 Task: Look for space in Kāmāreddi, India from 6th June, 2023 to 8th June, 2023 for 2 adults in price range Rs.7000 to Rs.12000. Place can be private room with 1  bedroom having 2 beds and 1 bathroom. Property type can be house, flat, guest house. Amenities needed are: wifi. Booking option can be shelf check-in. Required host language is English.
Action: Mouse moved to (519, 133)
Screenshot: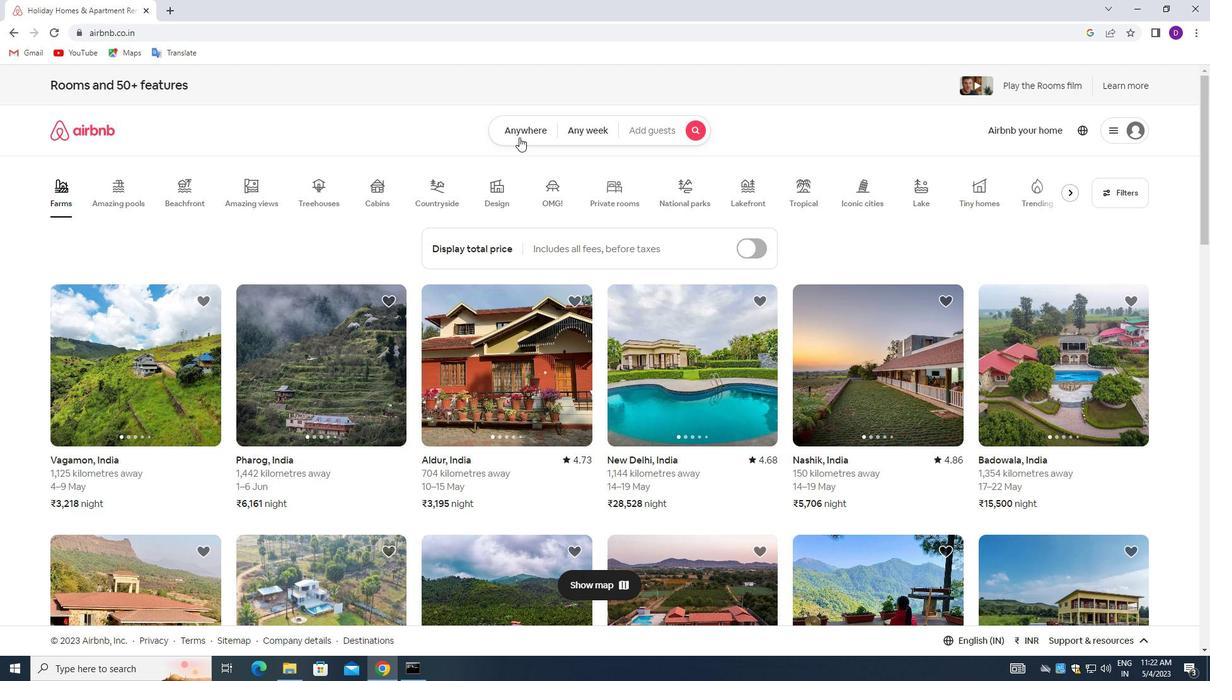 
Action: Mouse pressed left at (519, 133)
Screenshot: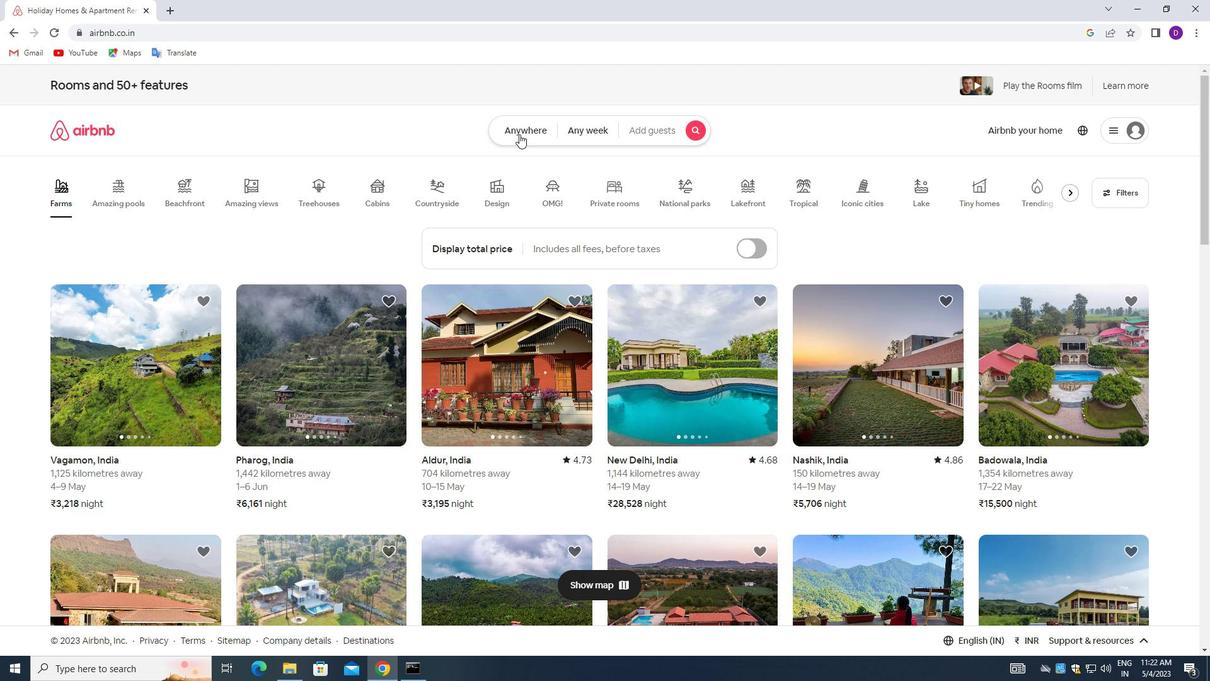 
Action: Mouse moved to (415, 180)
Screenshot: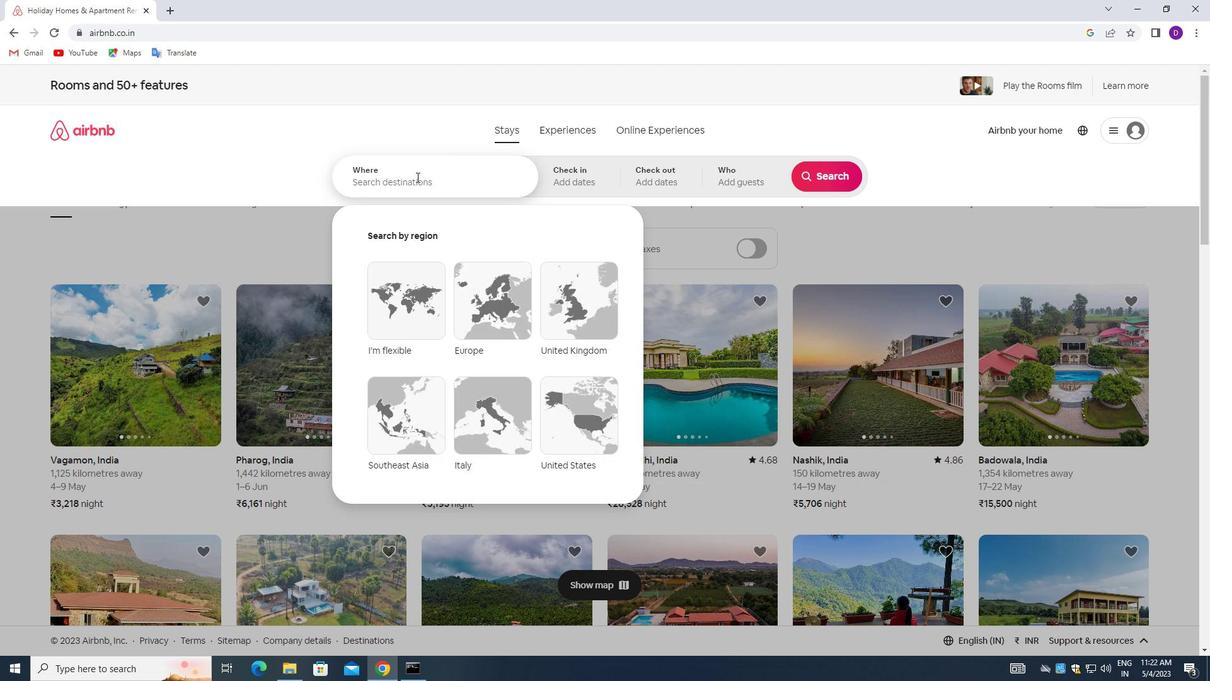 
Action: Mouse pressed left at (415, 180)
Screenshot: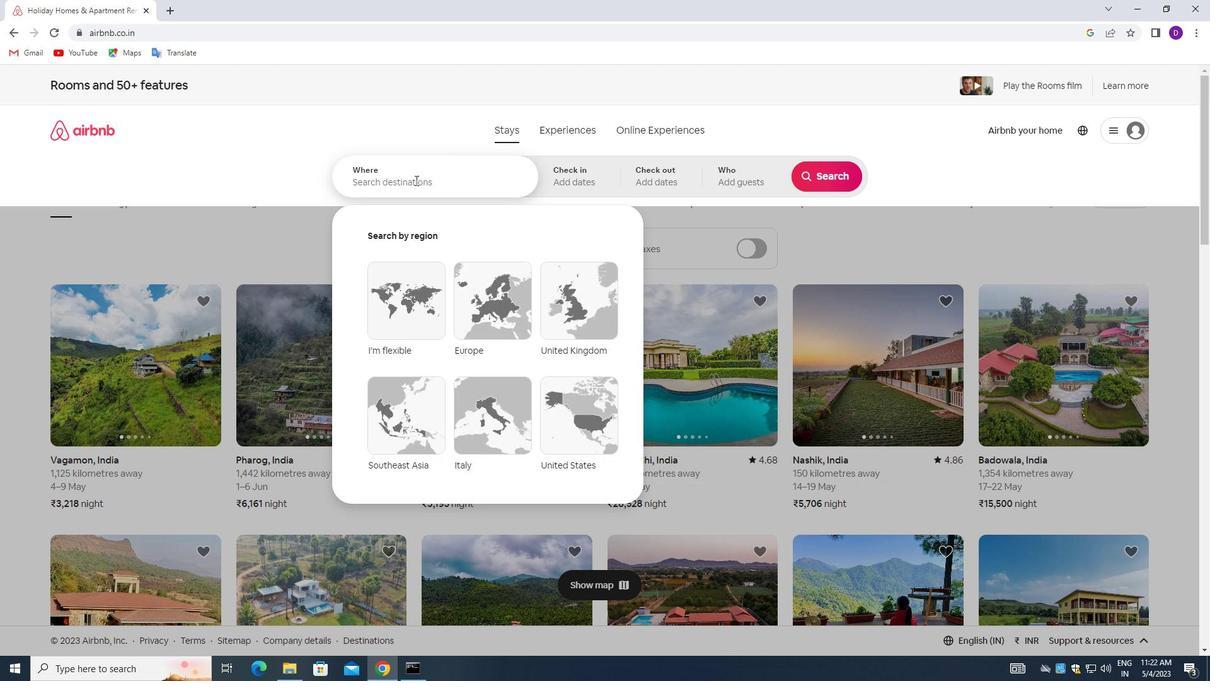 
Action: Mouse moved to (287, 109)
Screenshot: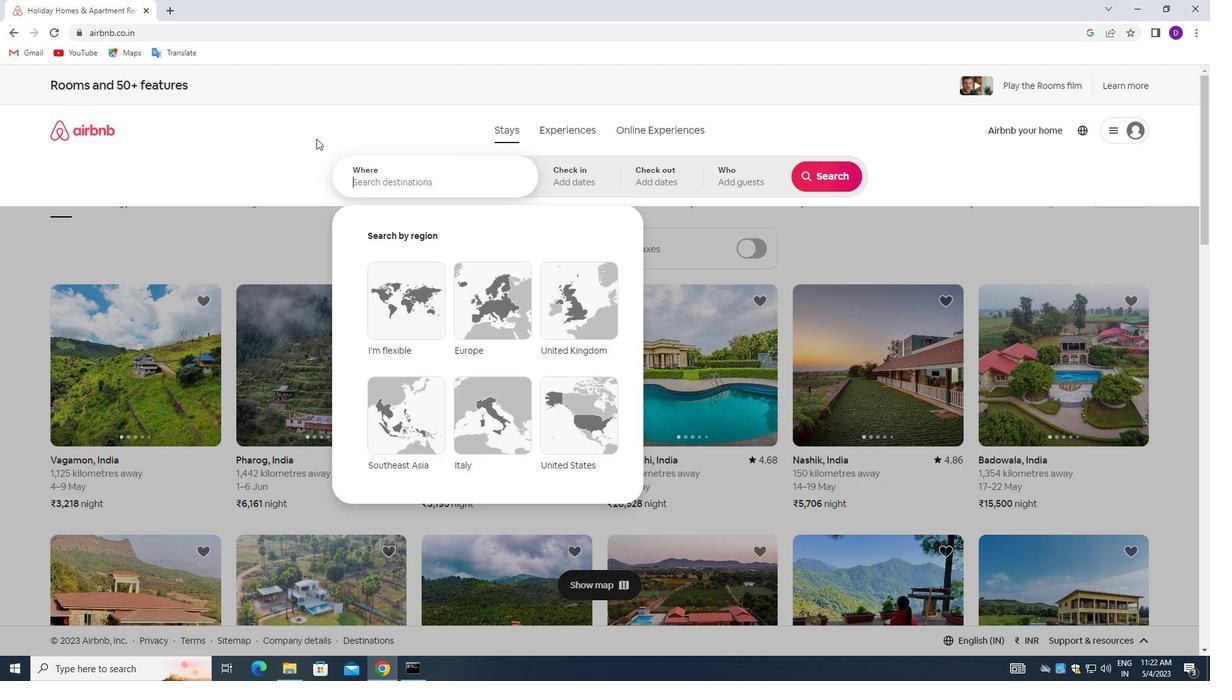 
Action: Key pressed <Key.shift>KAMAREDDI,<Key.space><Key.shift>INDIA<Key.enter>
Screenshot: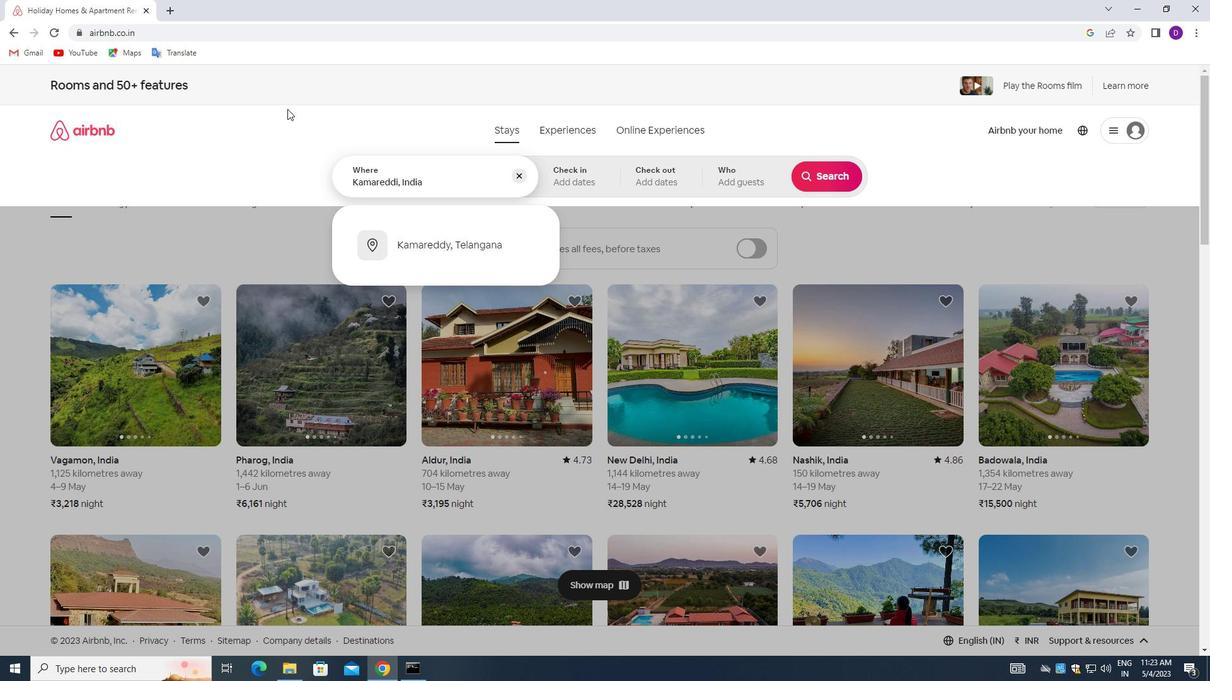 
Action: Mouse moved to (700, 365)
Screenshot: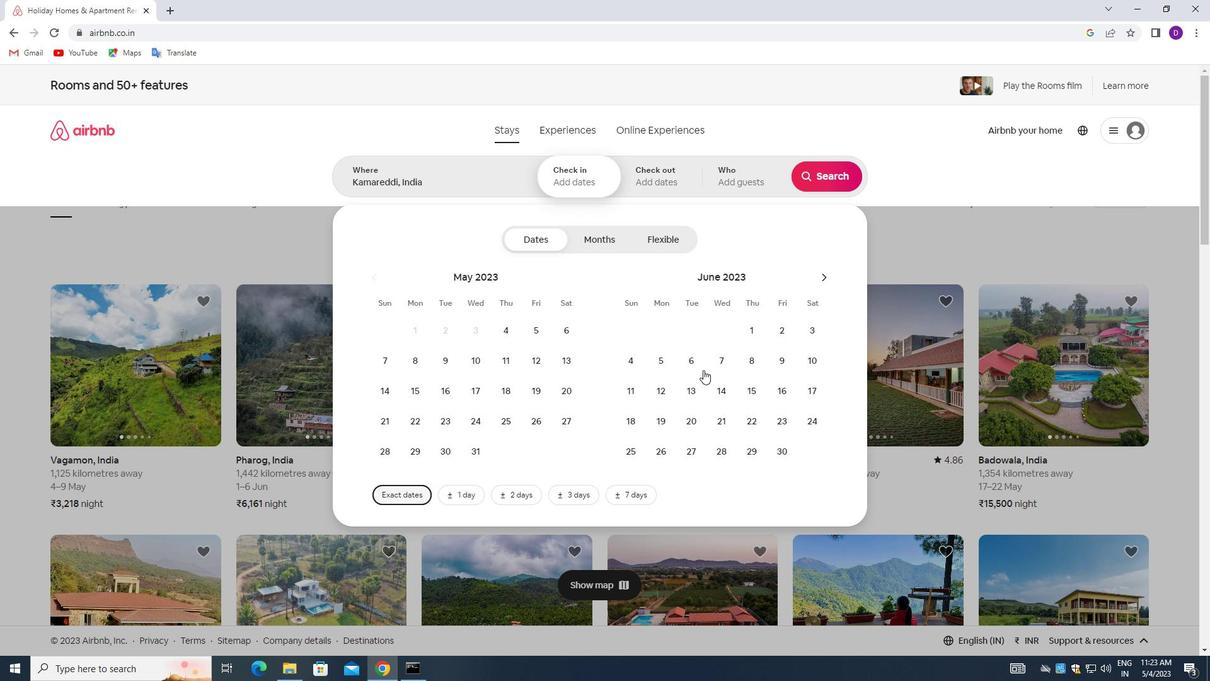 
Action: Mouse pressed left at (700, 365)
Screenshot: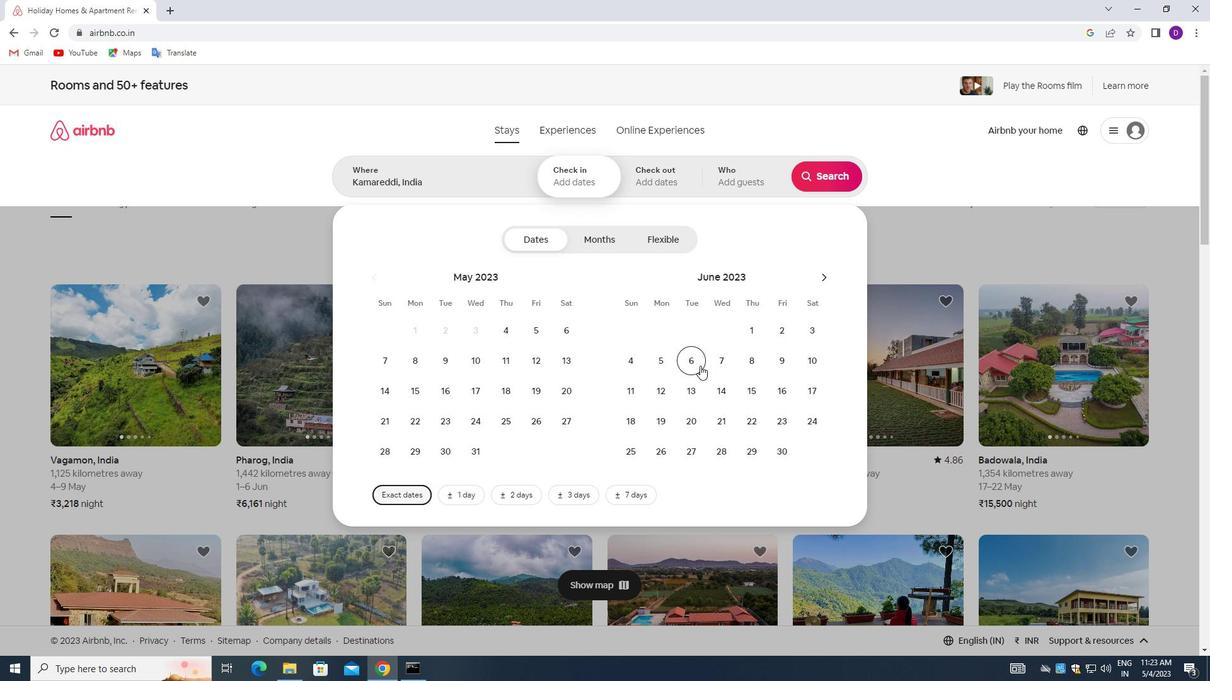 
Action: Mouse moved to (755, 360)
Screenshot: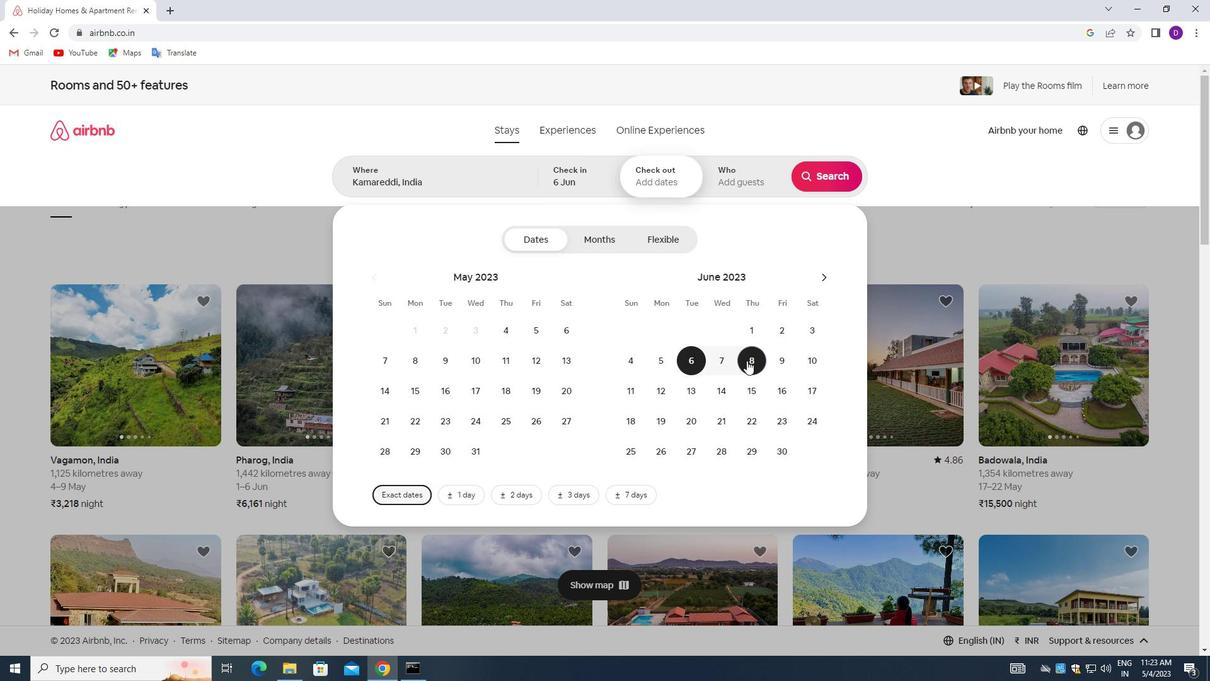 
Action: Mouse pressed left at (755, 360)
Screenshot: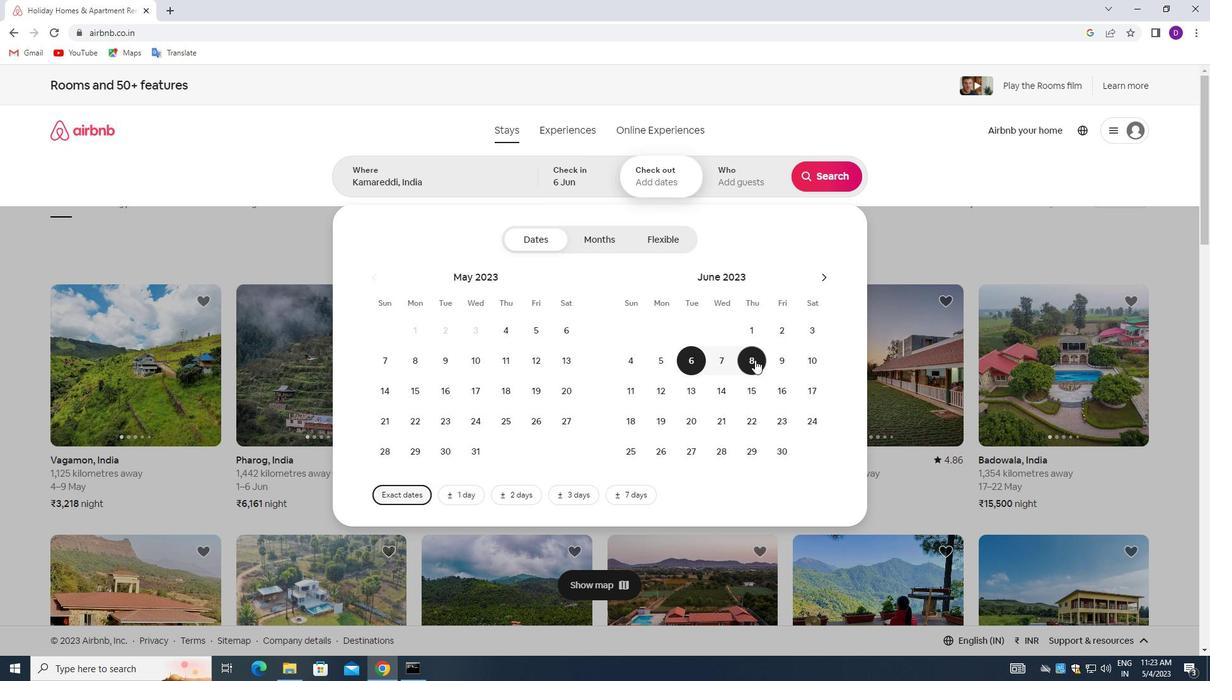 
Action: Mouse moved to (730, 171)
Screenshot: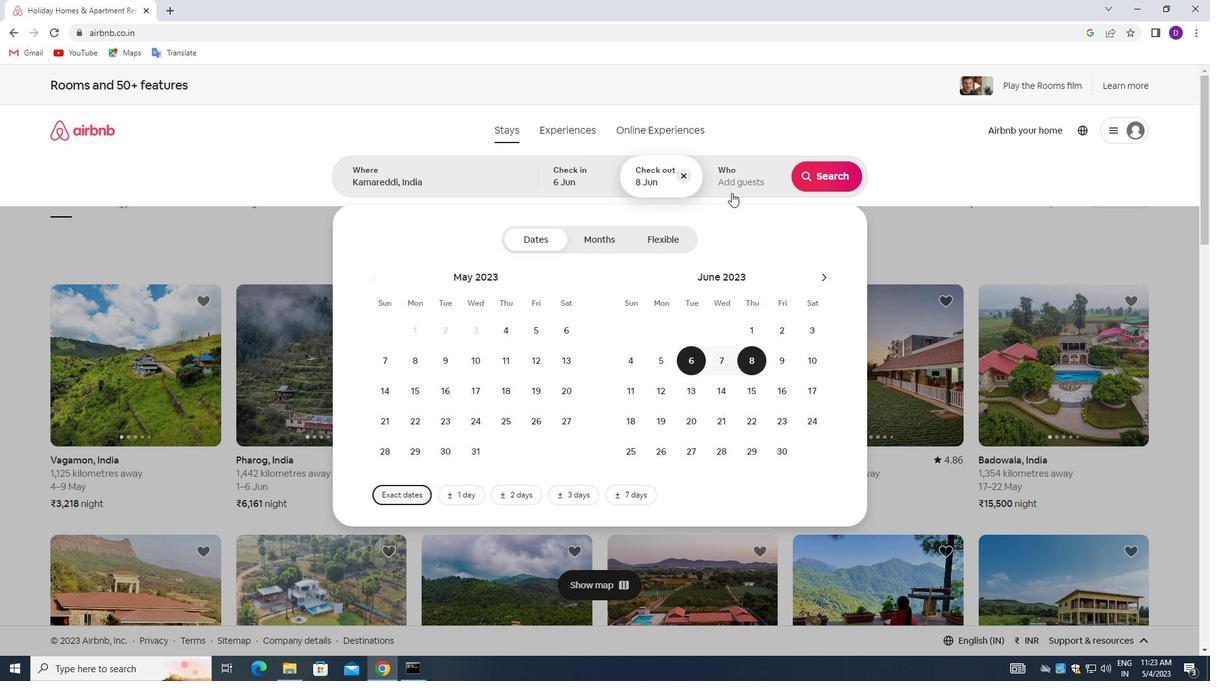 
Action: Mouse pressed left at (730, 171)
Screenshot: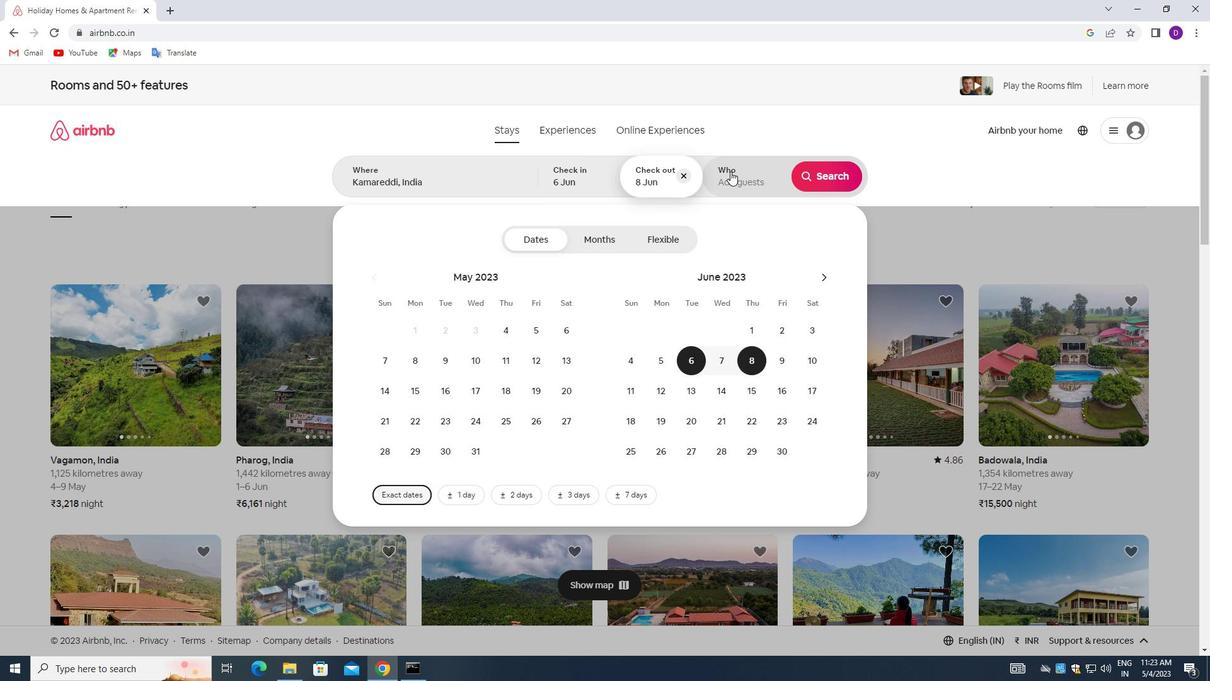 
Action: Mouse moved to (836, 247)
Screenshot: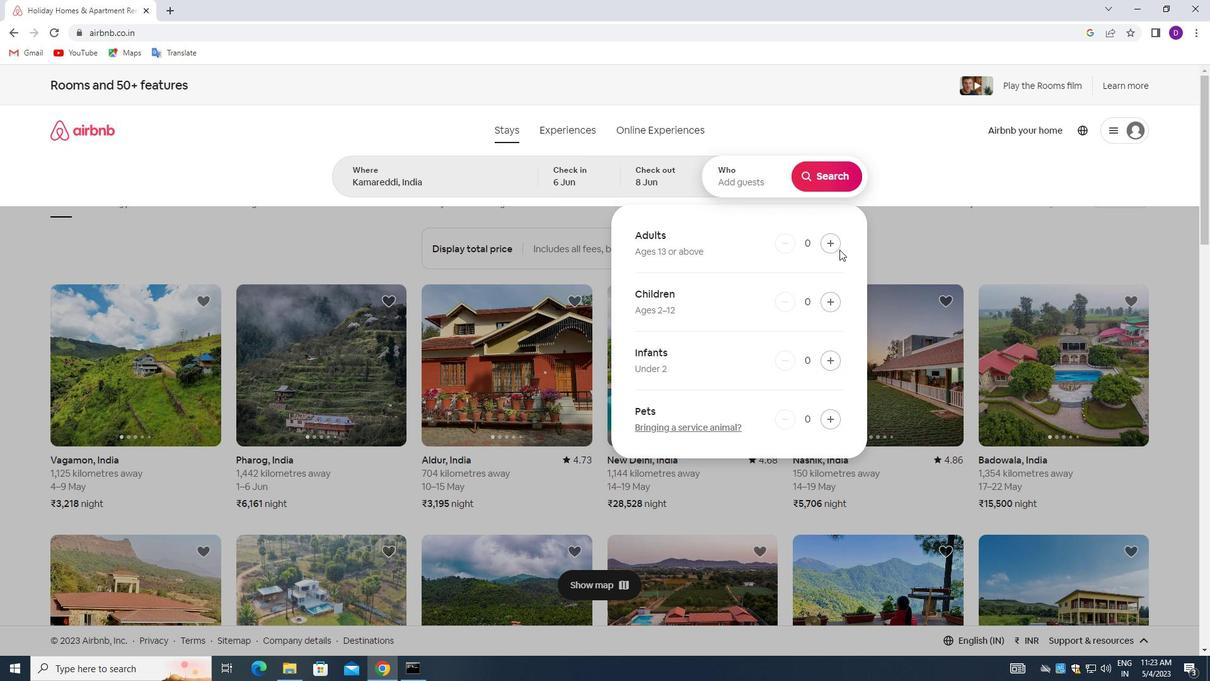 
Action: Mouse pressed left at (836, 247)
Screenshot: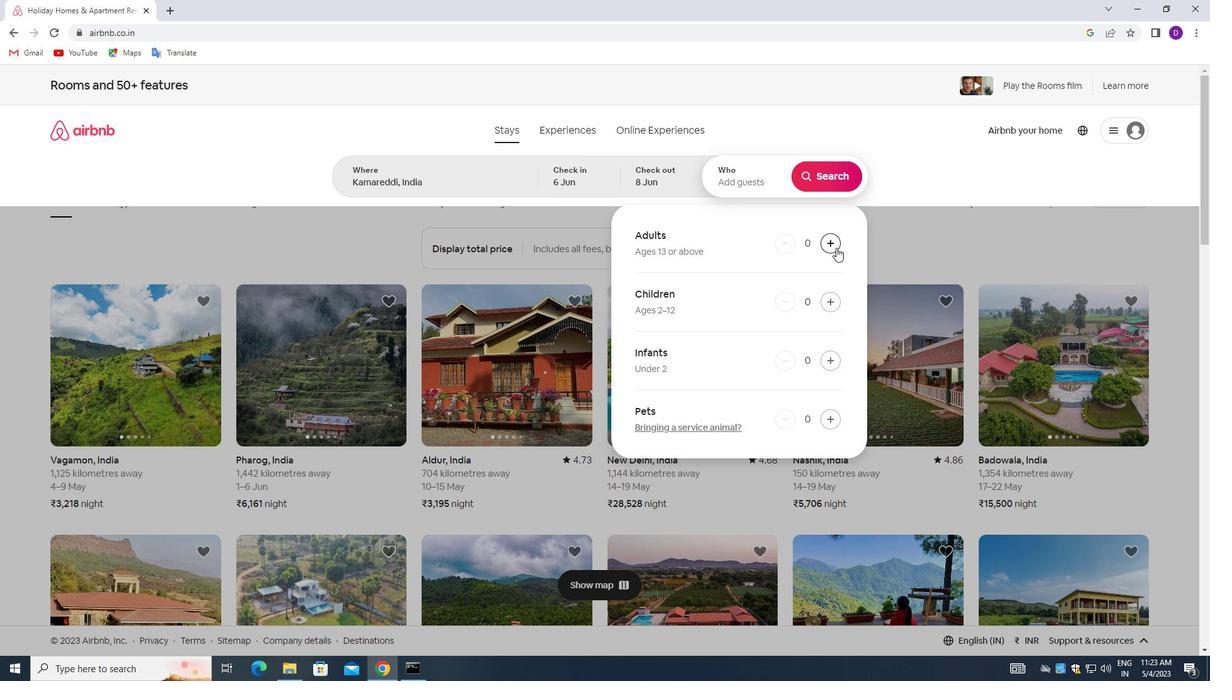 
Action: Mouse pressed left at (836, 247)
Screenshot: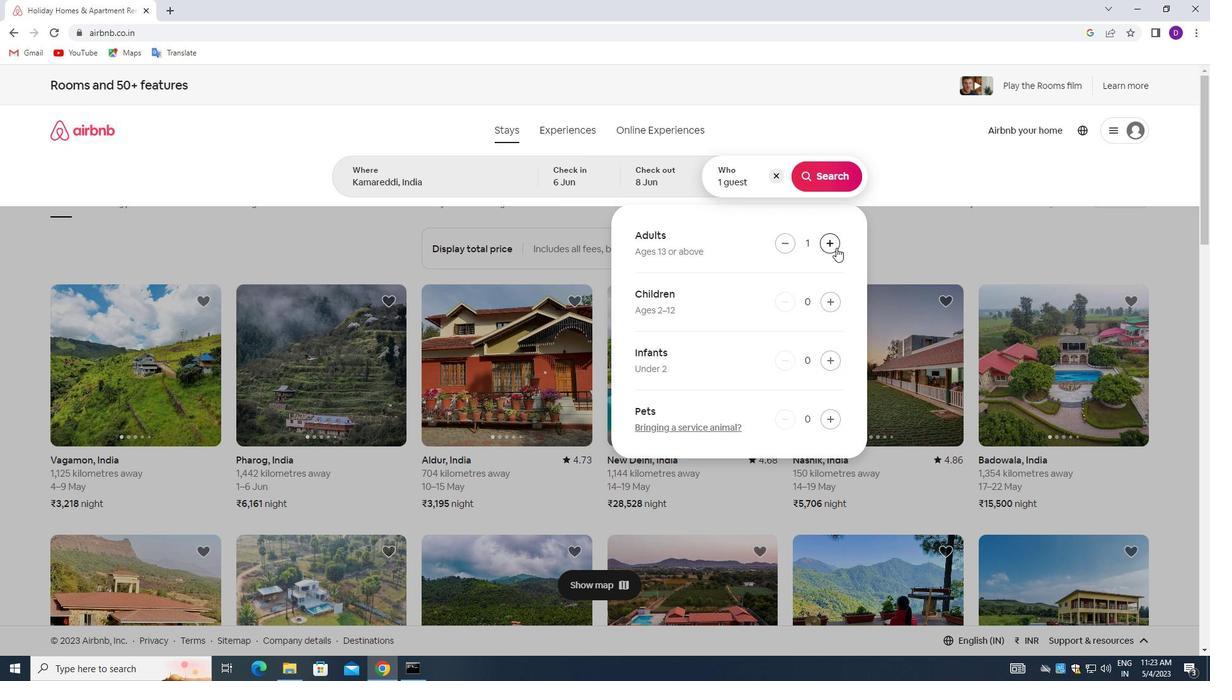 
Action: Mouse moved to (824, 177)
Screenshot: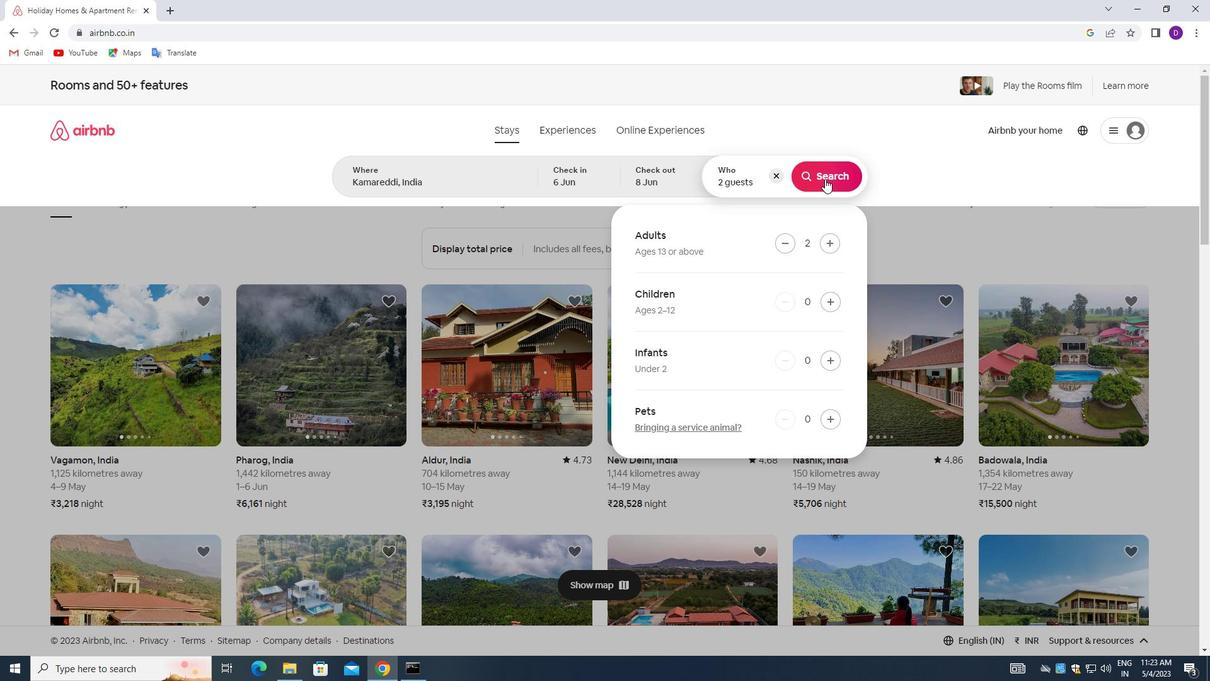 
Action: Mouse pressed left at (824, 177)
Screenshot: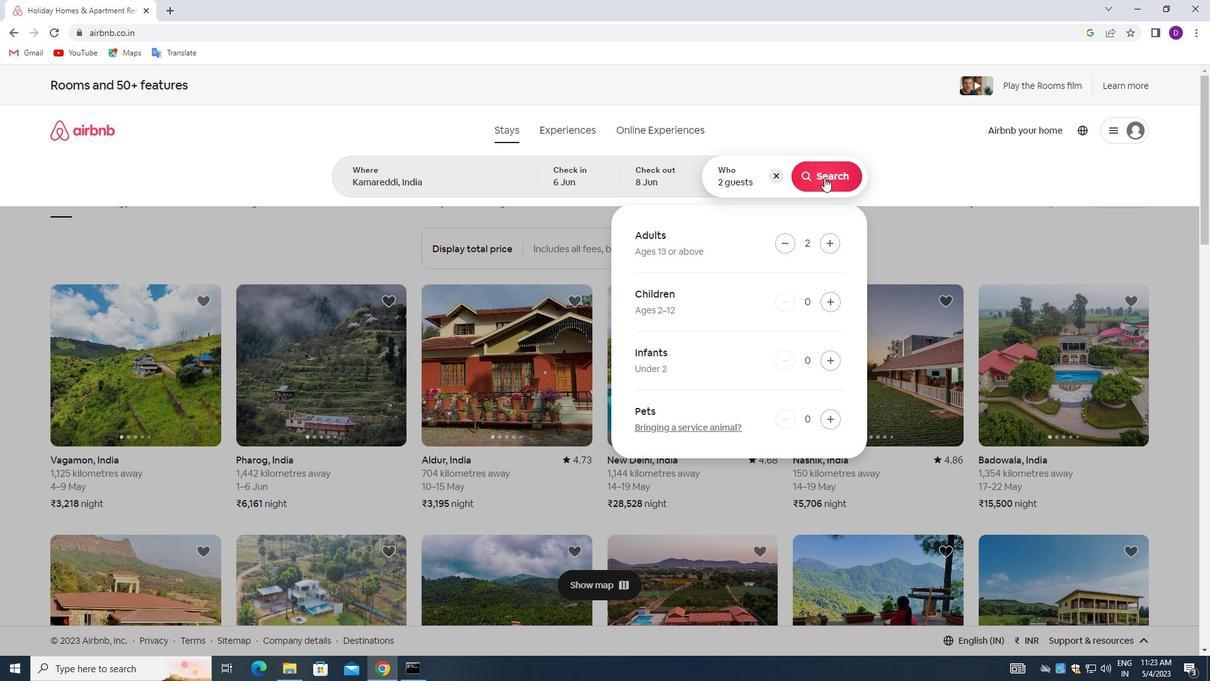
Action: Mouse moved to (1140, 141)
Screenshot: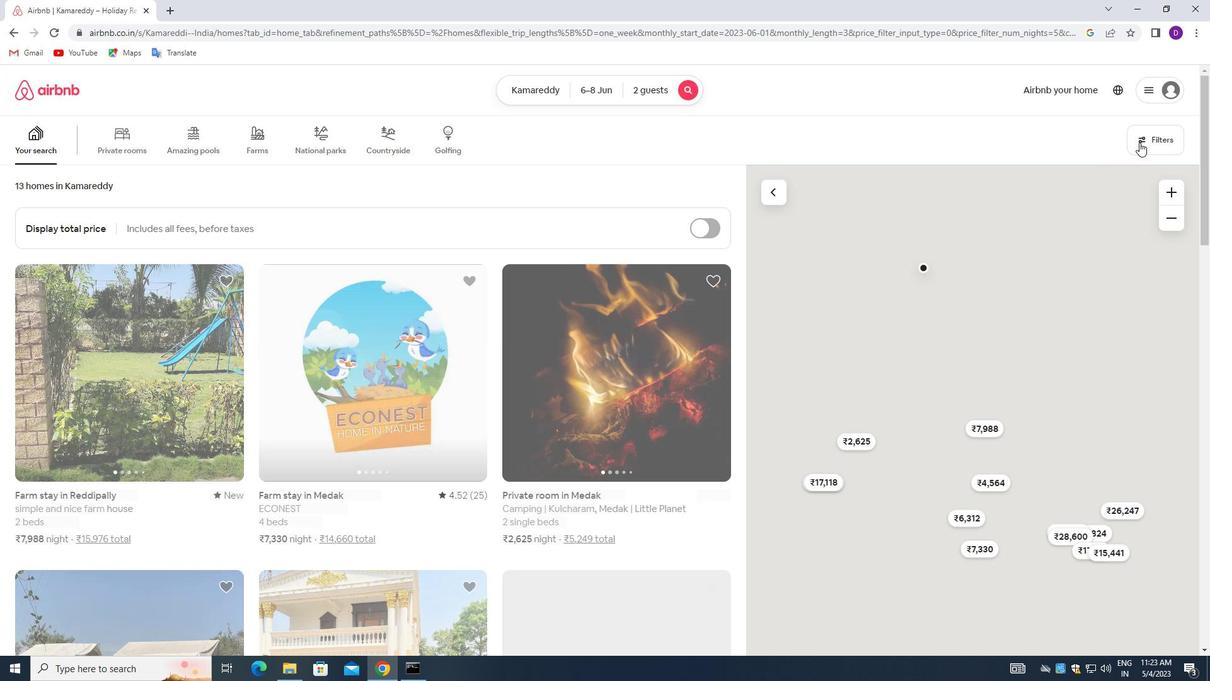 
Action: Mouse pressed left at (1140, 141)
Screenshot: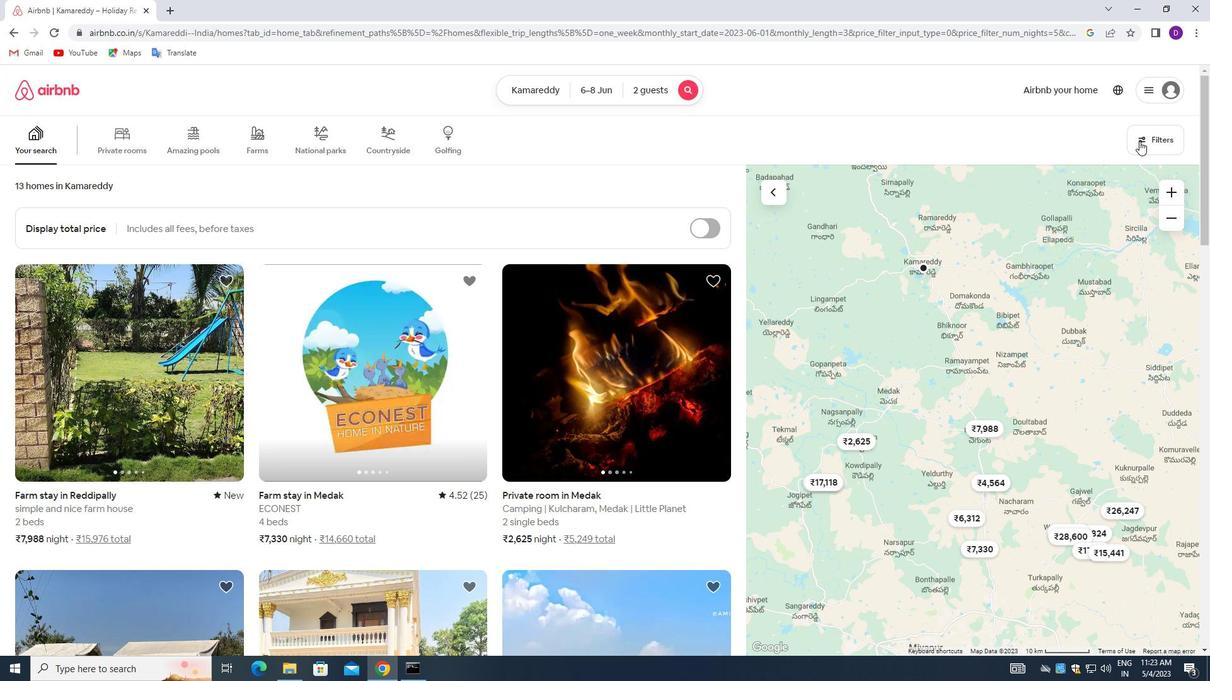 
Action: Mouse moved to (451, 303)
Screenshot: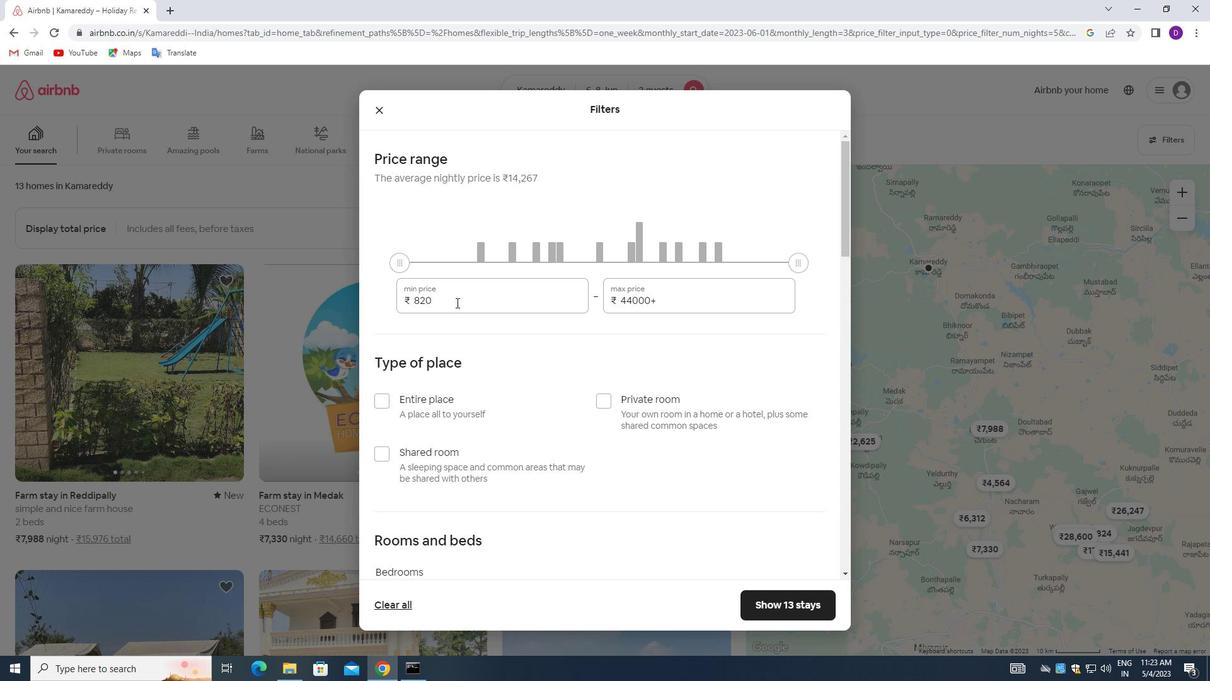 
Action: Mouse pressed left at (451, 303)
Screenshot: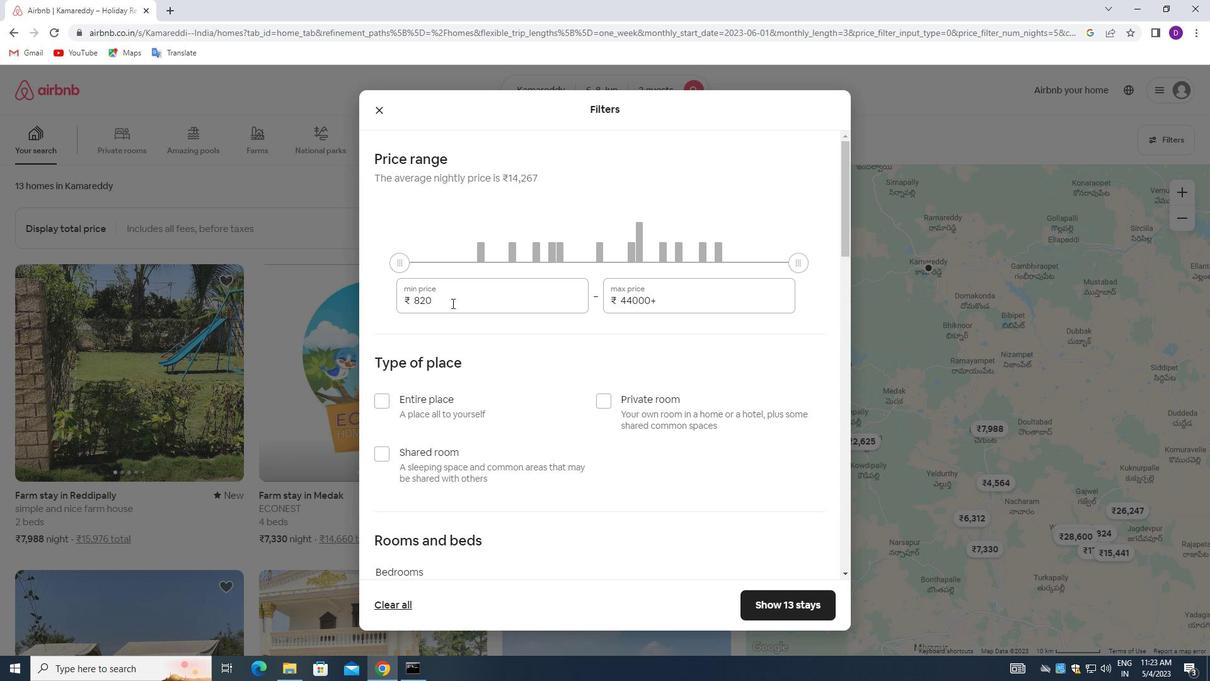 
Action: Mouse pressed left at (451, 303)
Screenshot: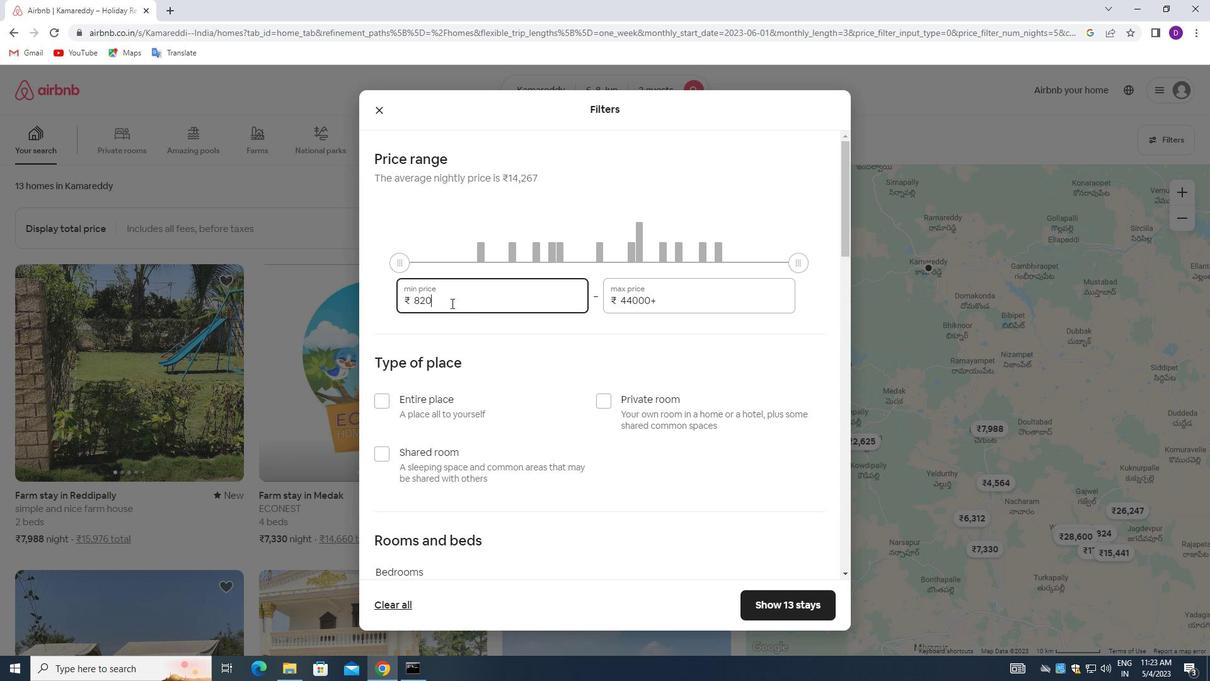 
Action: Key pressed 7000<Key.tab>12000
Screenshot: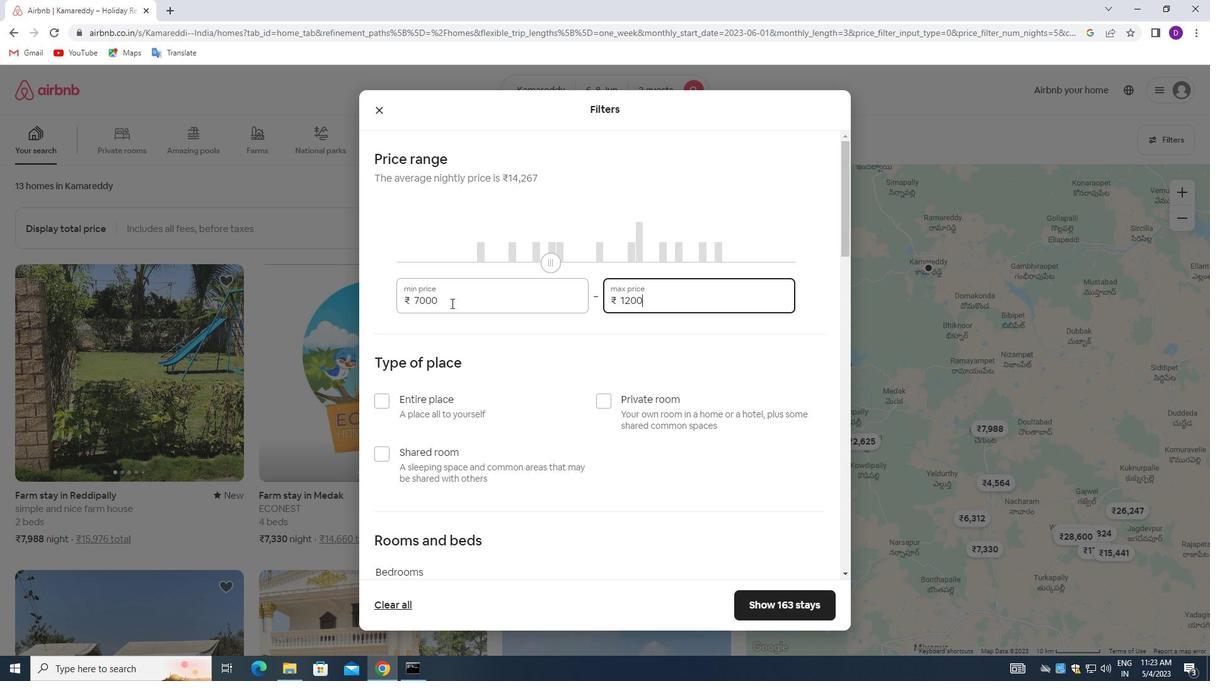 
Action: Mouse moved to (530, 322)
Screenshot: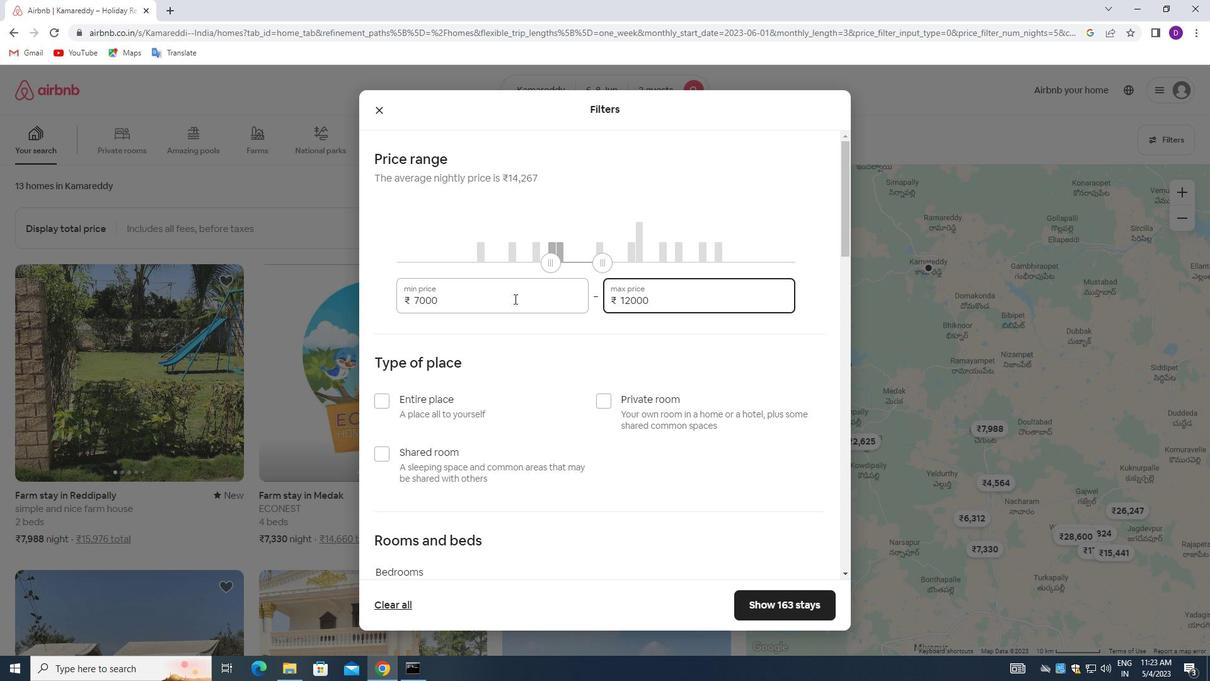 
Action: Mouse scrolled (530, 321) with delta (0, 0)
Screenshot: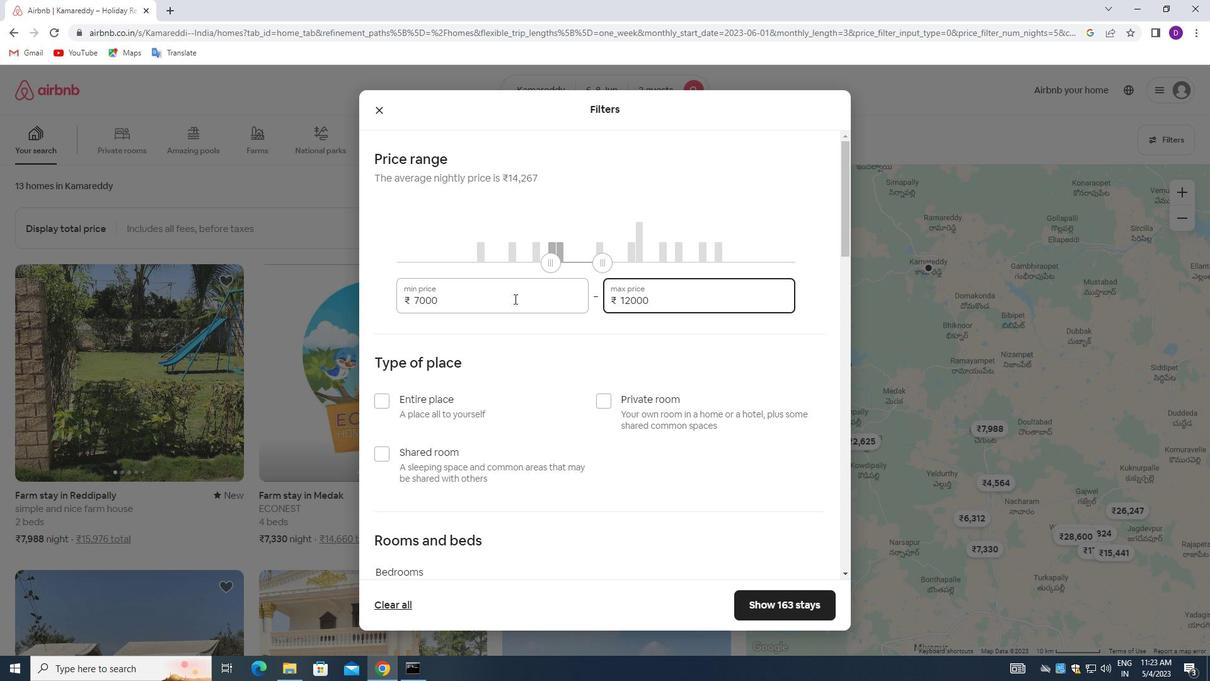 
Action: Mouse moved to (604, 333)
Screenshot: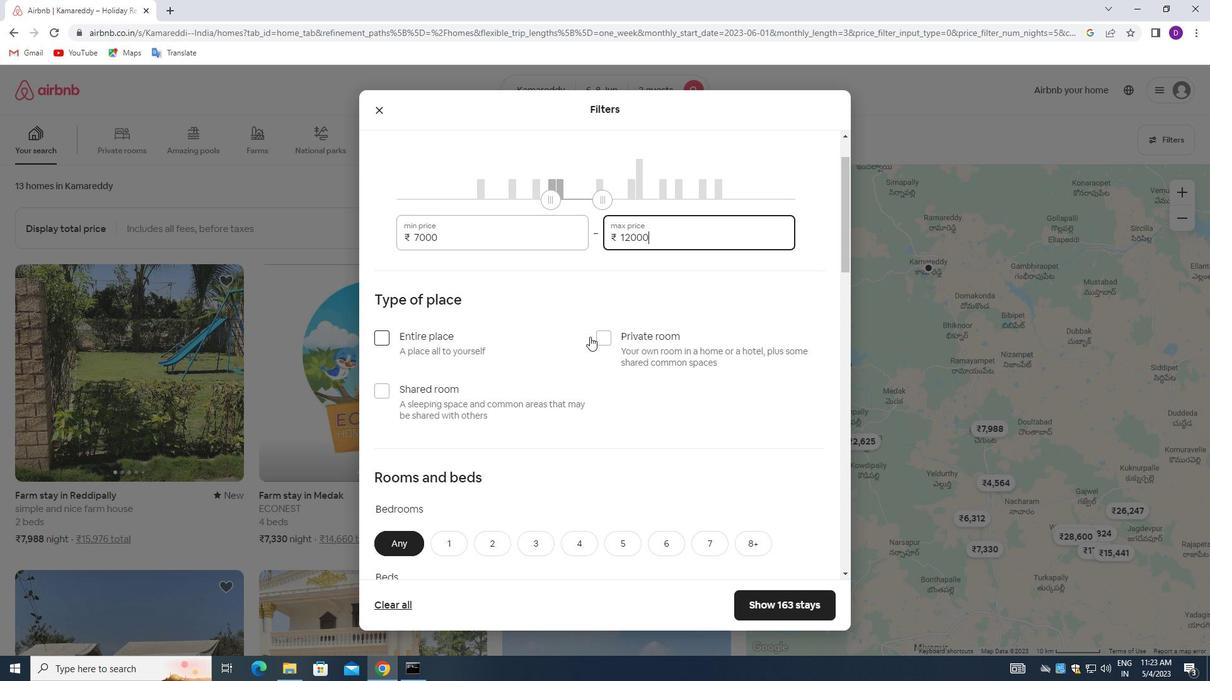 
Action: Mouse pressed left at (604, 333)
Screenshot: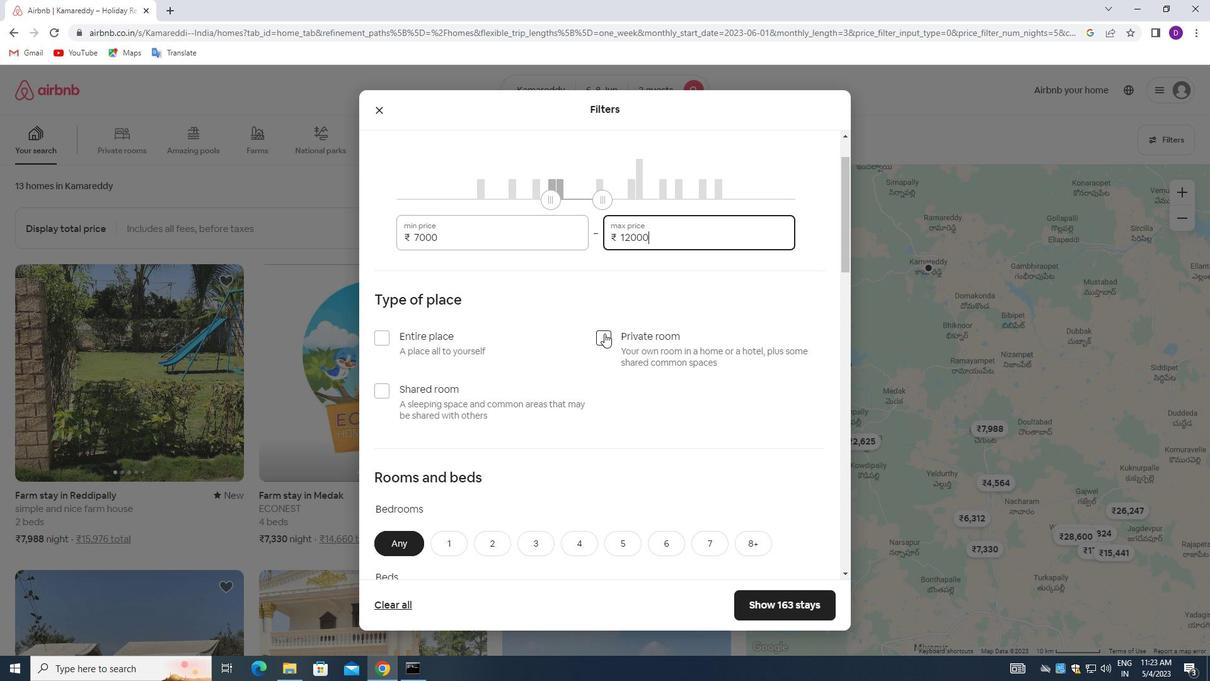 
Action: Mouse moved to (529, 346)
Screenshot: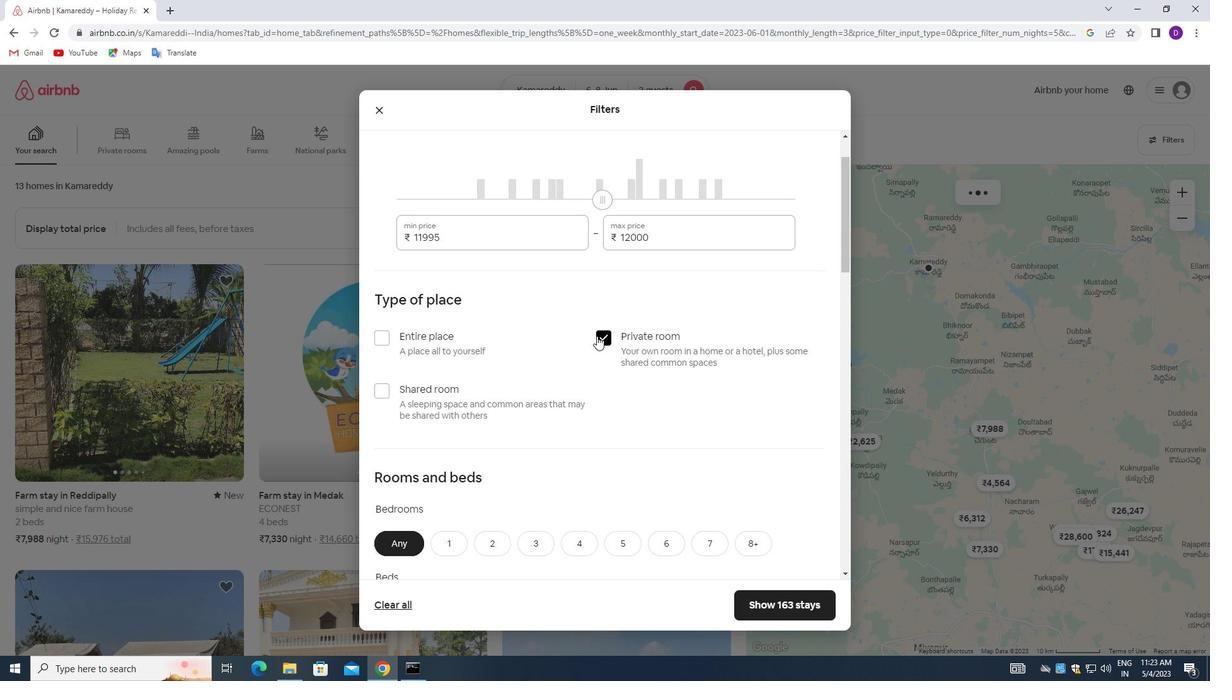 
Action: Mouse scrolled (529, 346) with delta (0, 0)
Screenshot: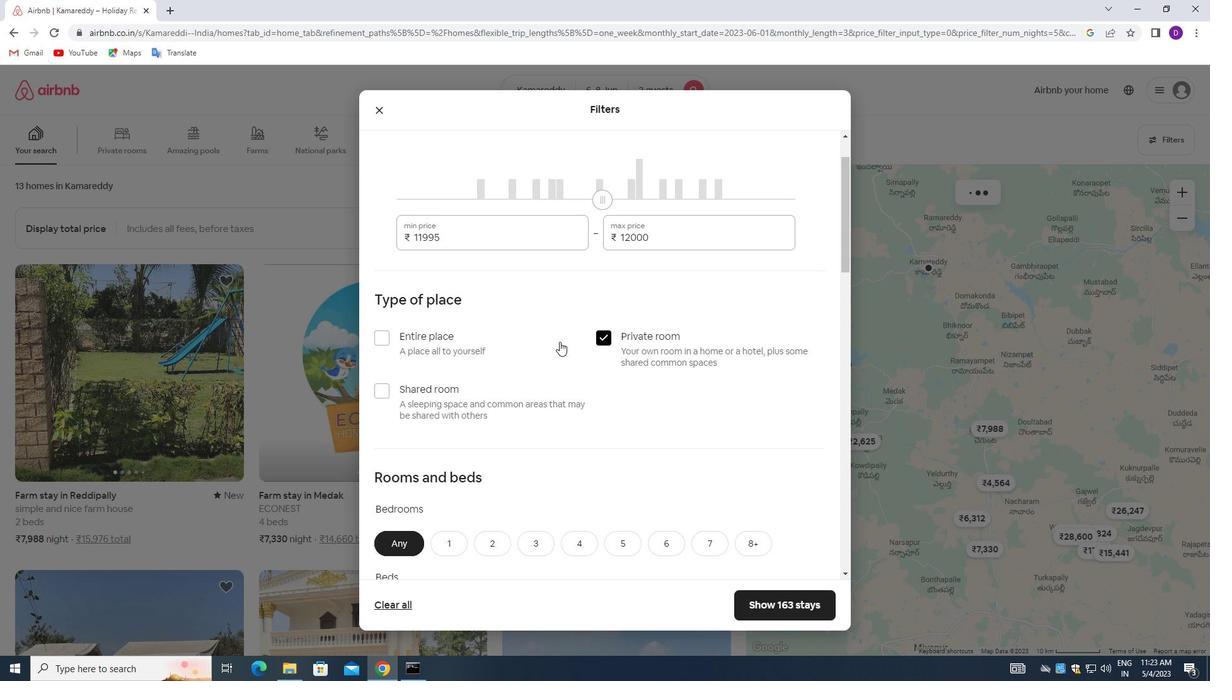
Action: Mouse moved to (529, 347)
Screenshot: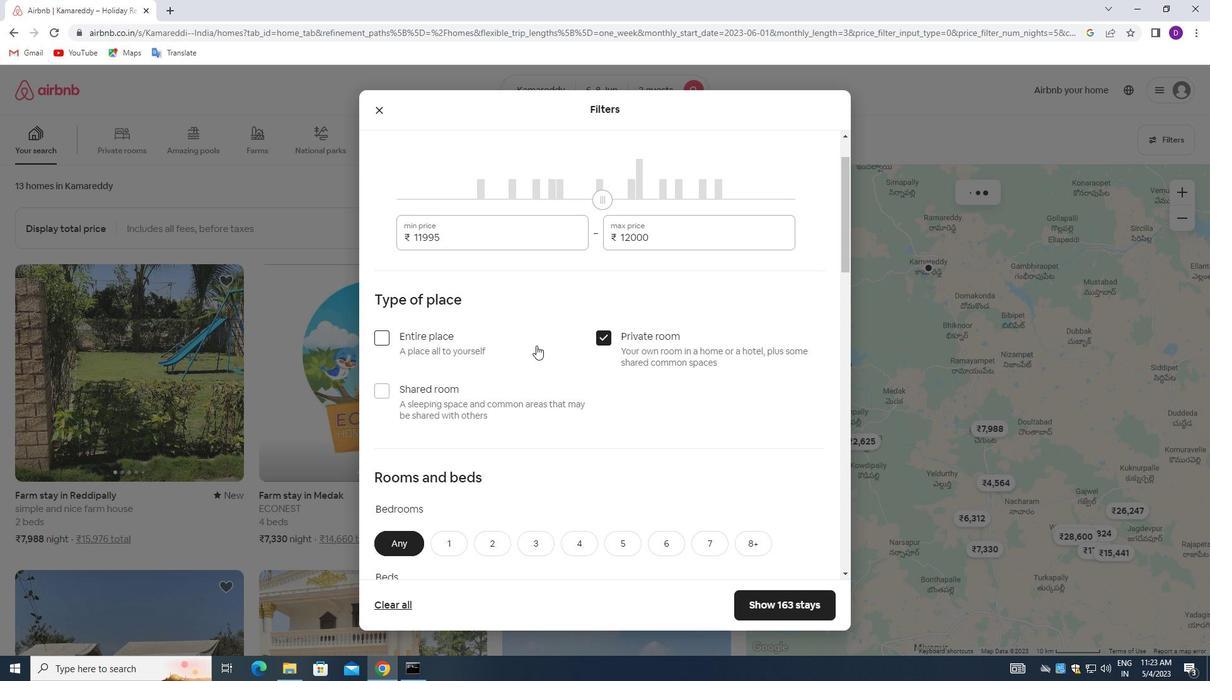 
Action: Mouse scrolled (529, 346) with delta (0, 0)
Screenshot: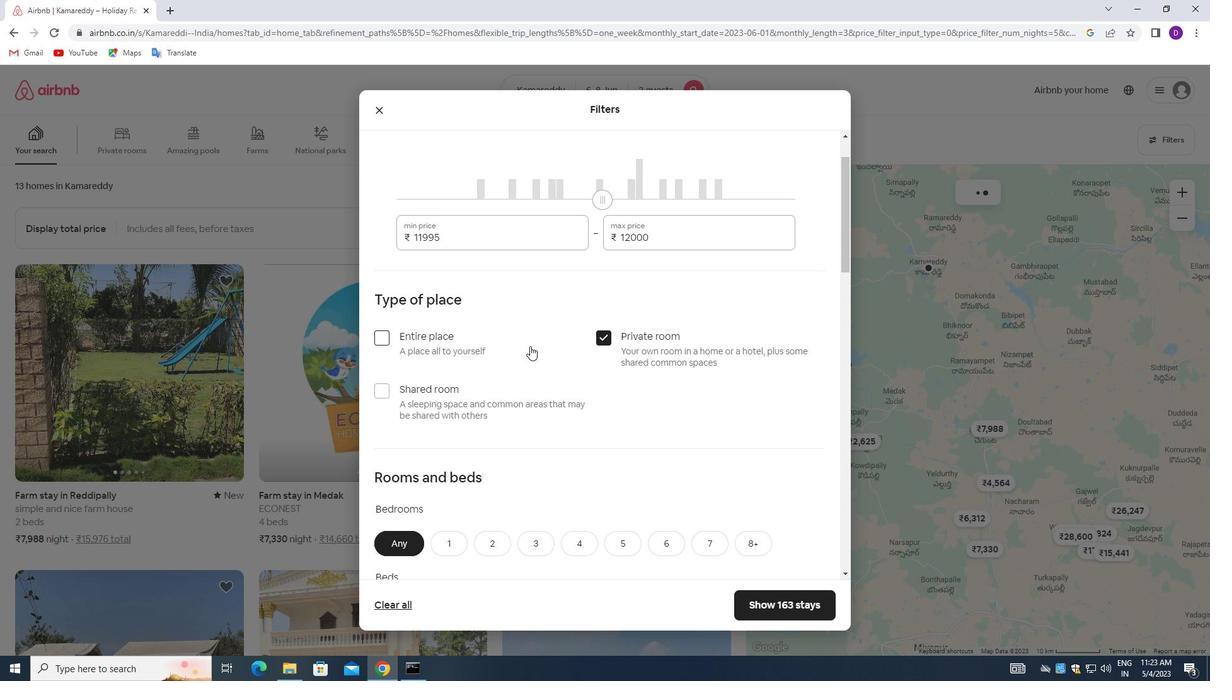 
Action: Mouse scrolled (529, 346) with delta (0, 0)
Screenshot: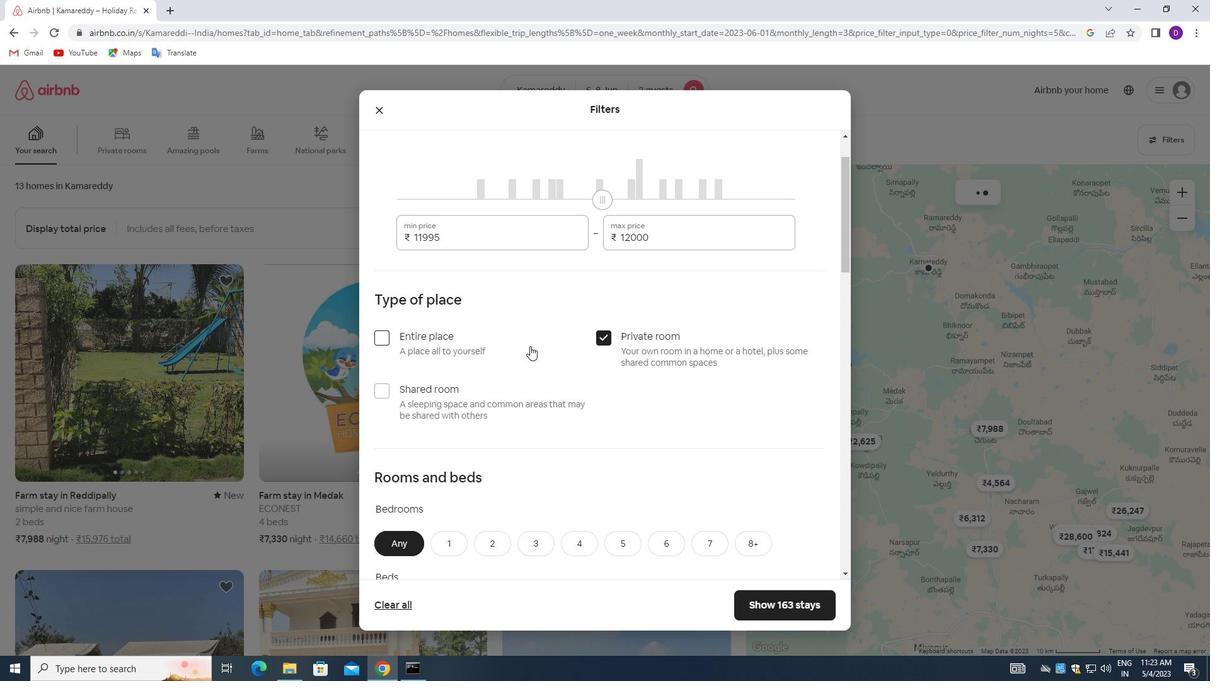 
Action: Mouse moved to (515, 356)
Screenshot: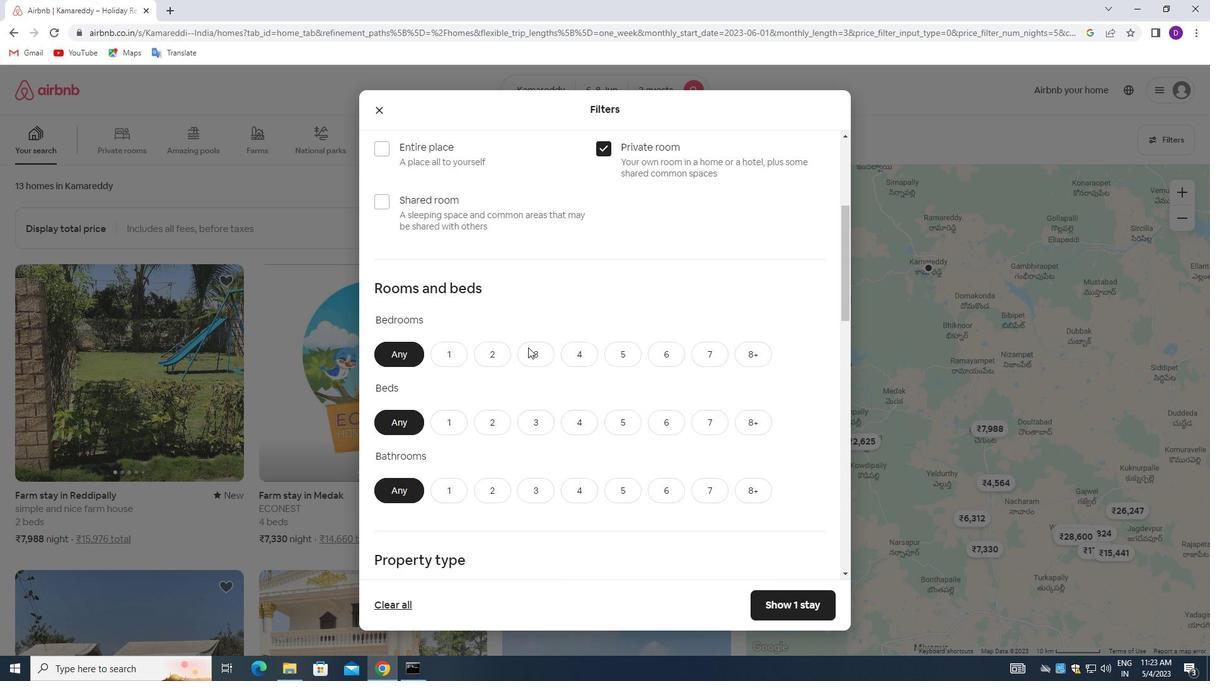 
Action: Mouse scrolled (515, 355) with delta (0, 0)
Screenshot: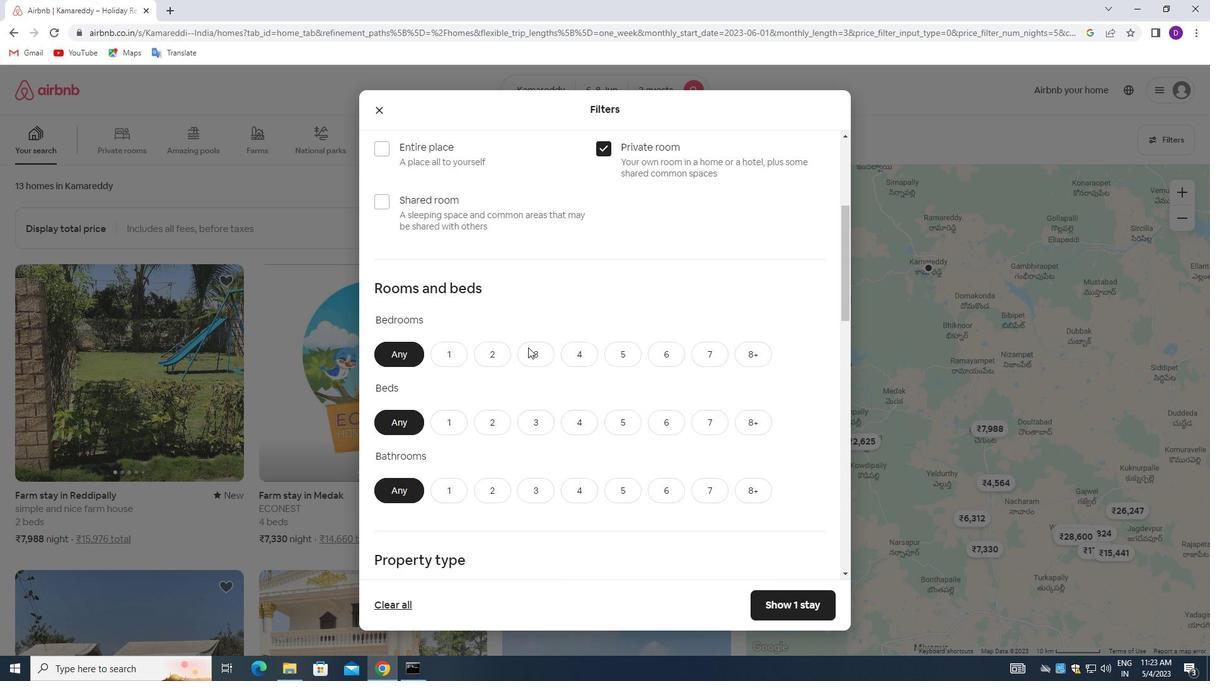 
Action: Mouse moved to (511, 358)
Screenshot: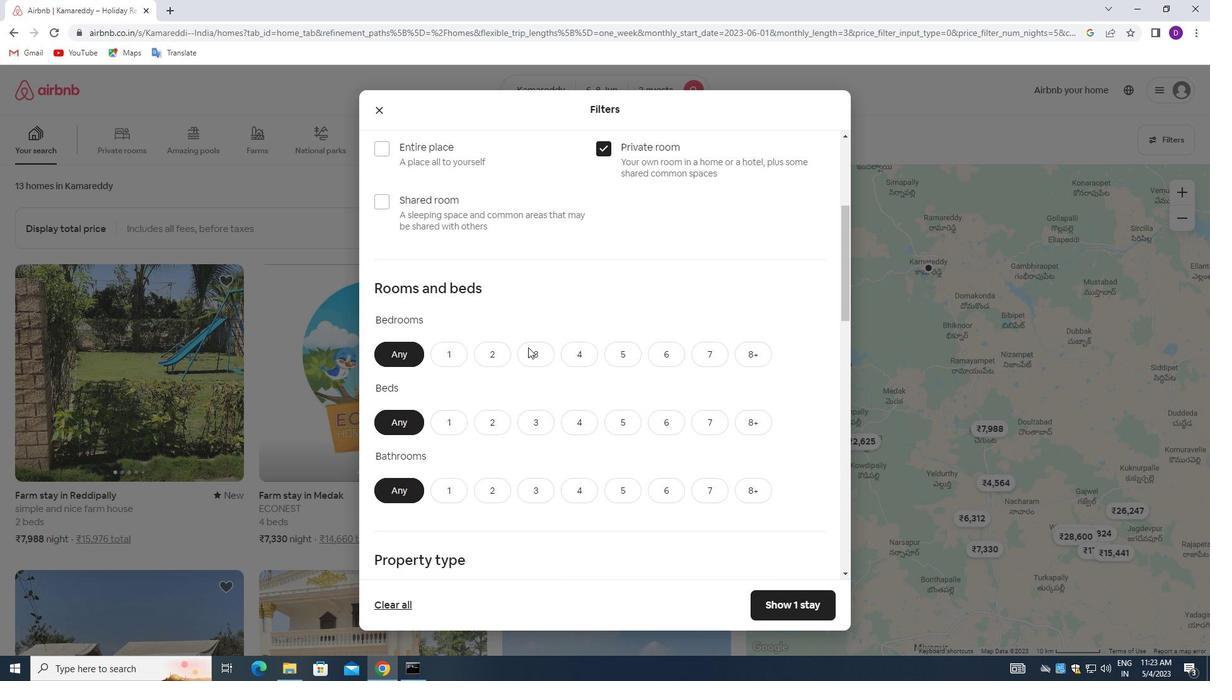 
Action: Mouse scrolled (511, 358) with delta (0, 0)
Screenshot: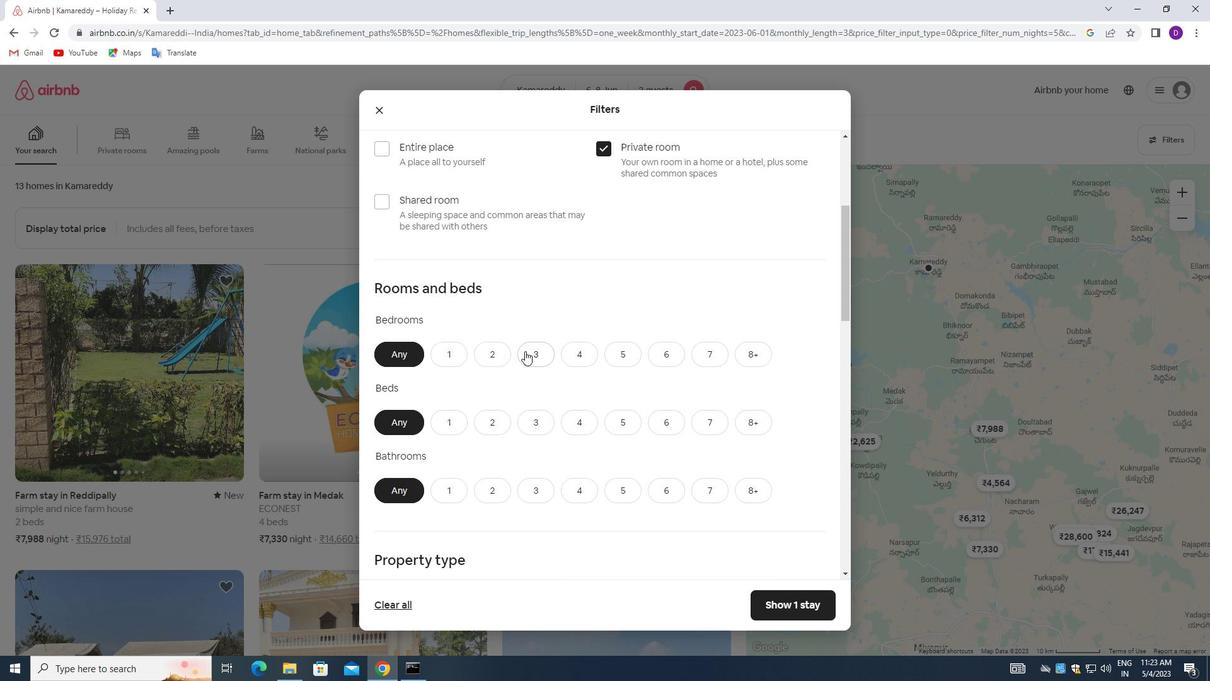 
Action: Mouse moved to (448, 232)
Screenshot: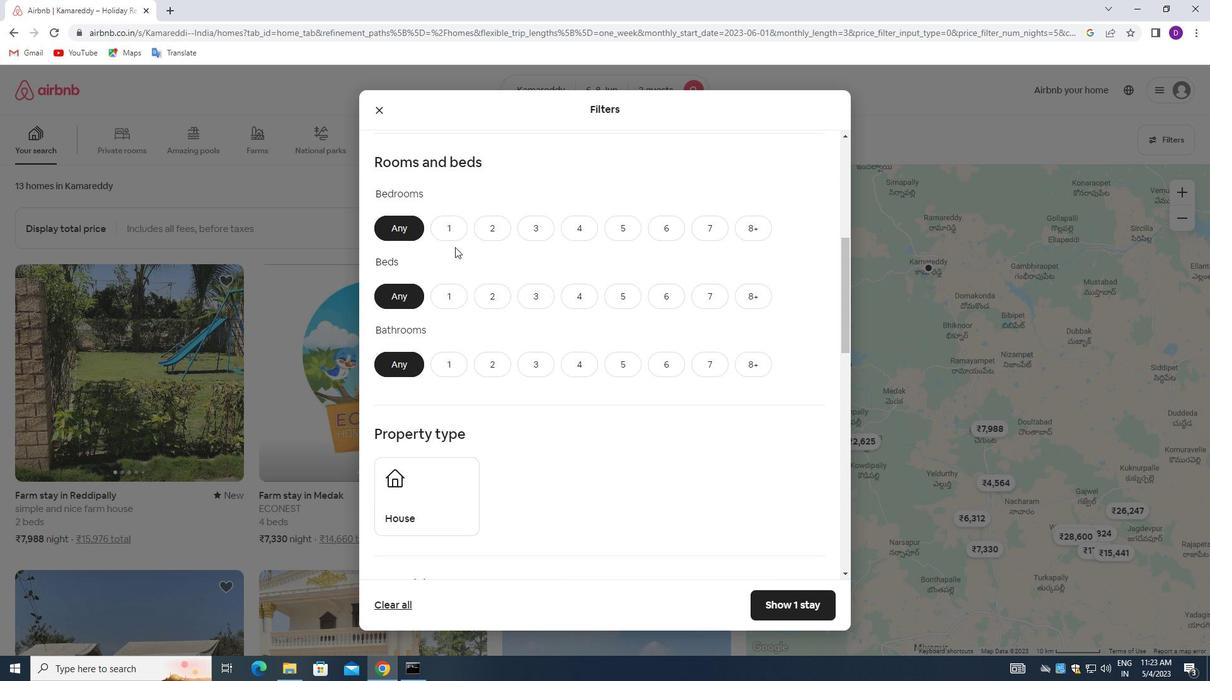
Action: Mouse pressed left at (448, 232)
Screenshot: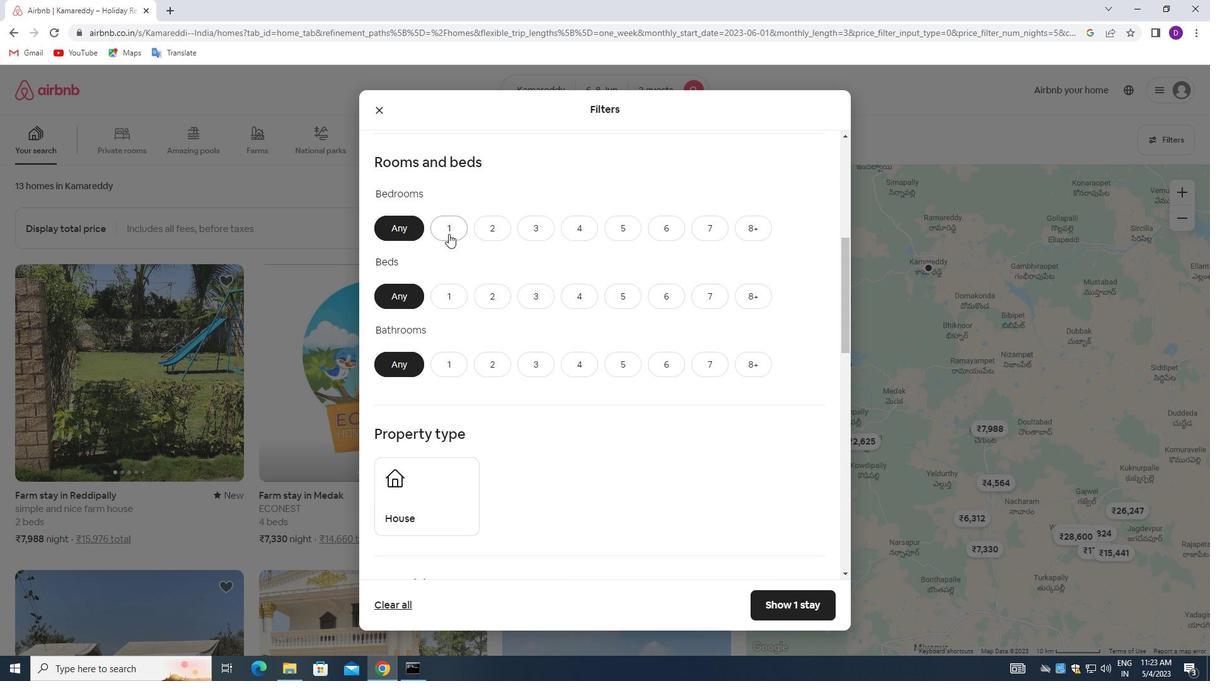 
Action: Mouse moved to (488, 294)
Screenshot: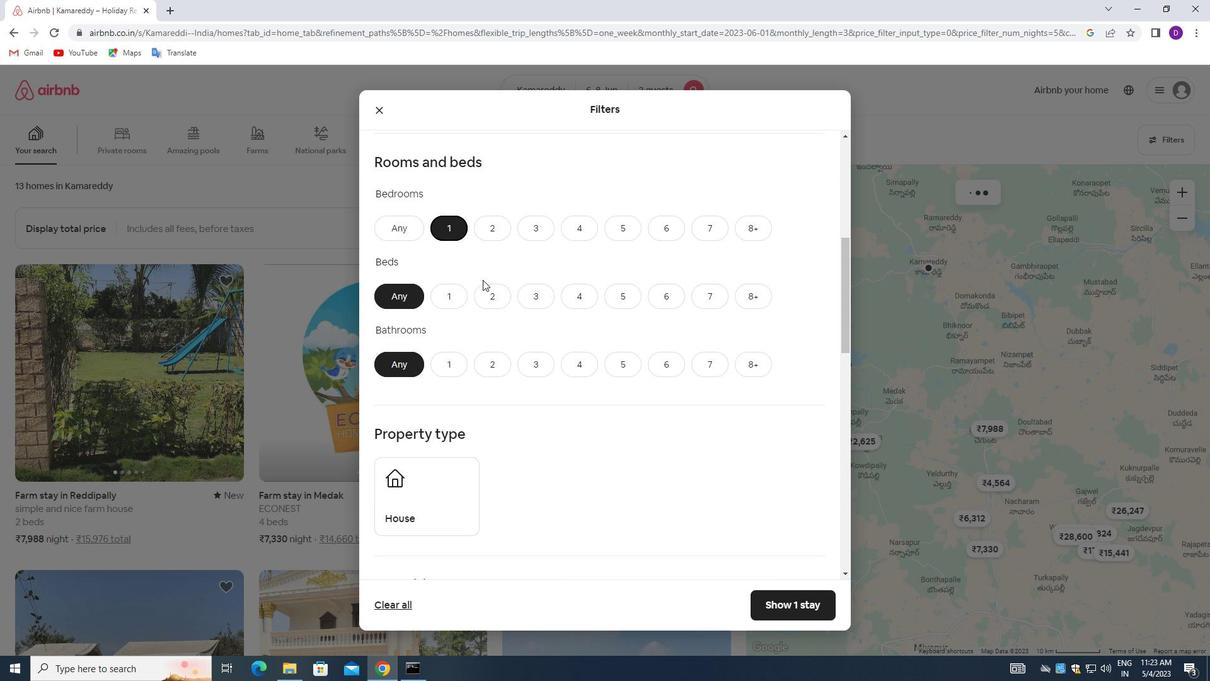 
Action: Mouse pressed left at (488, 294)
Screenshot: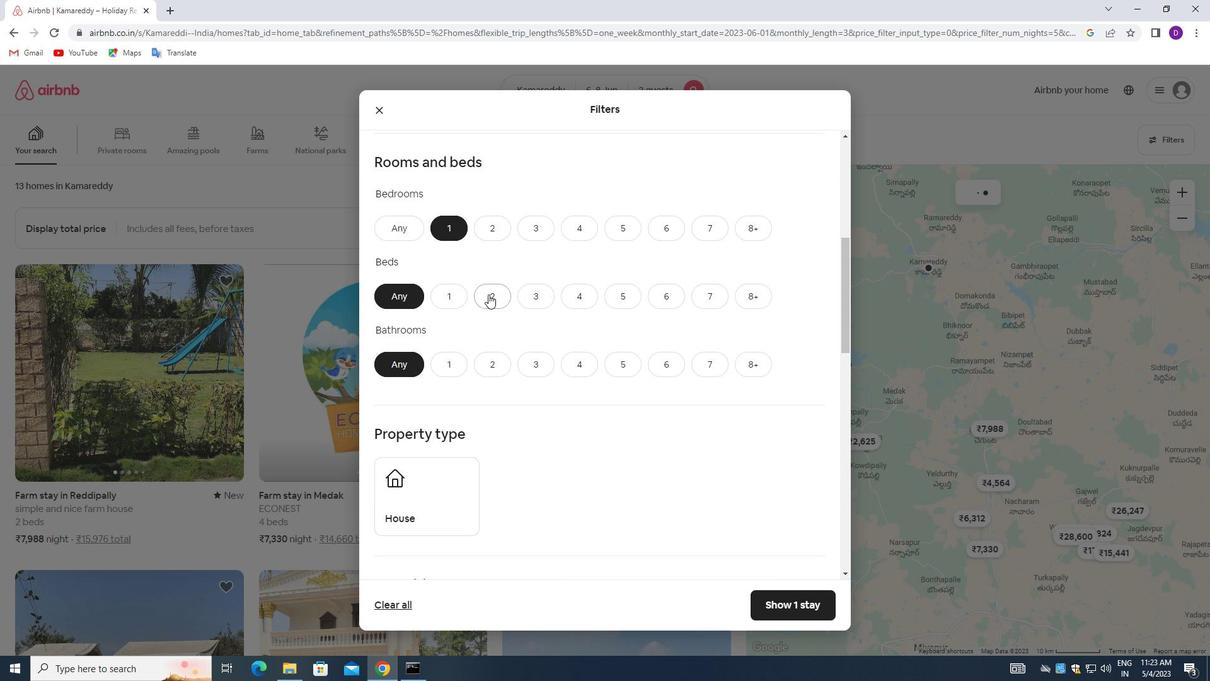 
Action: Mouse moved to (454, 360)
Screenshot: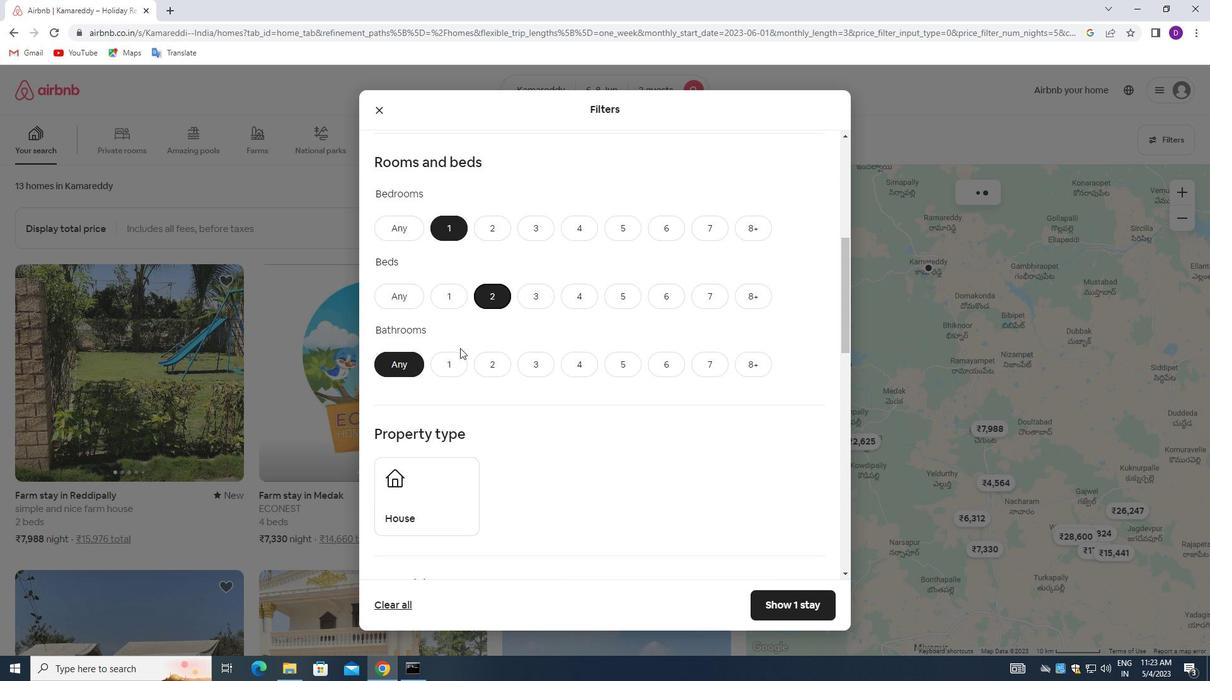 
Action: Mouse pressed left at (454, 360)
Screenshot: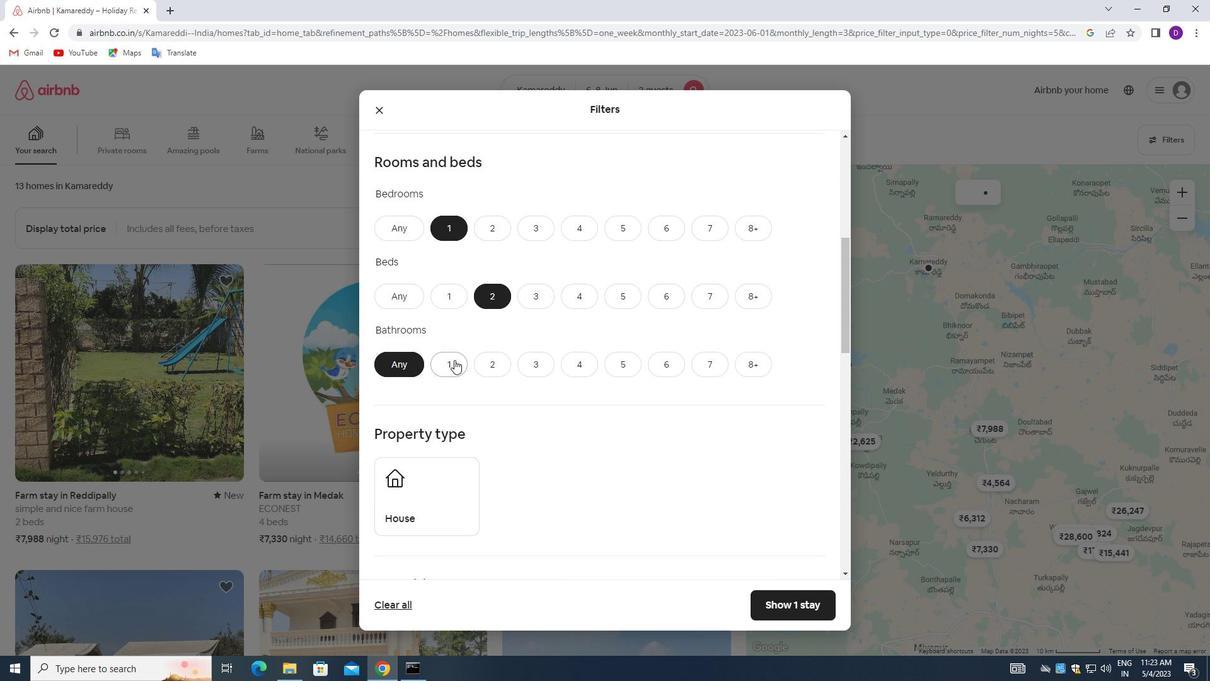 
Action: Mouse moved to (500, 308)
Screenshot: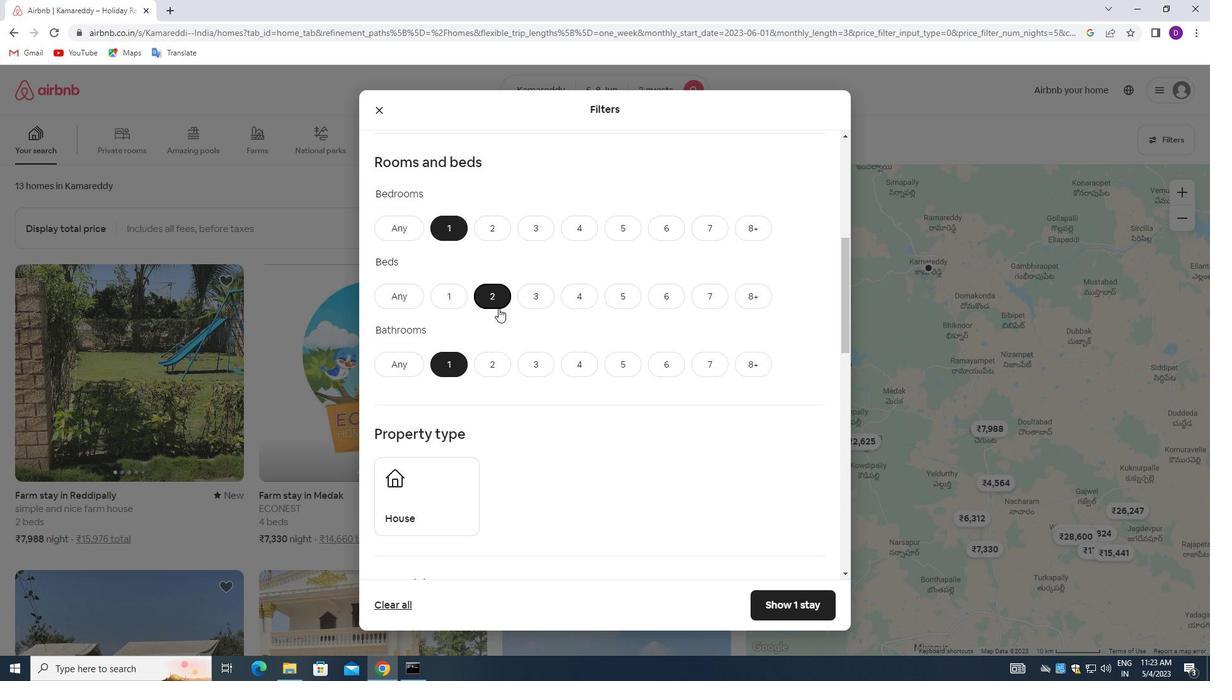 
Action: Mouse scrolled (500, 307) with delta (0, 0)
Screenshot: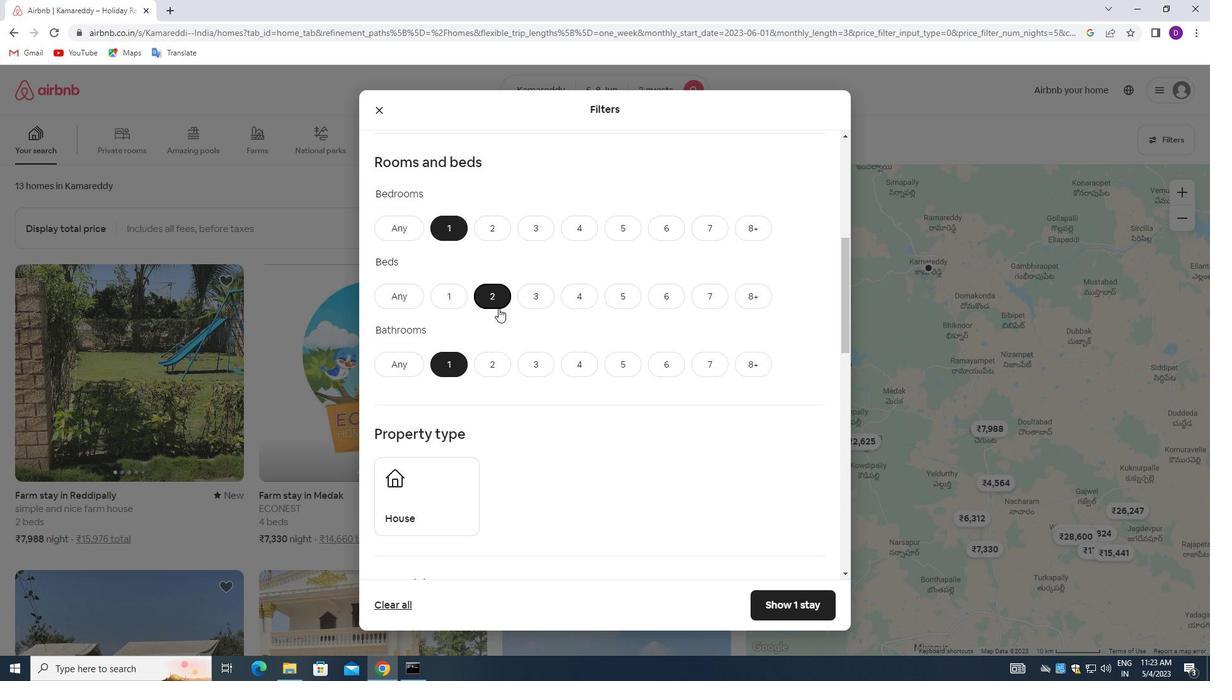 
Action: Mouse moved to (501, 309)
Screenshot: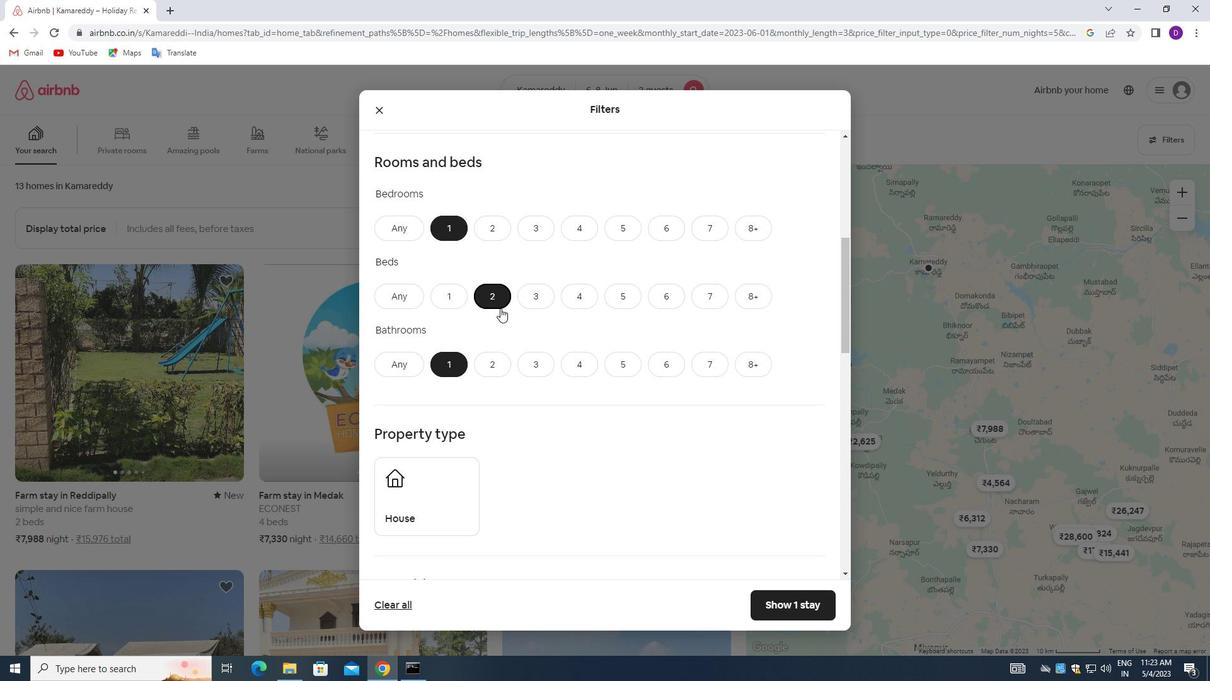 
Action: Mouse scrolled (501, 308) with delta (0, 0)
Screenshot: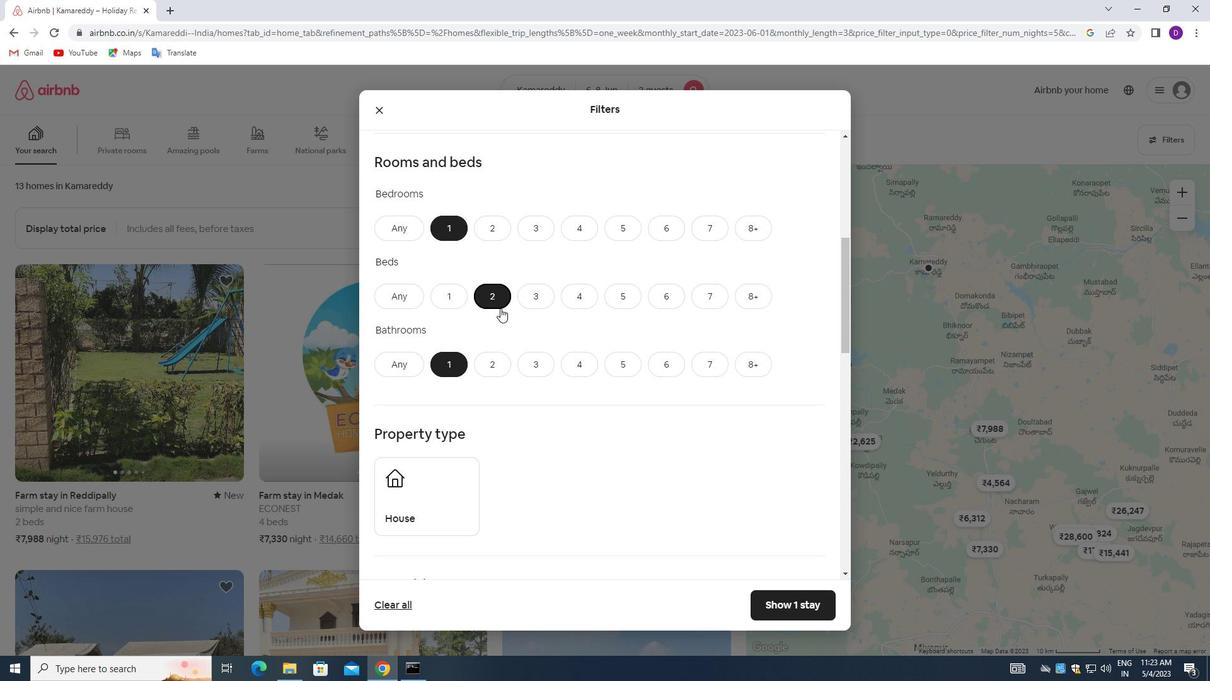 
Action: Mouse moved to (441, 348)
Screenshot: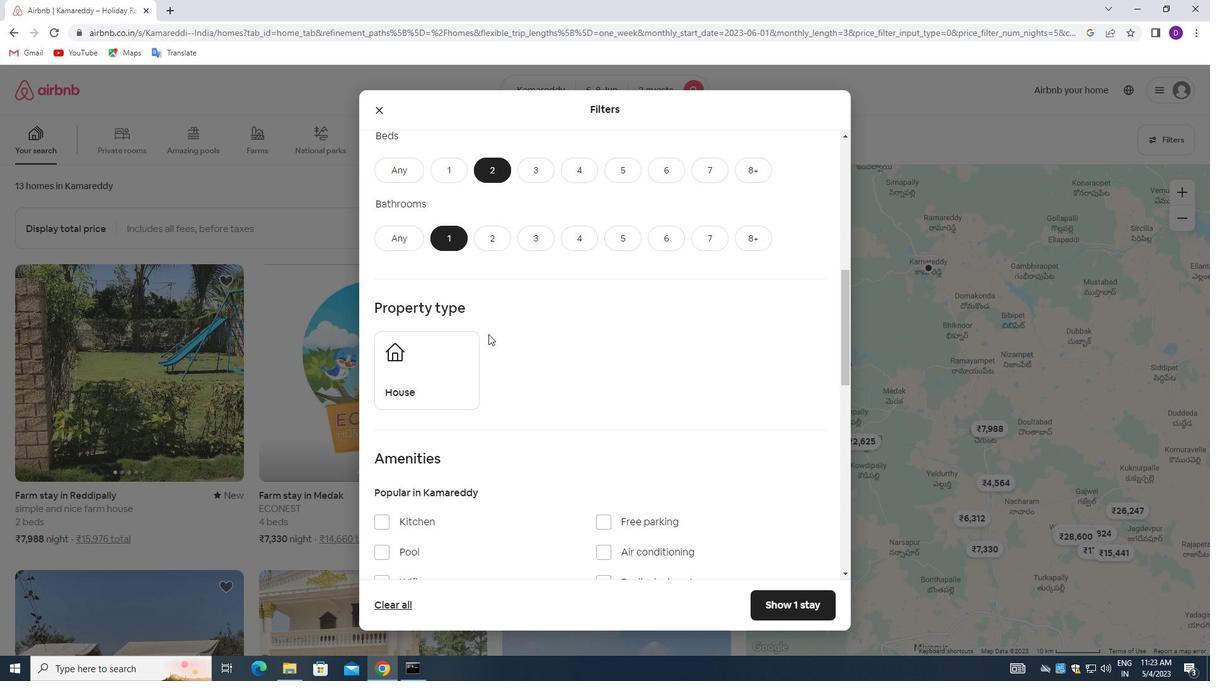 
Action: Mouse pressed left at (441, 348)
Screenshot: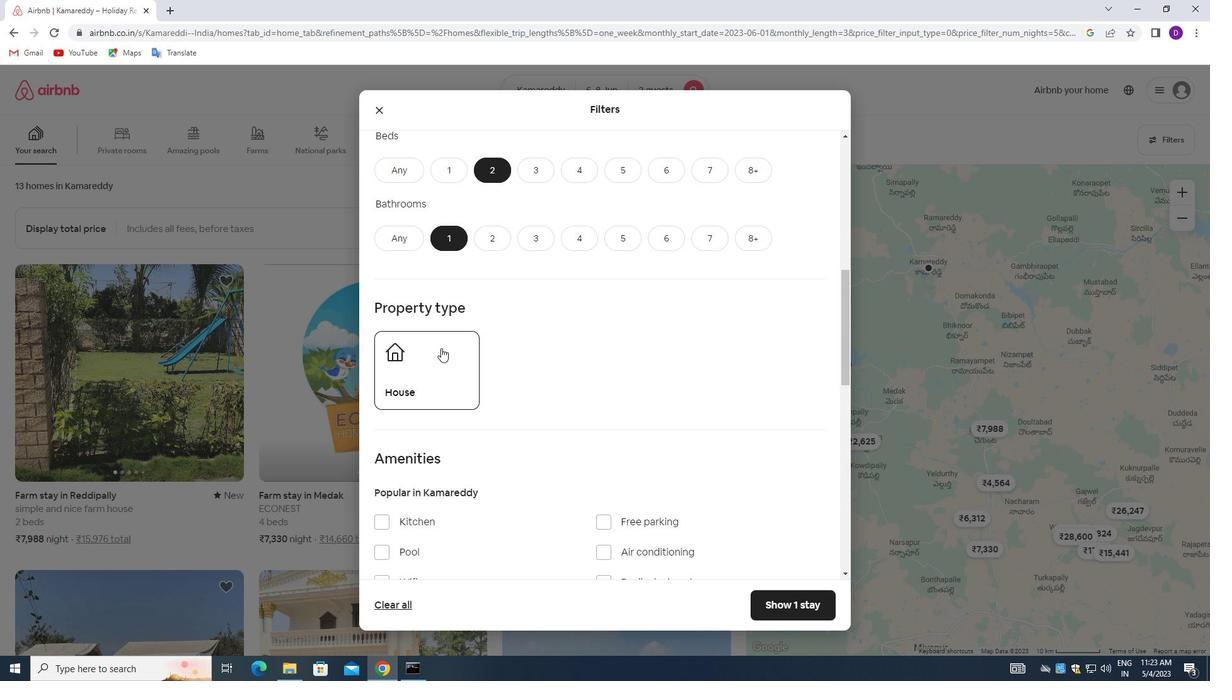 
Action: Mouse moved to (509, 339)
Screenshot: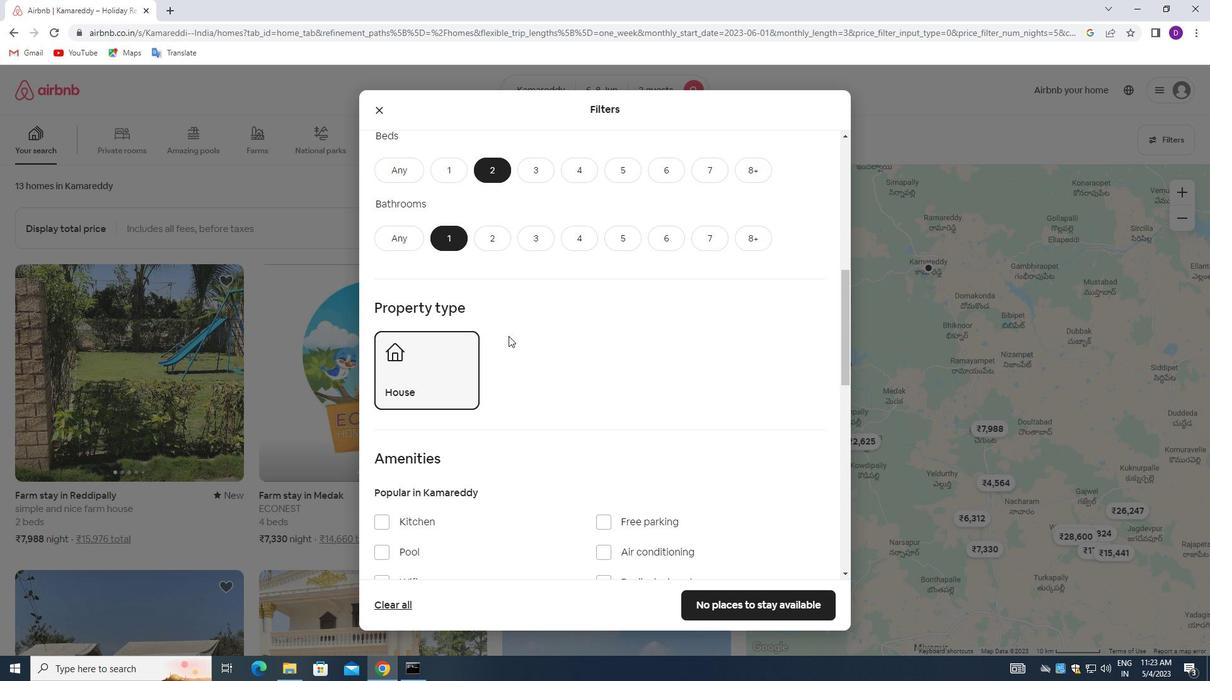 
Action: Mouse scrolled (509, 339) with delta (0, 0)
Screenshot: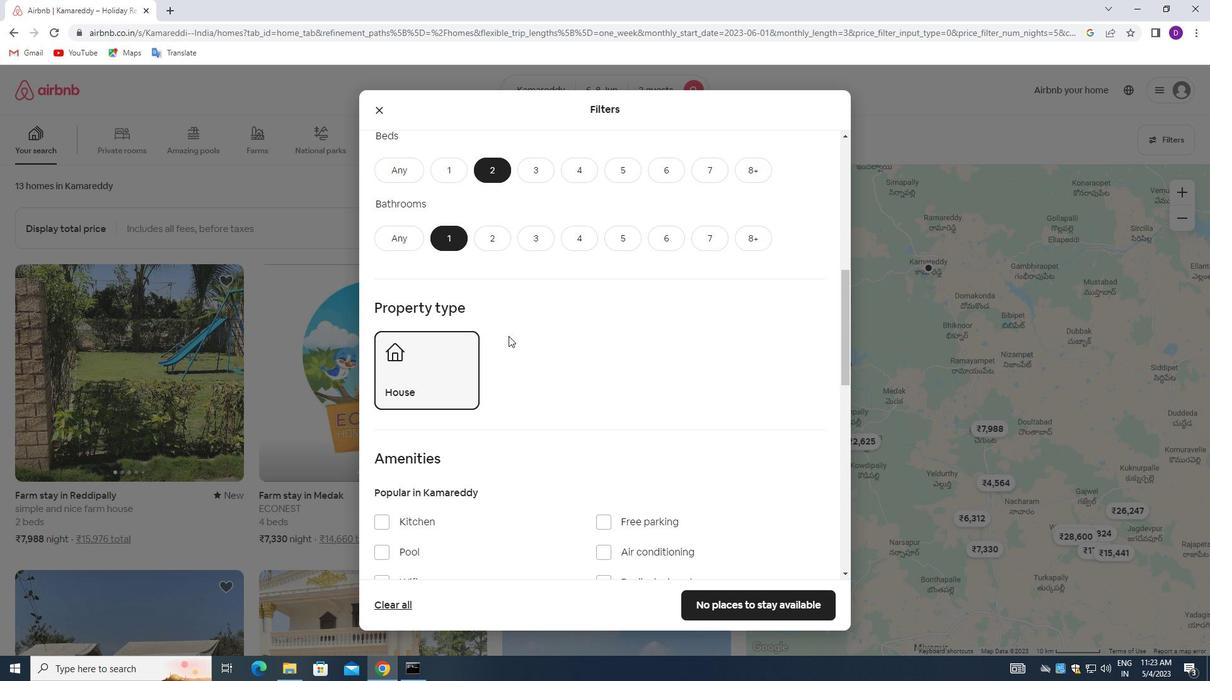 
Action: Mouse moved to (509, 341)
Screenshot: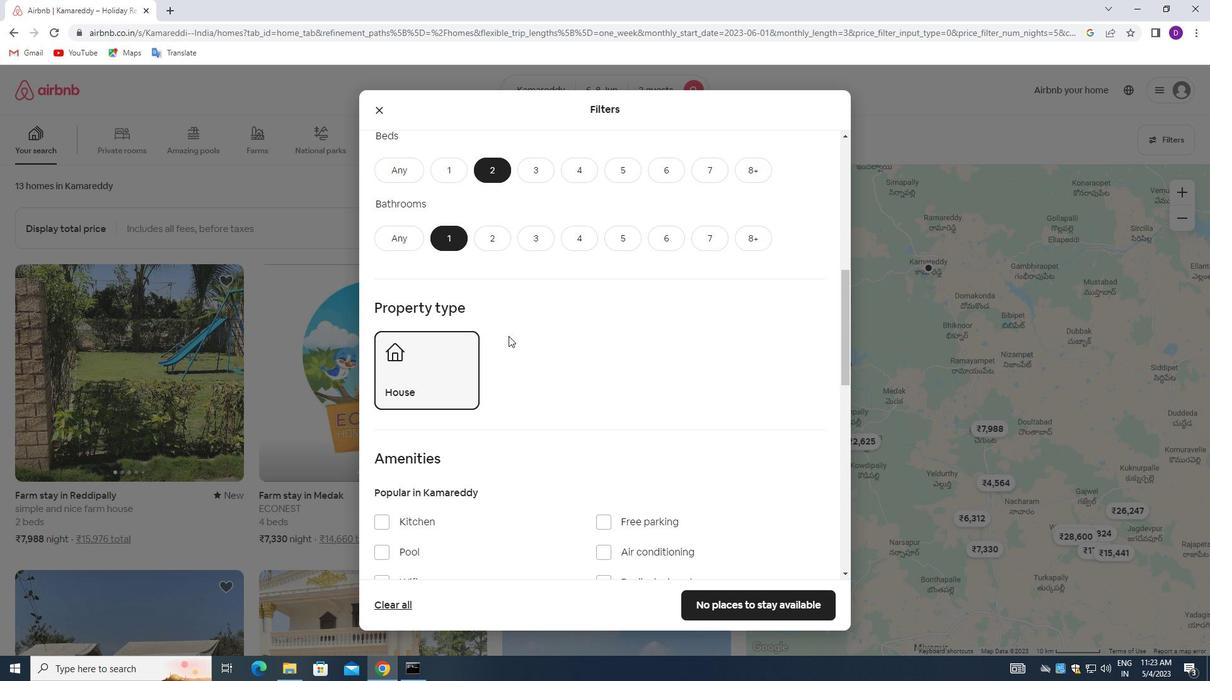 
Action: Mouse scrolled (509, 341) with delta (0, 0)
Screenshot: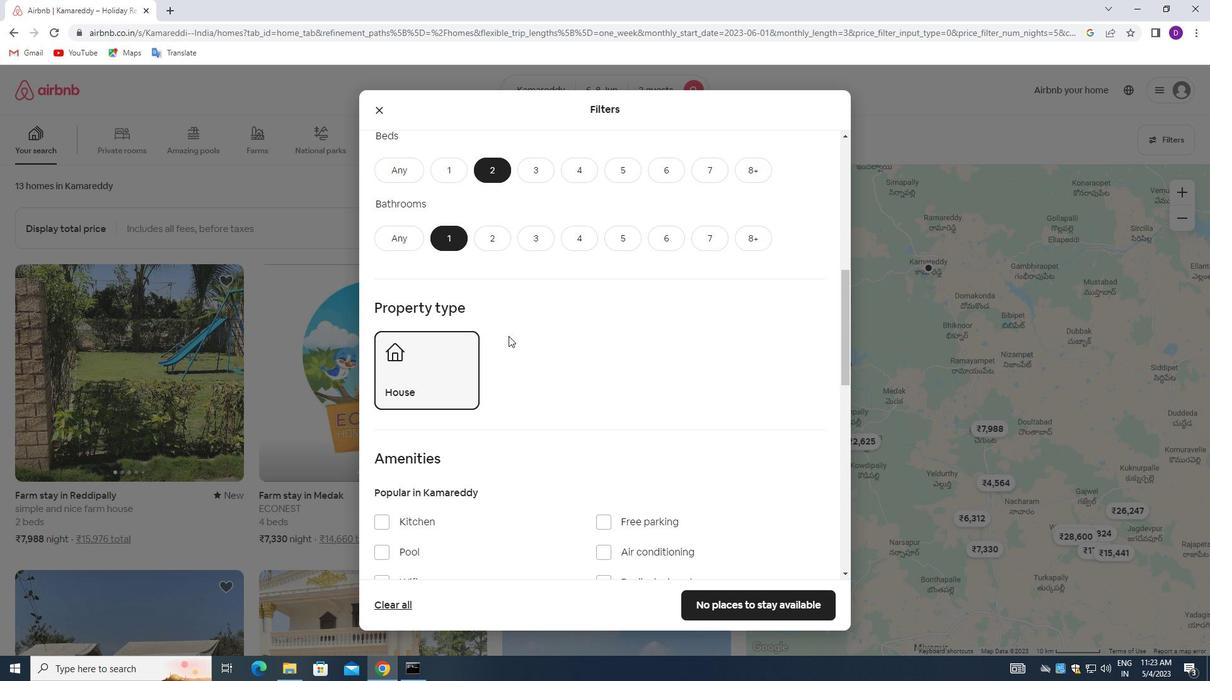 
Action: Mouse moved to (510, 343)
Screenshot: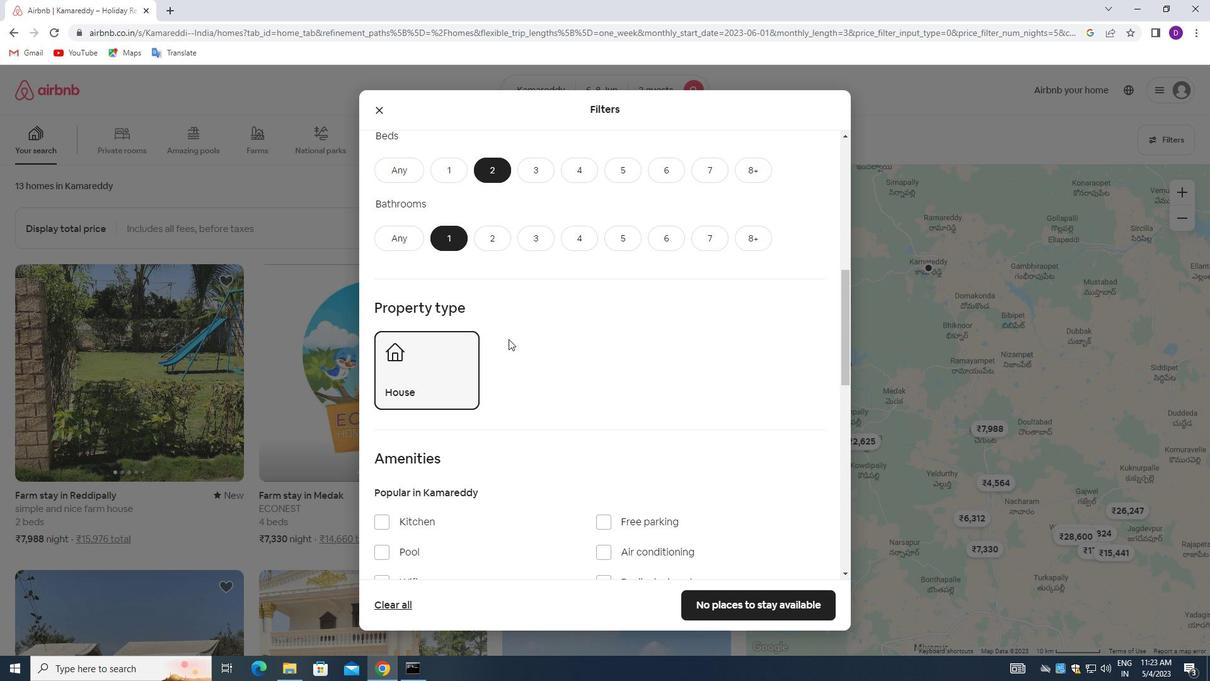 
Action: Mouse scrolled (510, 342) with delta (0, 0)
Screenshot: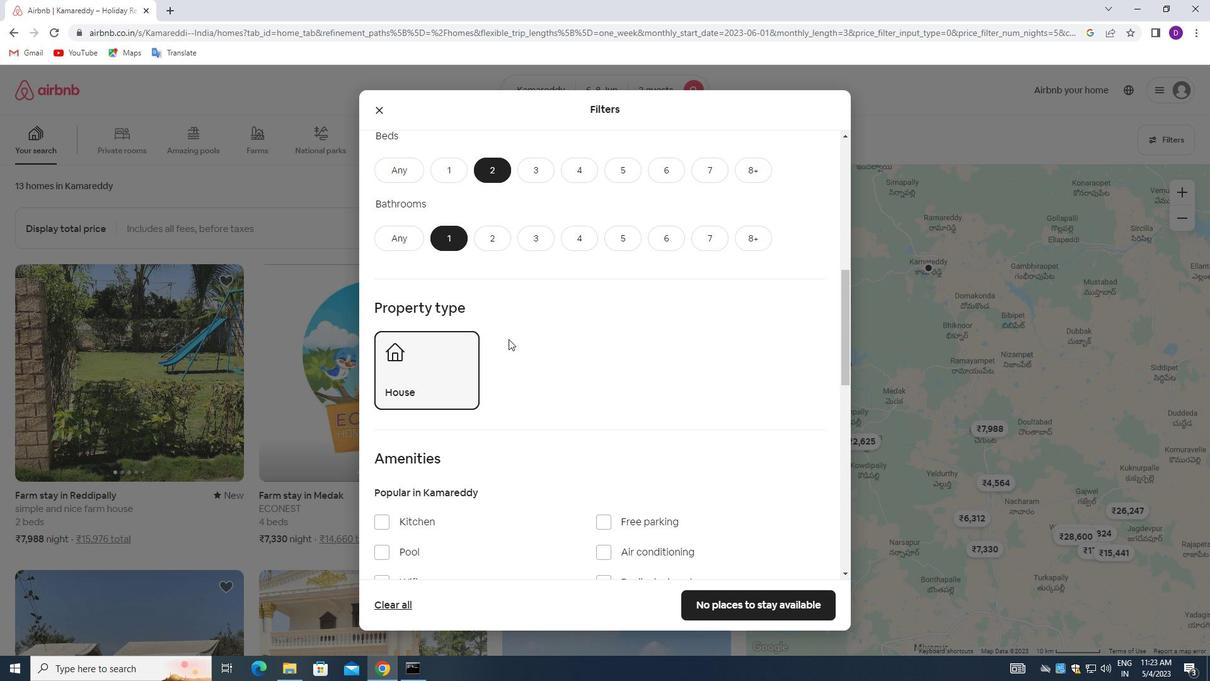 
Action: Mouse moved to (510, 344)
Screenshot: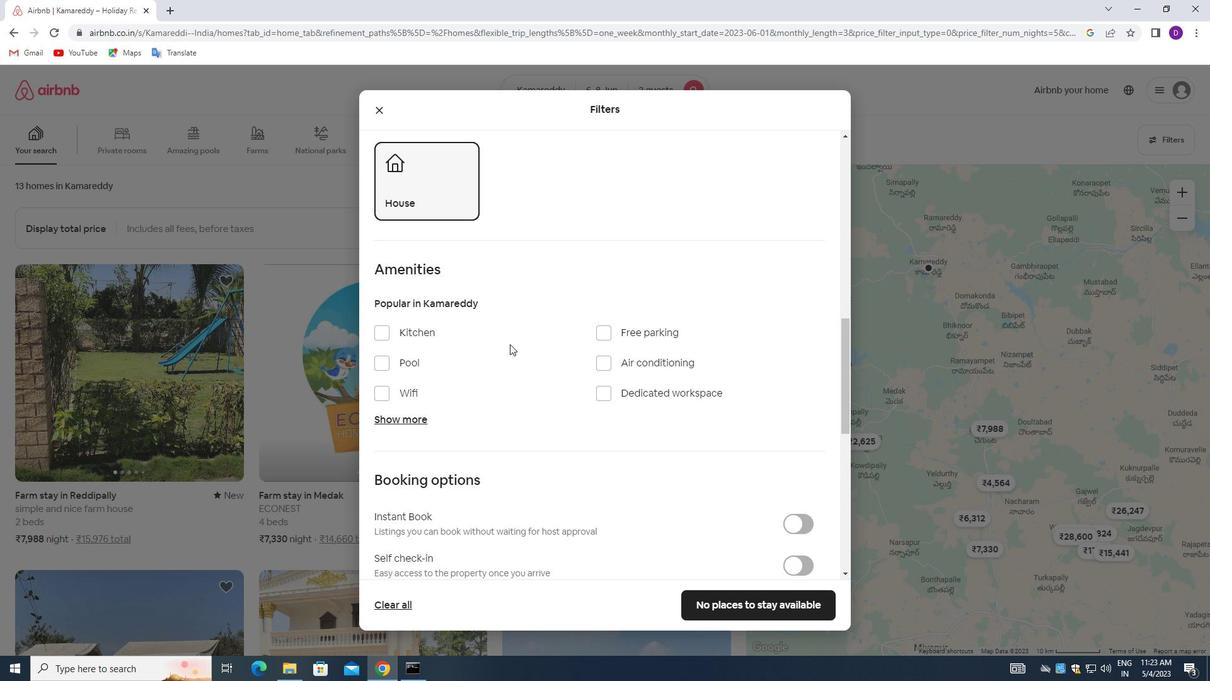 
Action: Mouse scrolled (510, 343) with delta (0, 0)
Screenshot: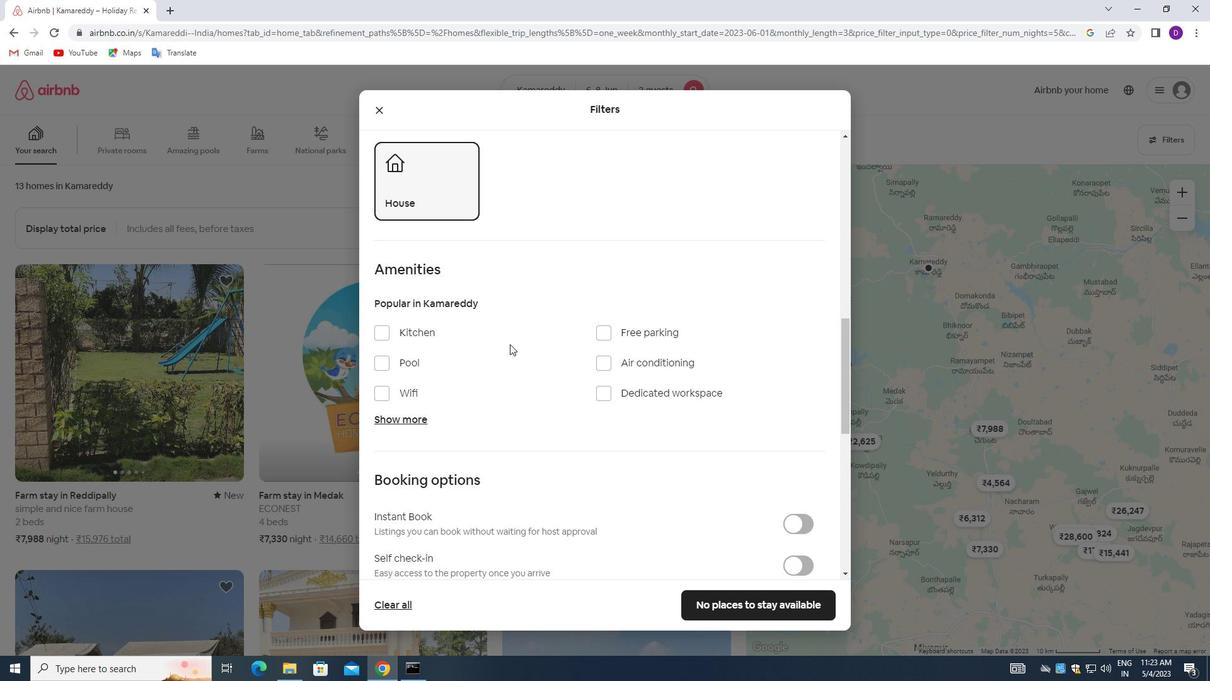 
Action: Mouse moved to (510, 346)
Screenshot: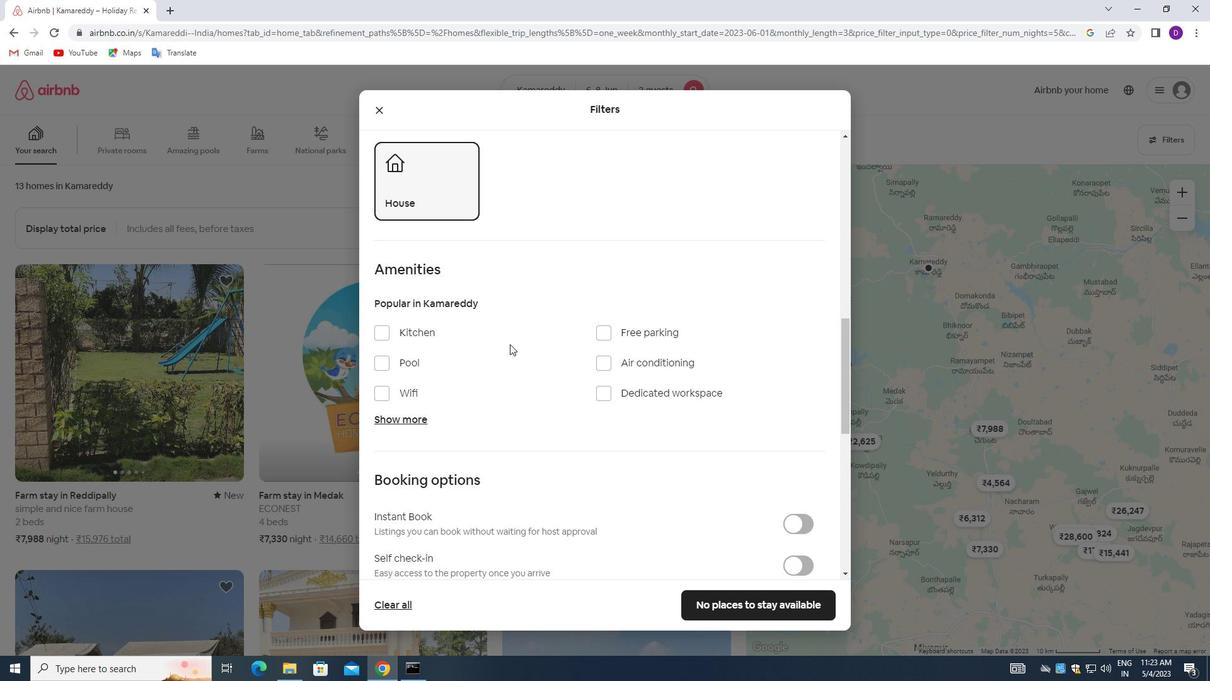 
Action: Mouse scrolled (510, 345) with delta (0, 0)
Screenshot: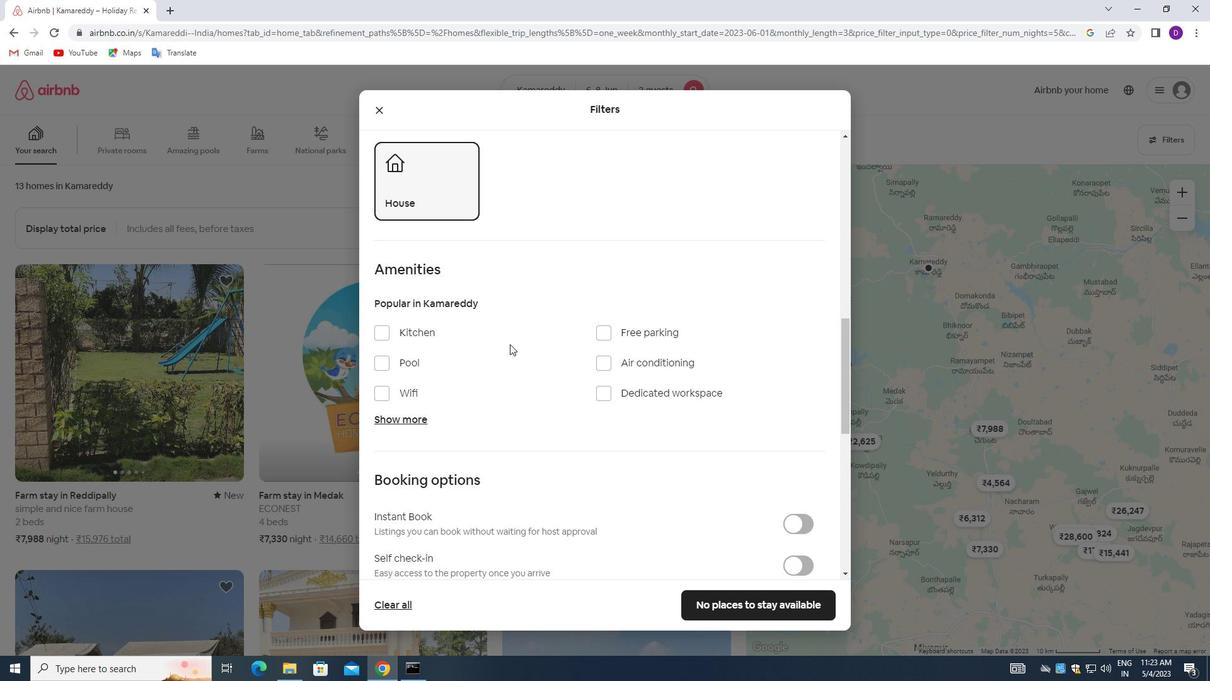 
Action: Mouse moved to (510, 347)
Screenshot: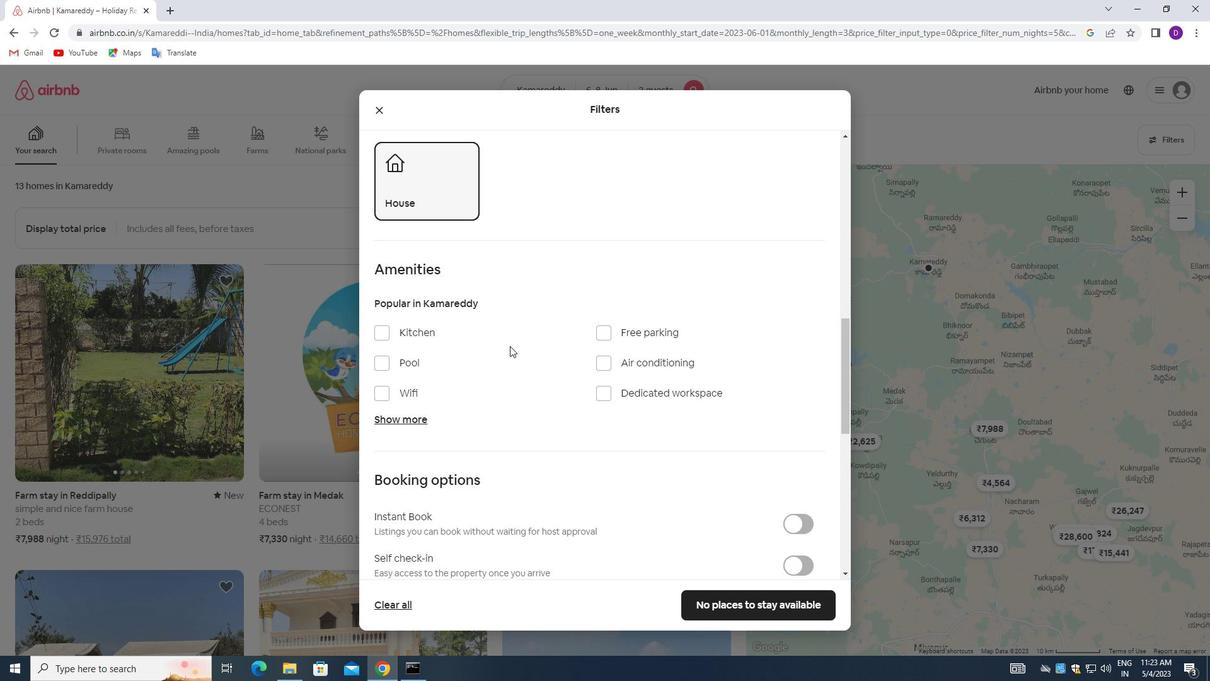 
Action: Mouse scrolled (510, 346) with delta (0, 0)
Screenshot: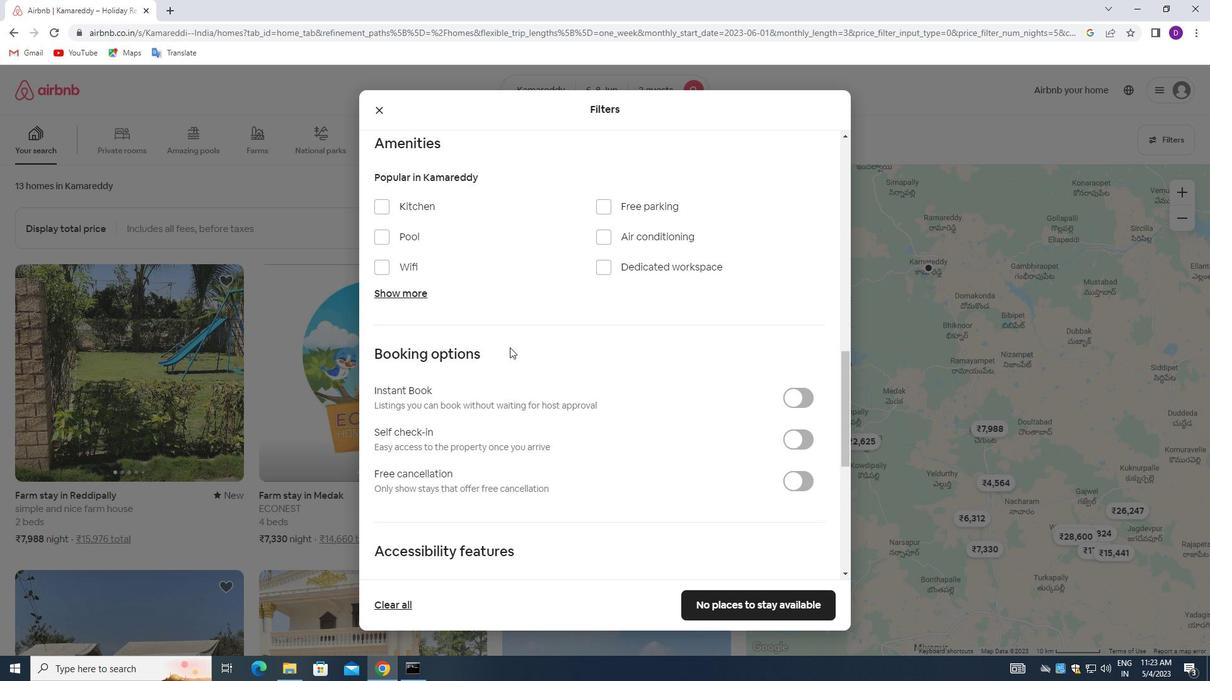 
Action: Mouse scrolled (510, 346) with delta (0, 0)
Screenshot: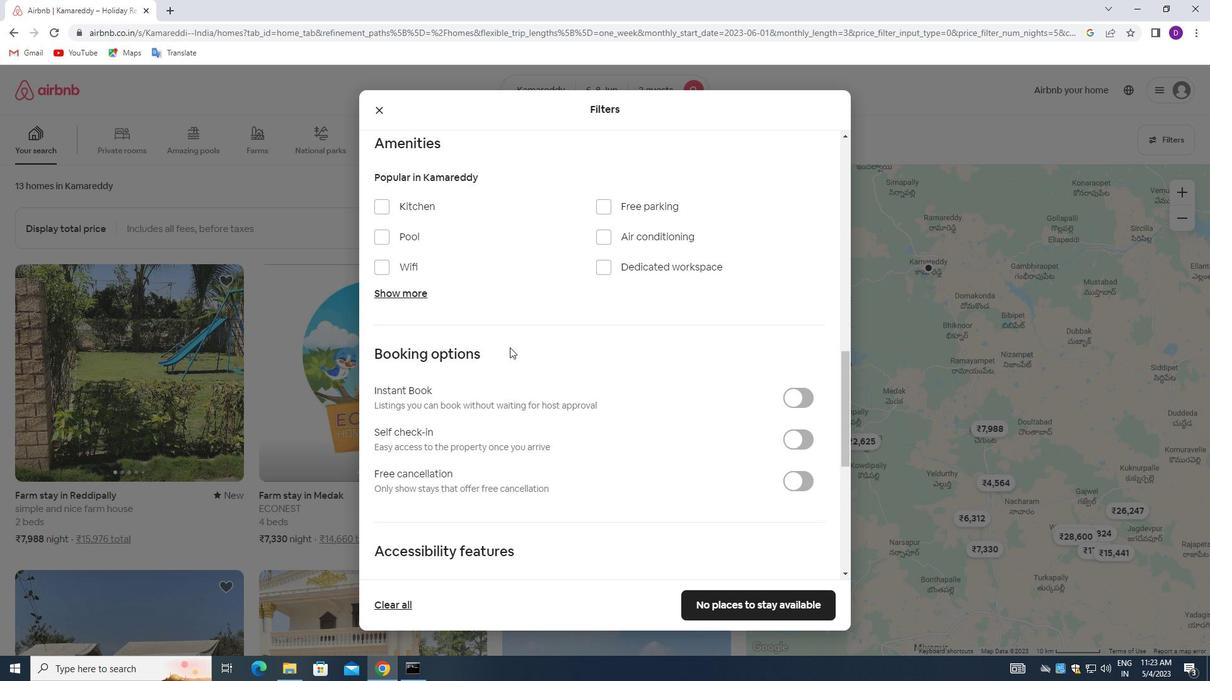 
Action: Mouse moved to (792, 313)
Screenshot: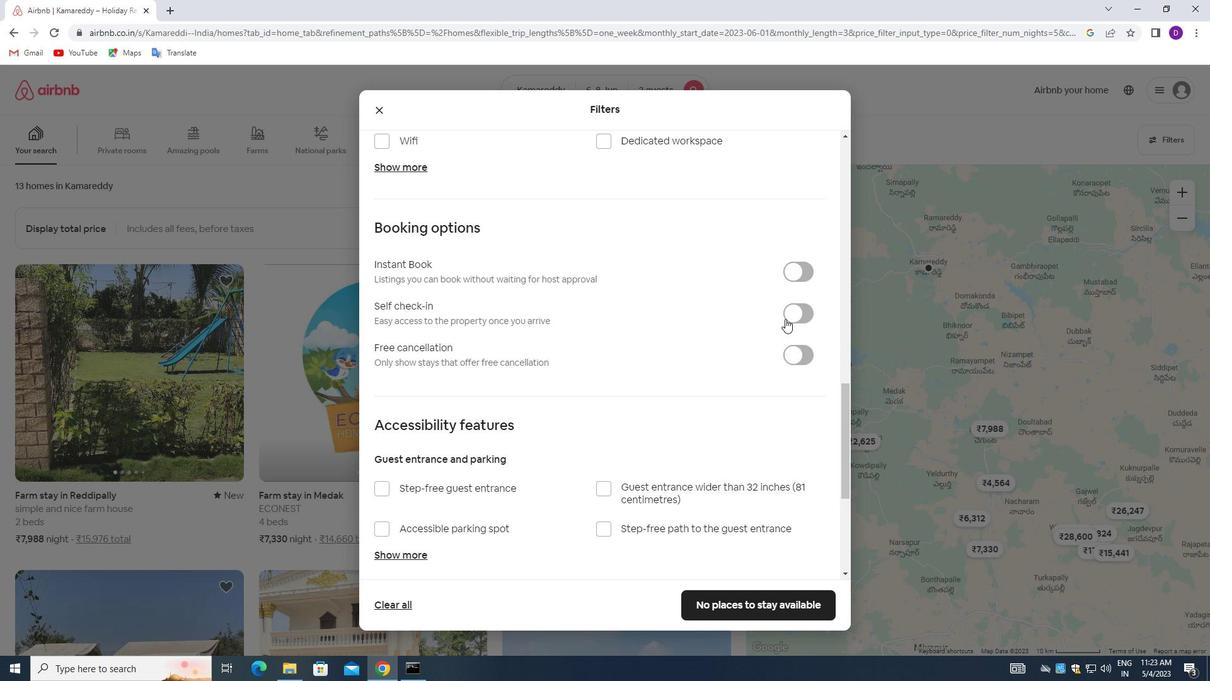 
Action: Mouse pressed left at (792, 313)
Screenshot: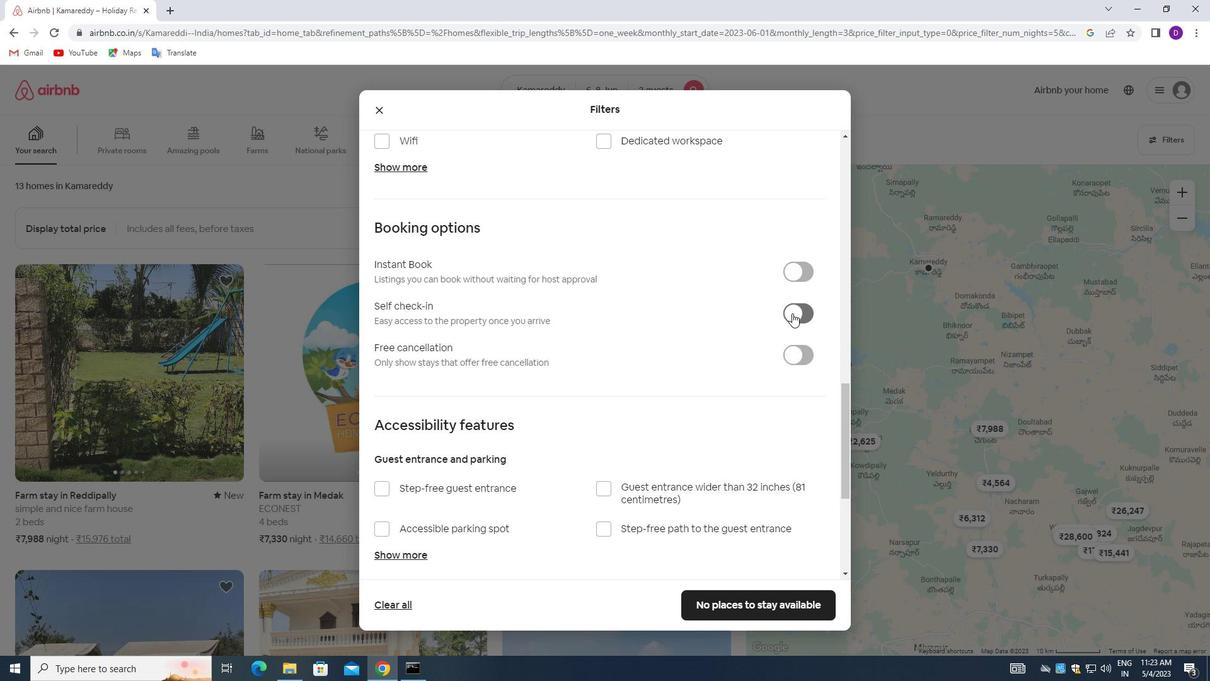 
Action: Mouse moved to (582, 353)
Screenshot: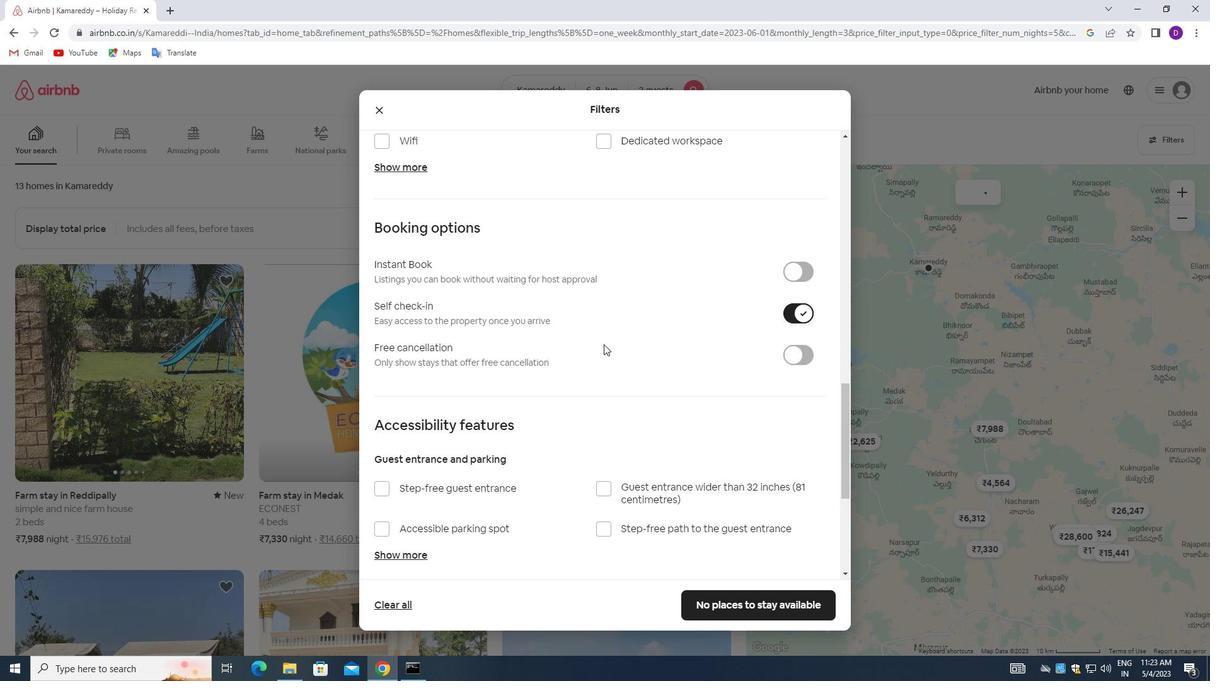 
Action: Mouse scrolled (582, 353) with delta (0, 0)
Screenshot: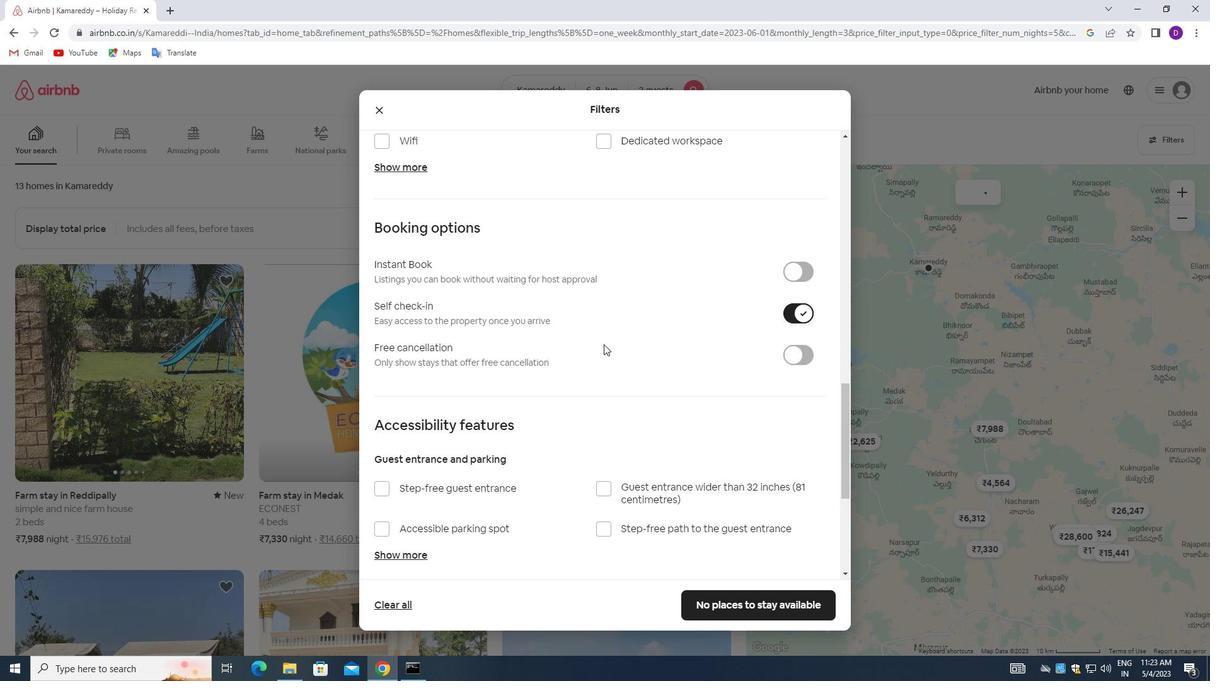 
Action: Mouse moved to (581, 355)
Screenshot: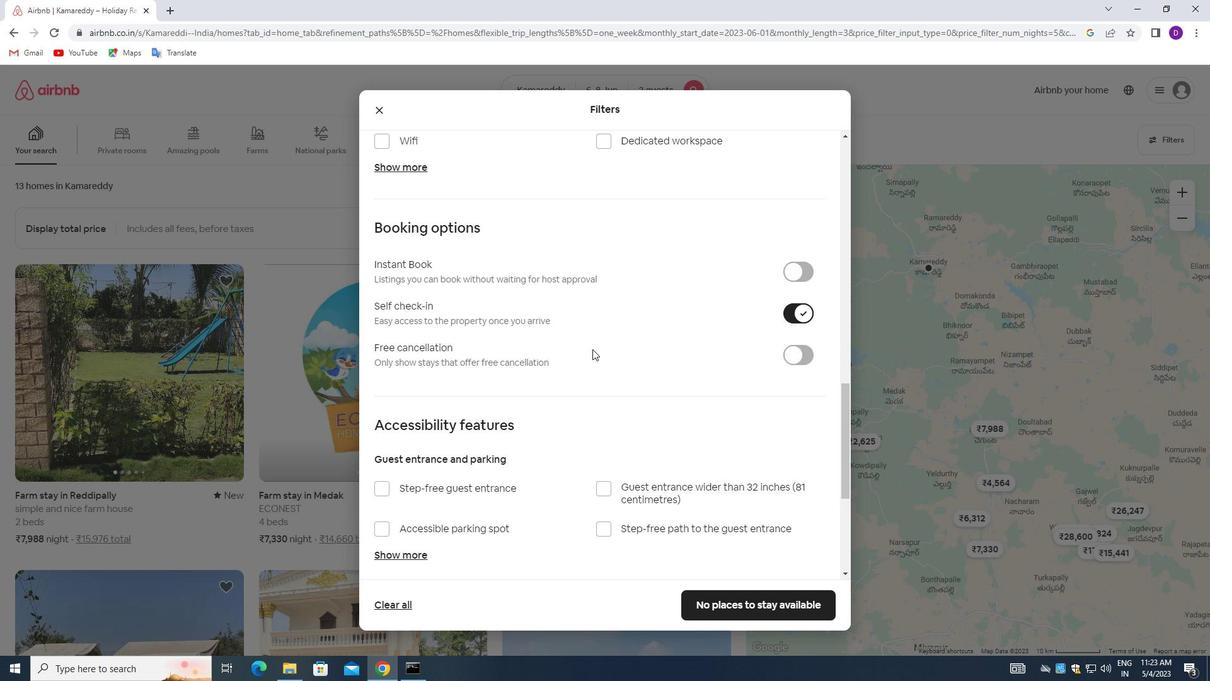 
Action: Mouse scrolled (581, 355) with delta (0, 0)
Screenshot: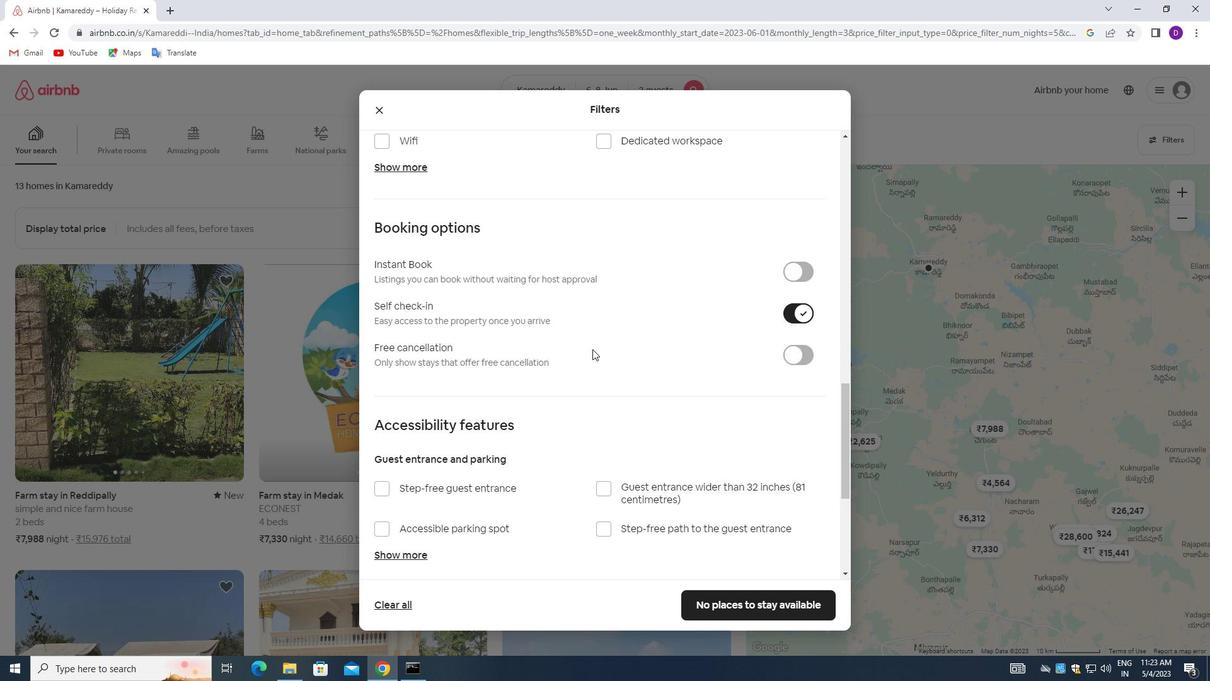 
Action: Mouse moved to (580, 356)
Screenshot: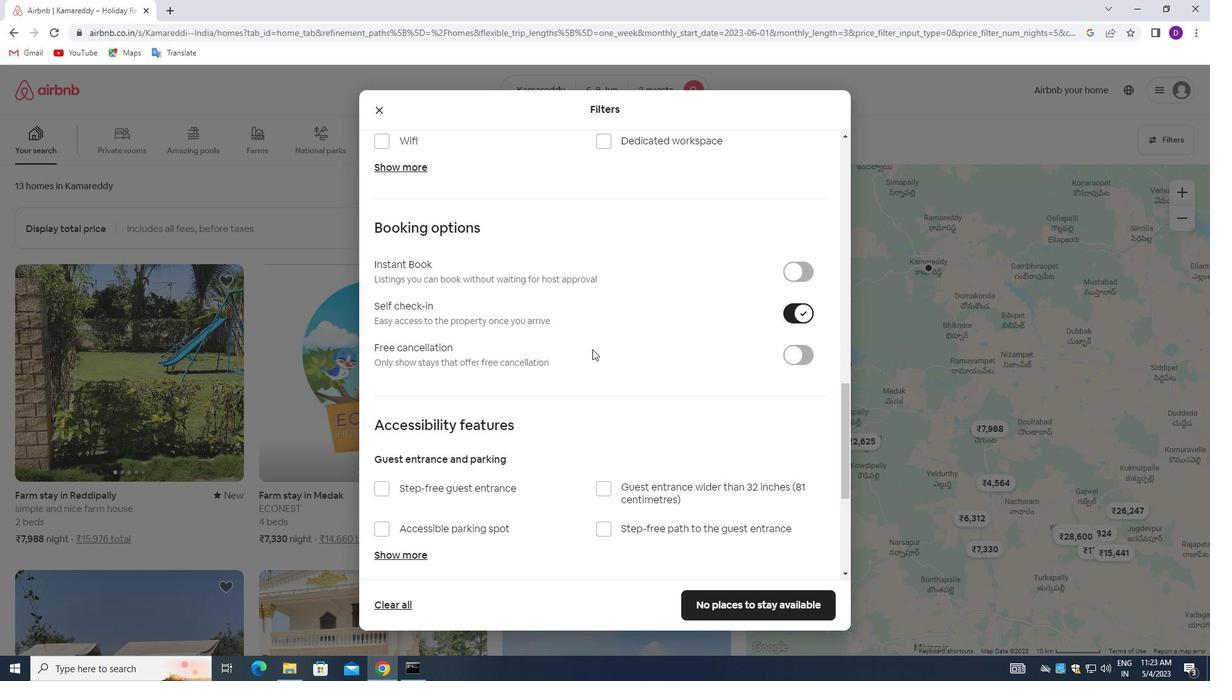 
Action: Mouse scrolled (580, 356) with delta (0, 0)
Screenshot: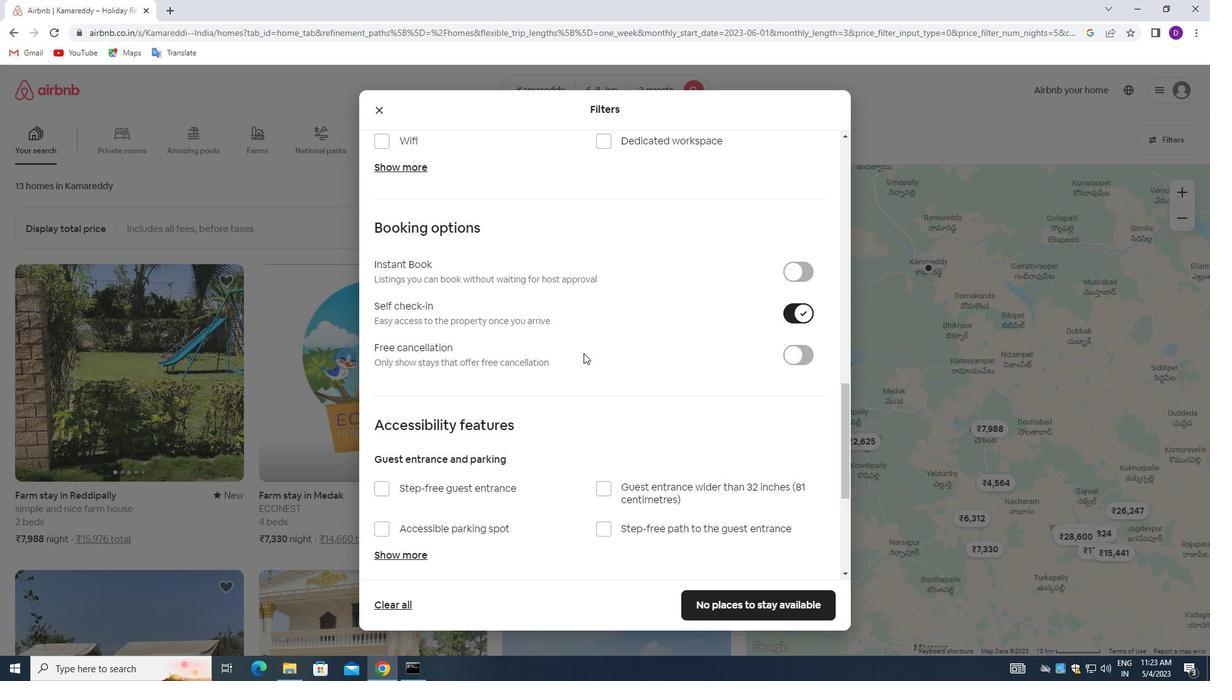 
Action: Mouse moved to (580, 357)
Screenshot: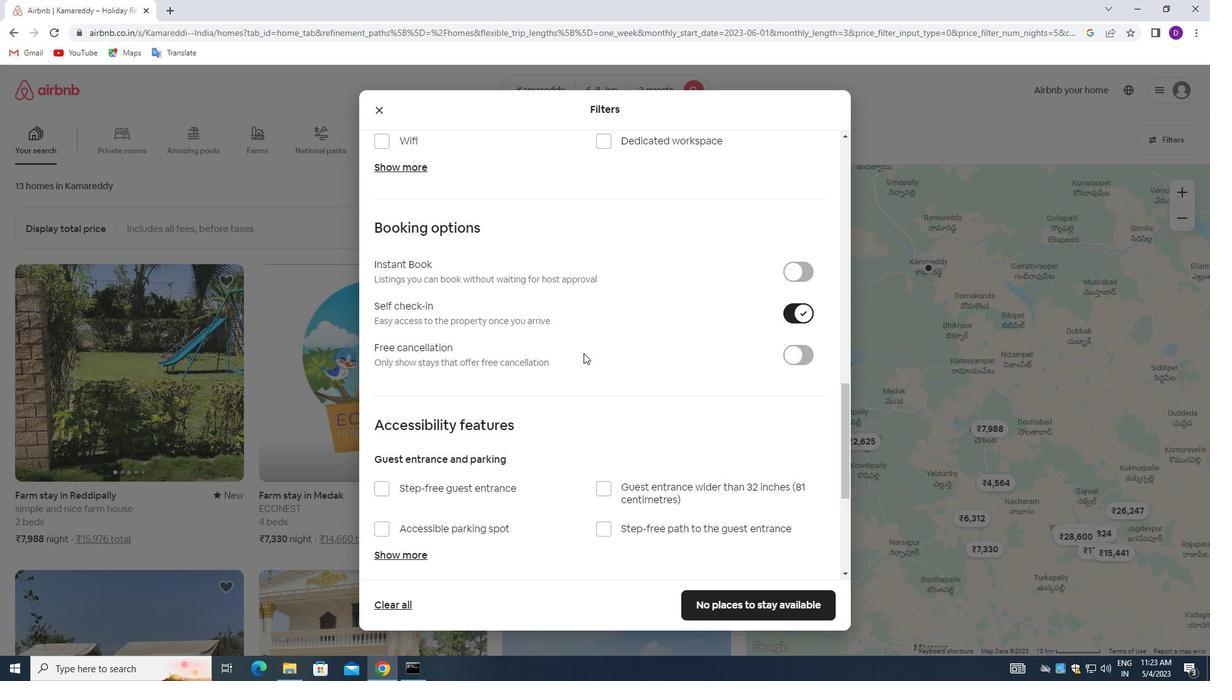 
Action: Mouse scrolled (580, 356) with delta (0, 0)
Screenshot: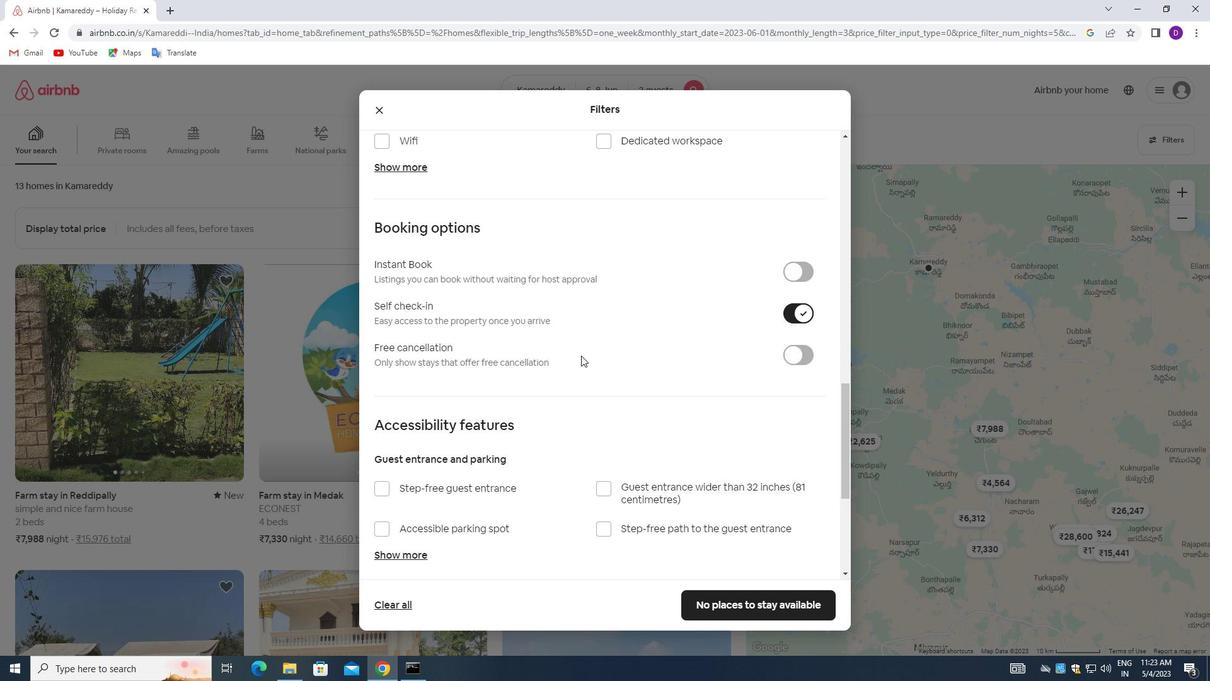 
Action: Mouse moved to (572, 364)
Screenshot: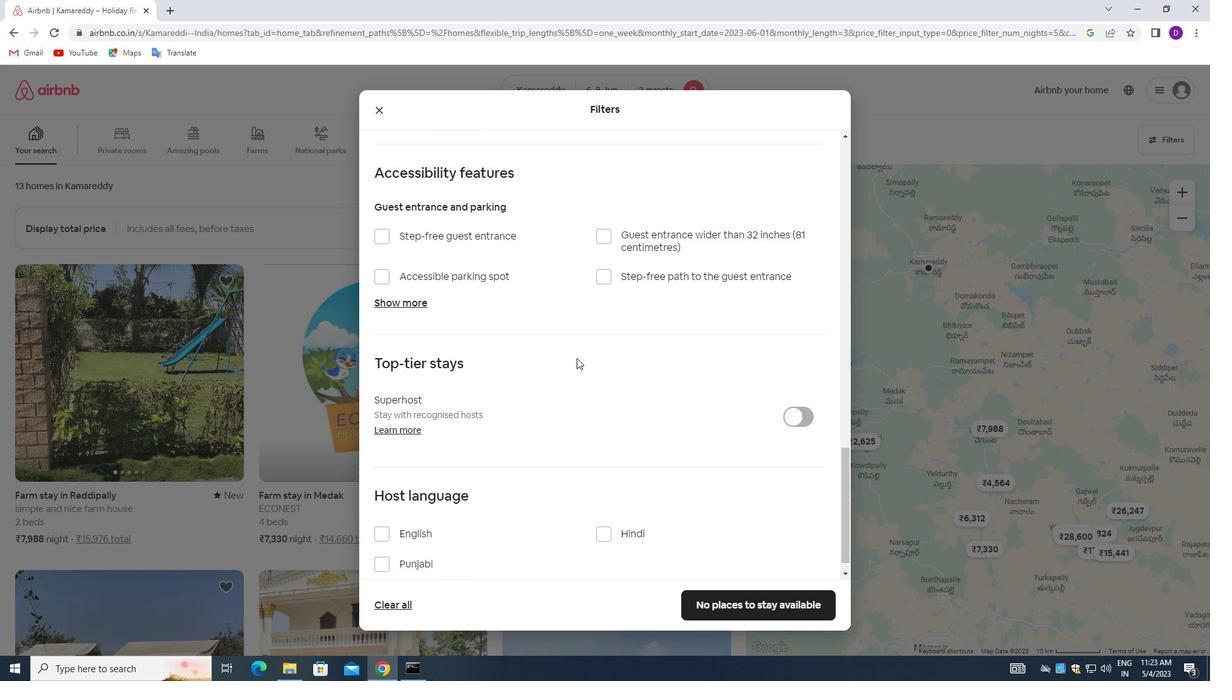 
Action: Mouse scrolled (572, 363) with delta (0, 0)
Screenshot: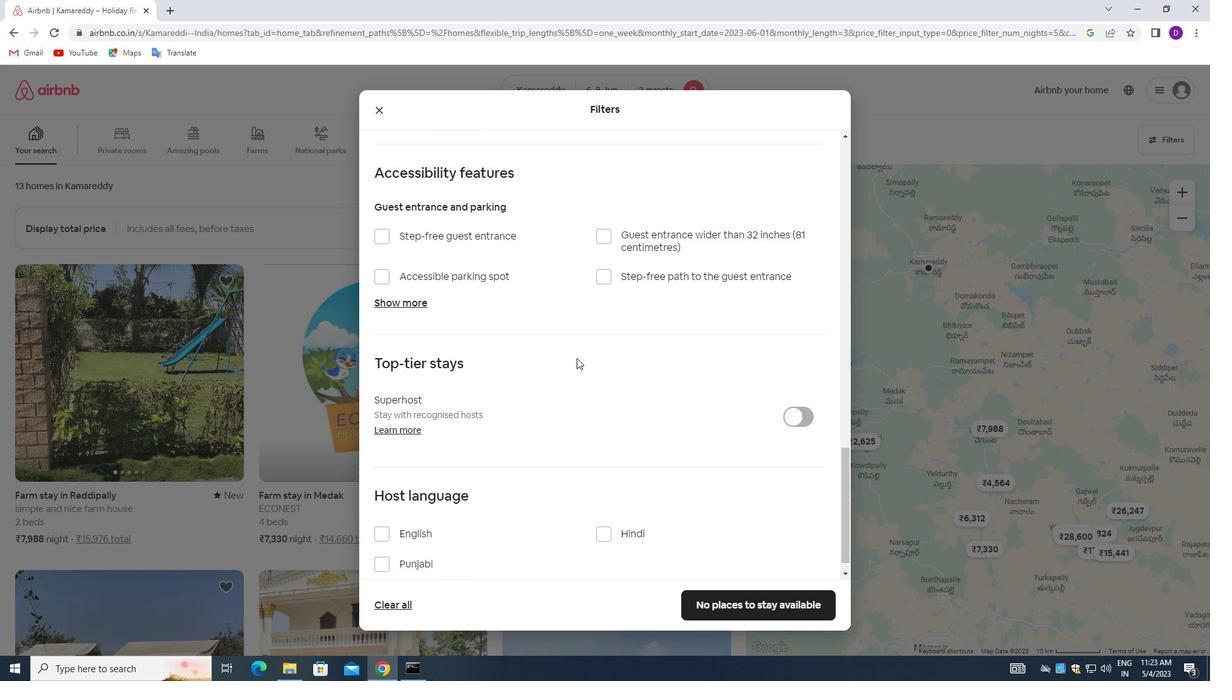 
Action: Mouse moved to (569, 371)
Screenshot: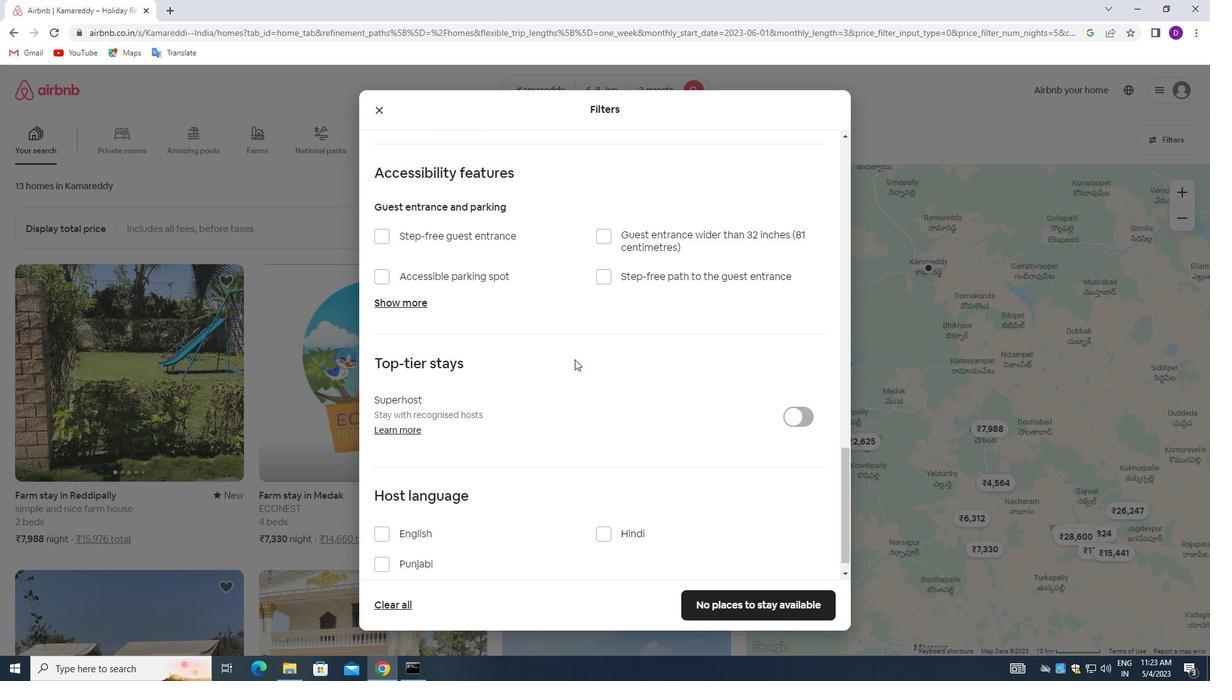 
Action: Mouse scrolled (569, 370) with delta (0, 0)
Screenshot: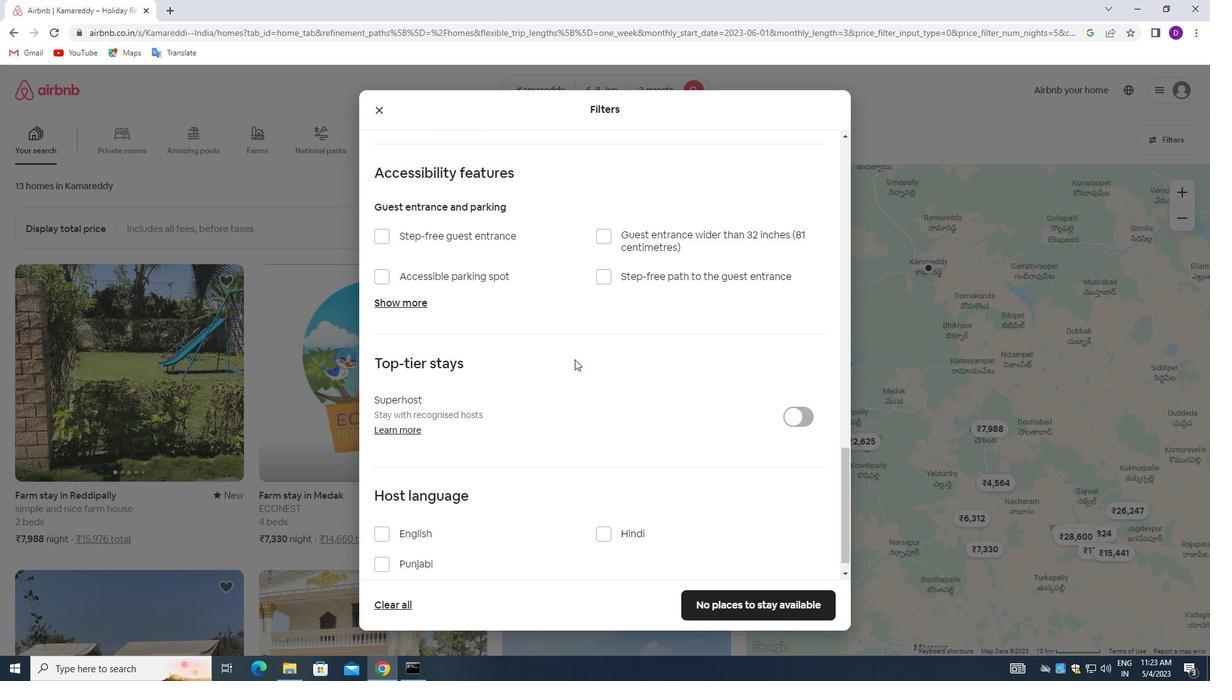 
Action: Mouse moved to (569, 372)
Screenshot: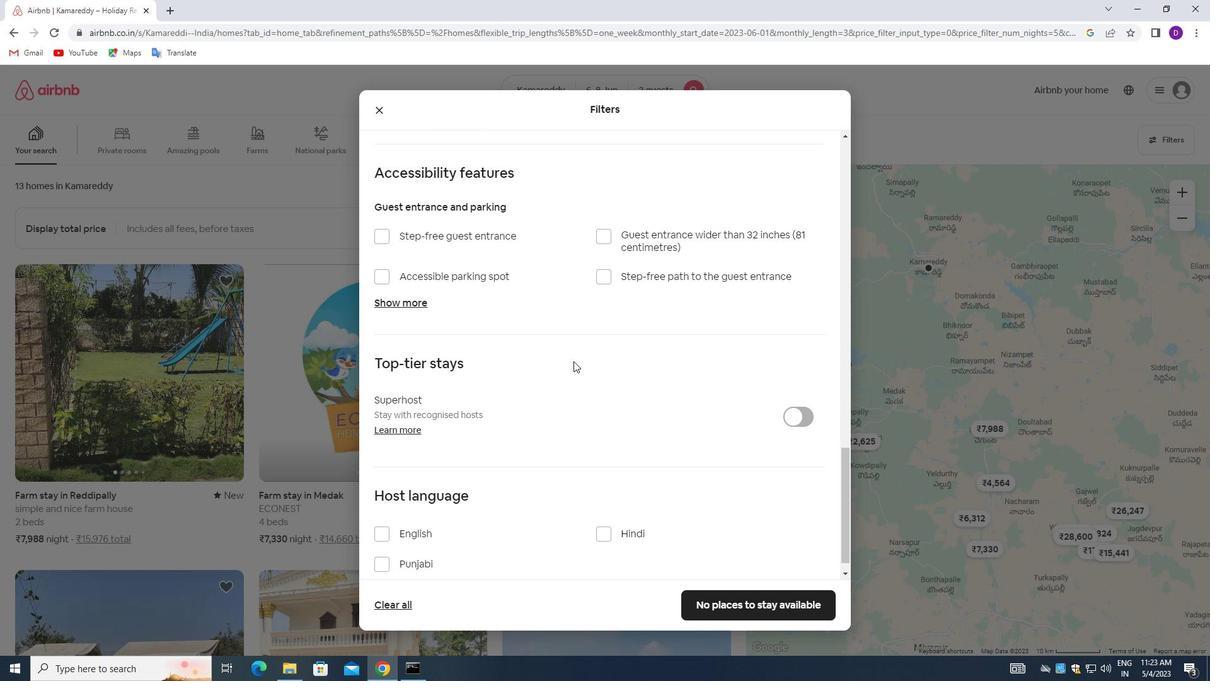 
Action: Mouse scrolled (569, 371) with delta (0, 0)
Screenshot: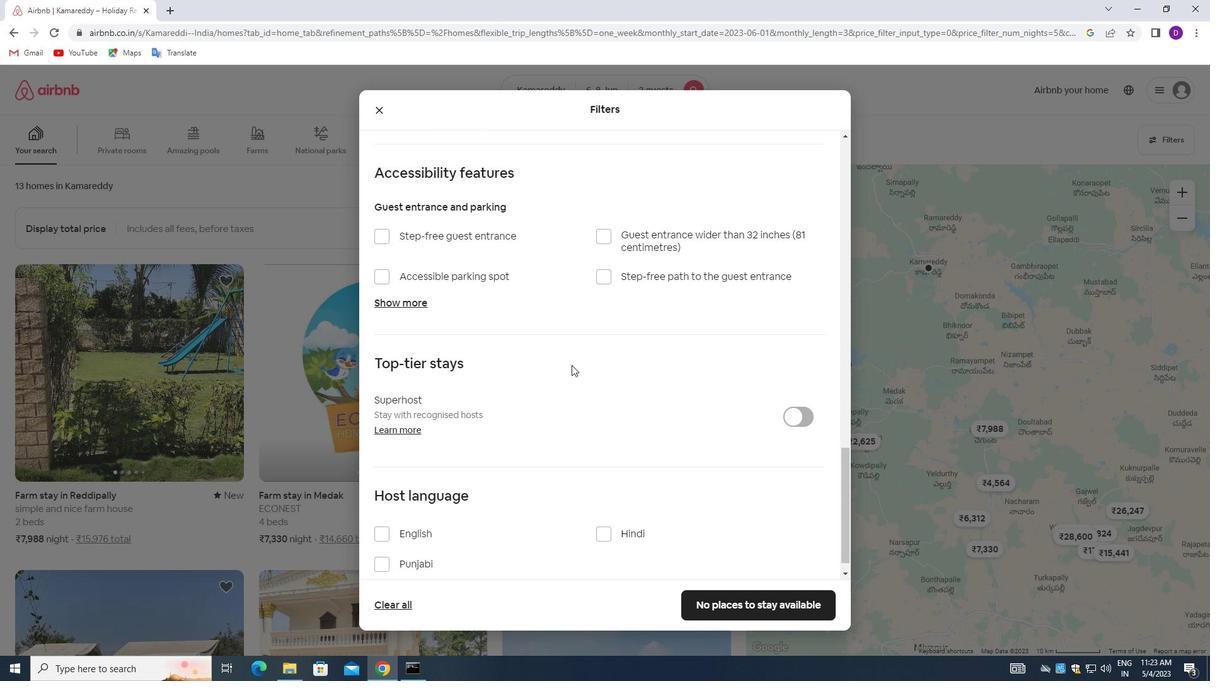 
Action: Mouse moved to (569, 373)
Screenshot: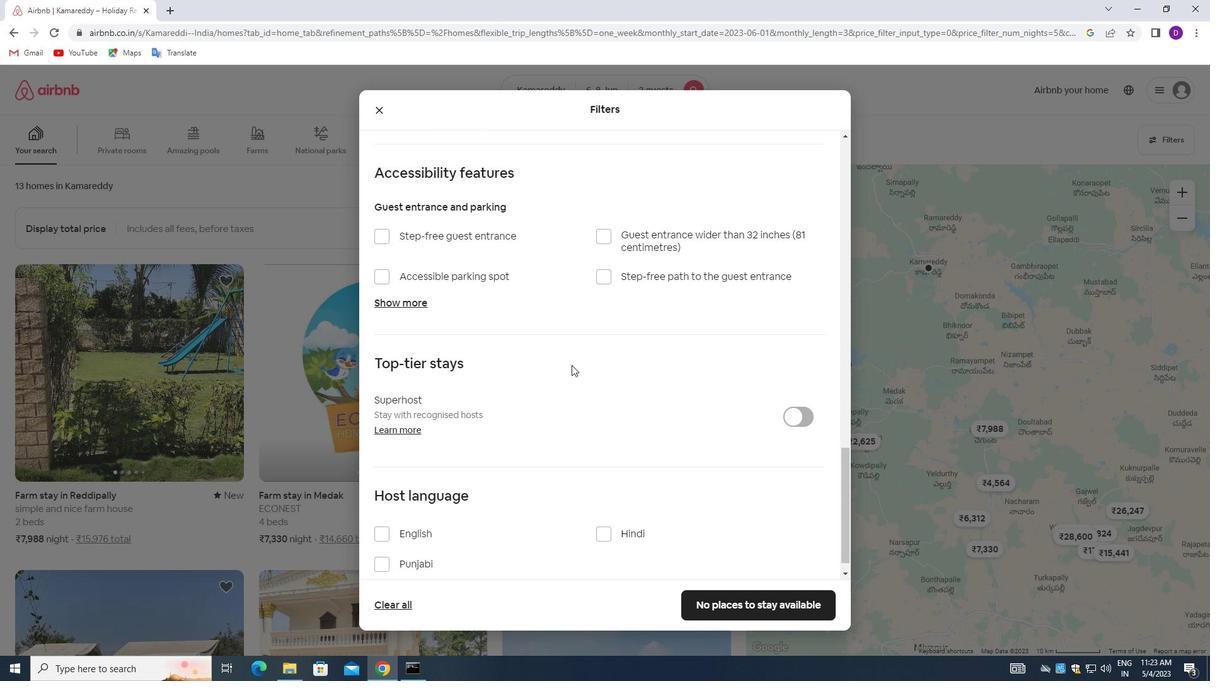 
Action: Mouse scrolled (569, 372) with delta (0, 0)
Screenshot: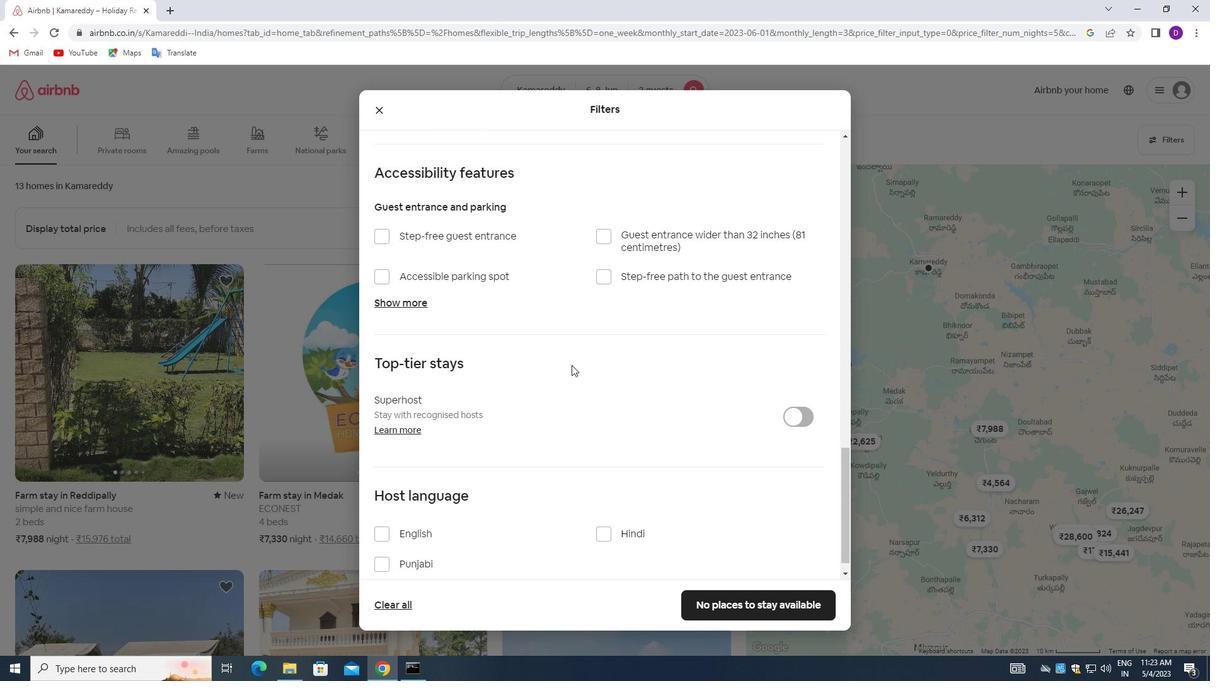 
Action: Mouse moved to (569, 375)
Screenshot: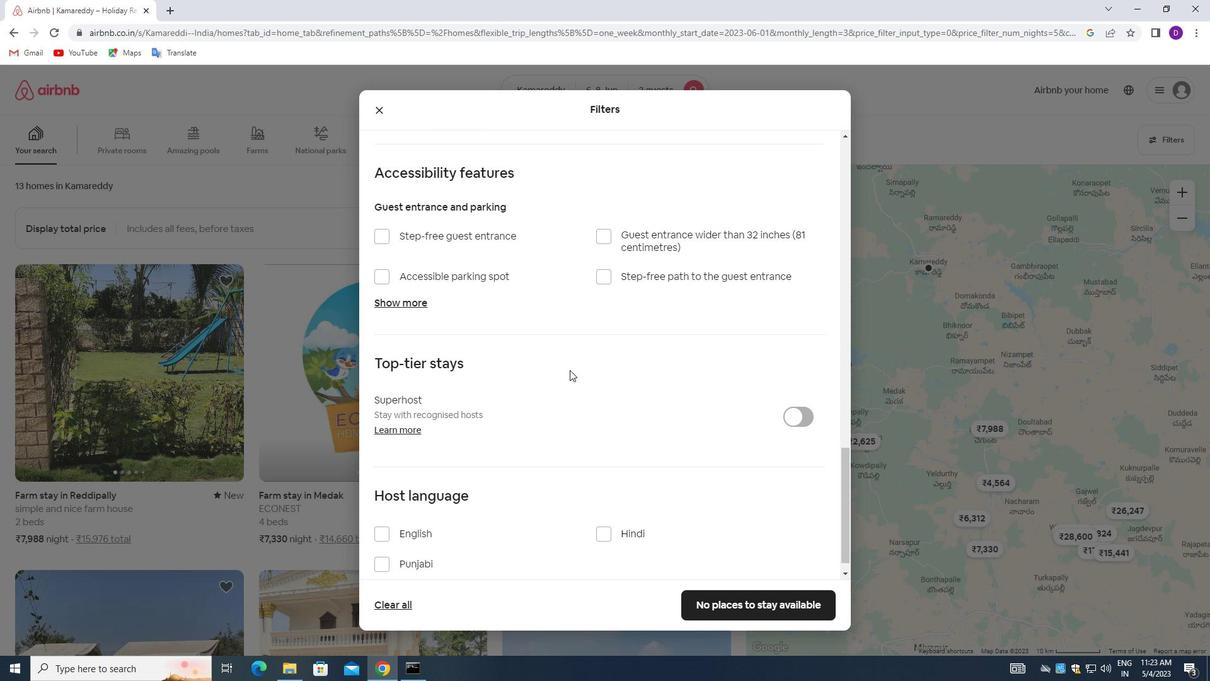 
Action: Mouse scrolled (569, 374) with delta (0, 0)
Screenshot: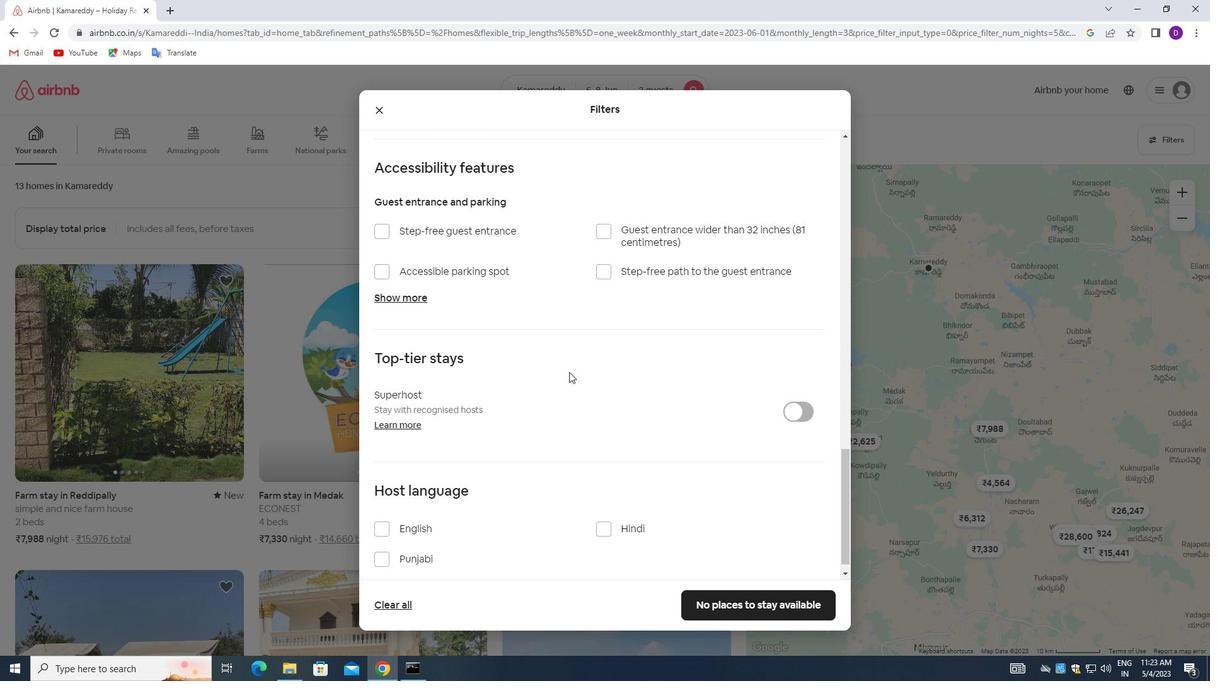
Action: Mouse moved to (383, 514)
Screenshot: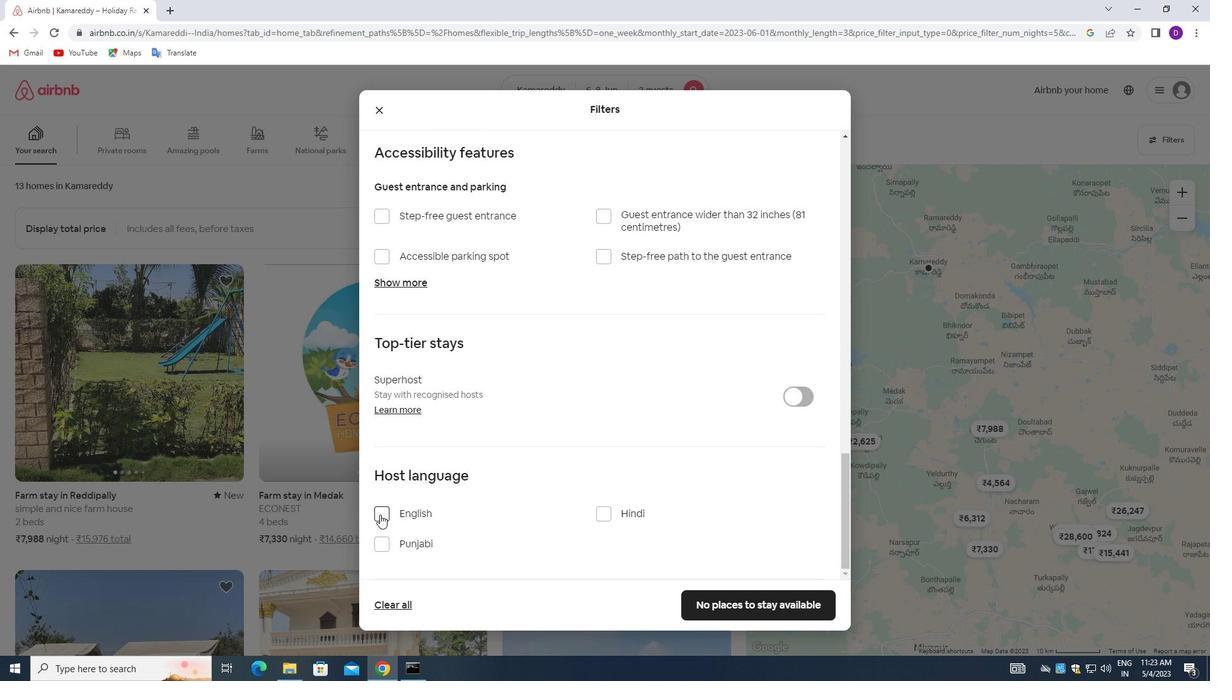 
Action: Mouse pressed left at (383, 514)
Screenshot: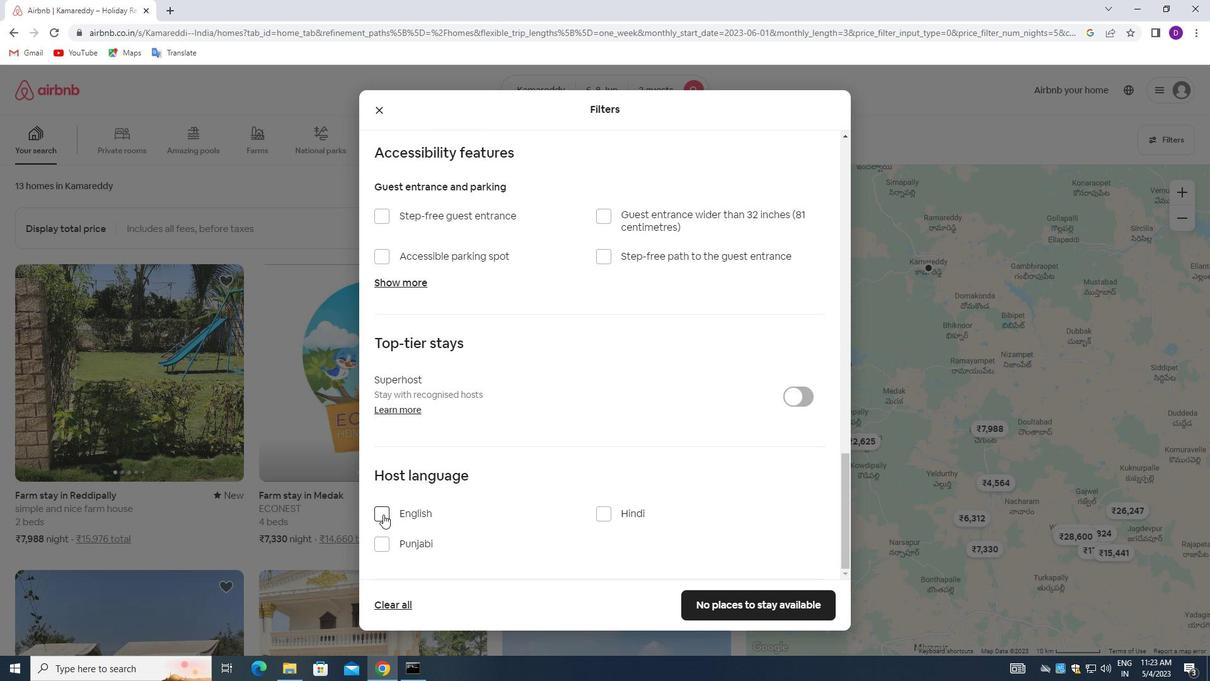 
Action: Mouse moved to (689, 598)
Screenshot: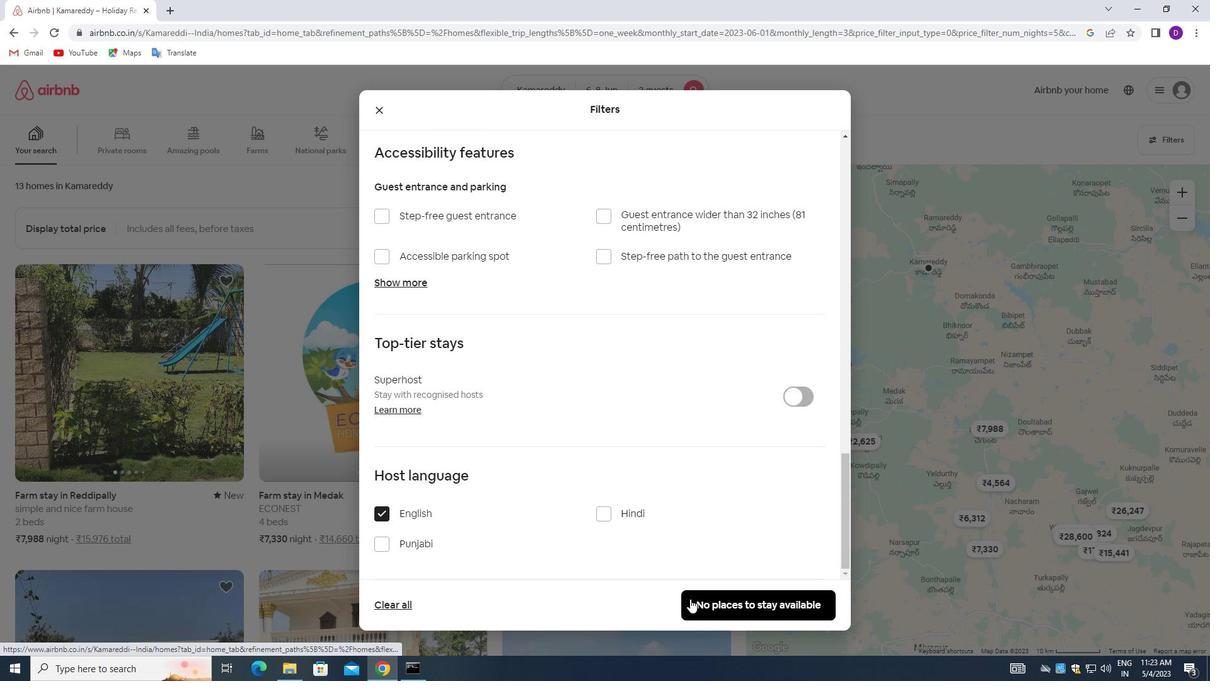 
Action: Mouse pressed left at (689, 598)
Screenshot: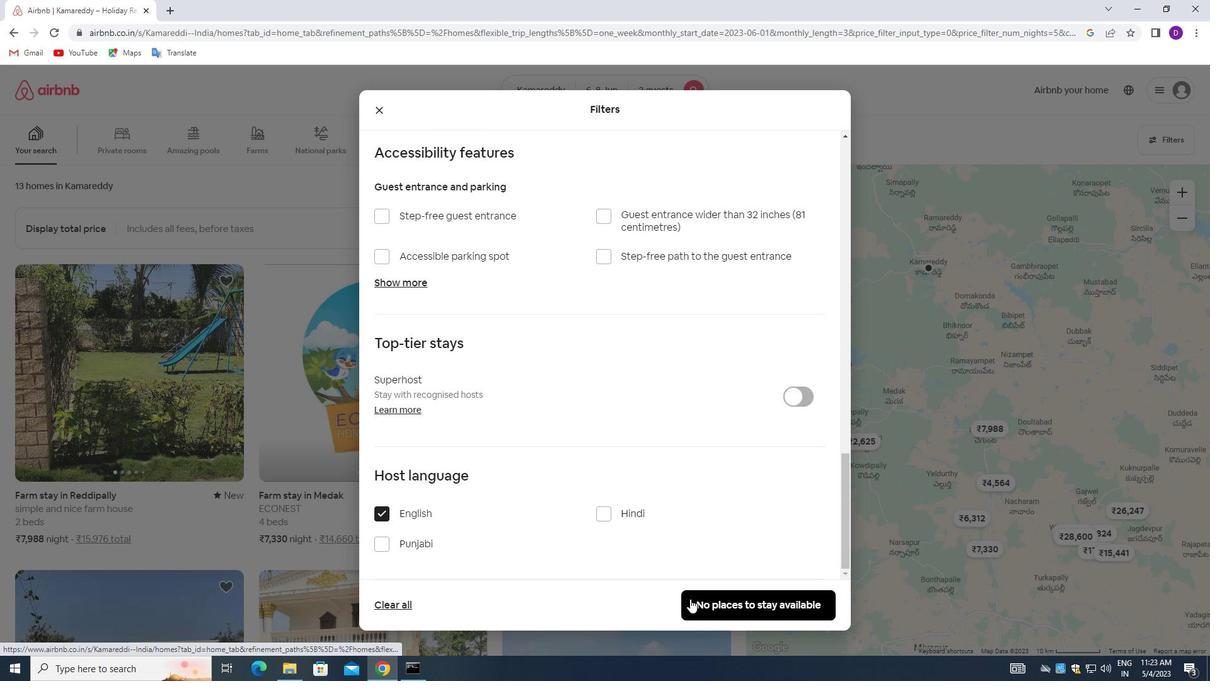 
Action: Mouse moved to (662, 401)
Screenshot: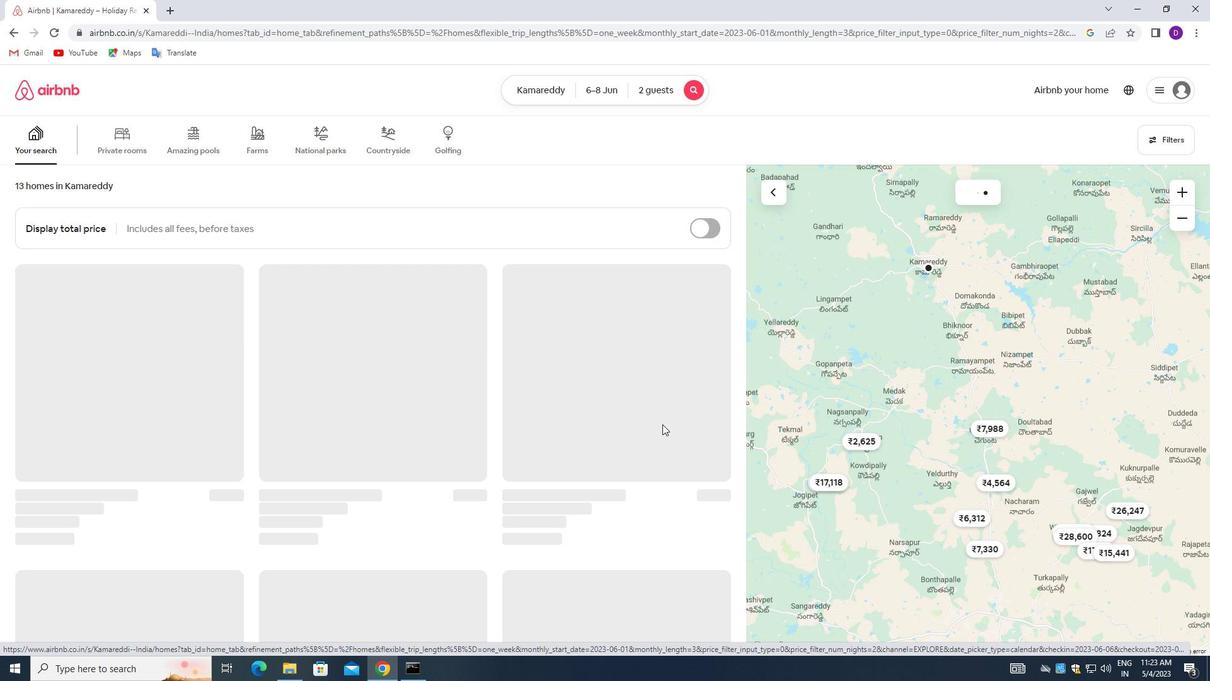
